 Task: Search one way flight ticket for 4 adults, 2 children, 2 infants in seat and 1 infant on lap in economy from Kahului, Maui: Kahului Airport to Riverton: Central Wyoming Regional Airport (was Riverton Regional) on 5-4-2023. Choice of flights is American. Number of bags: 10 checked bags. Price is upto 100000. Outbound departure time preference is 21:00.
Action: Mouse moved to (337, 312)
Screenshot: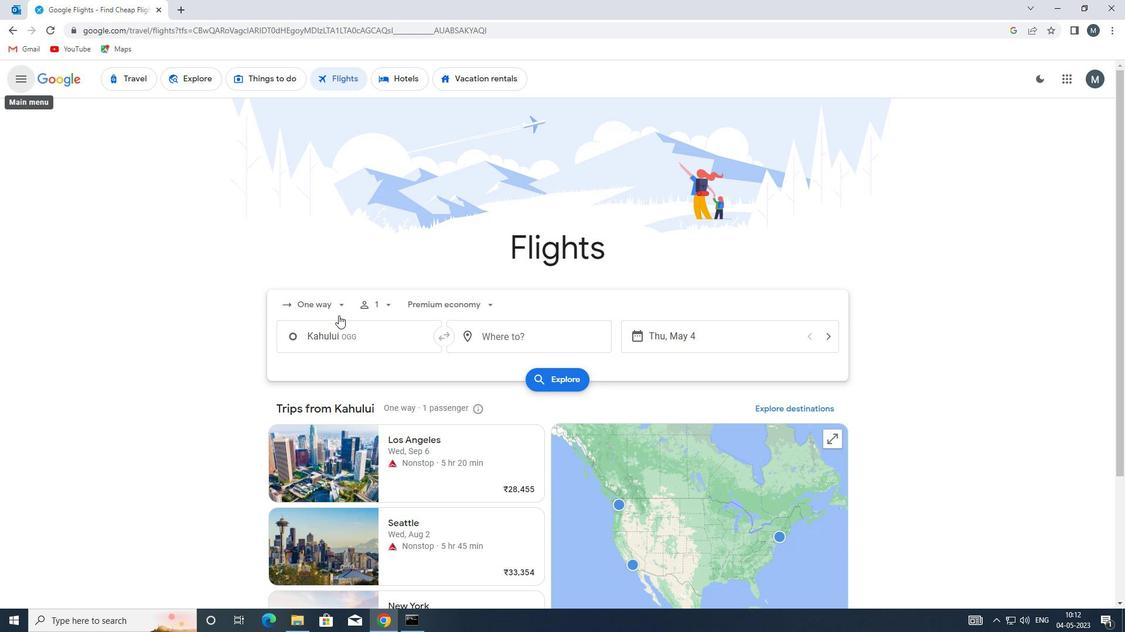 
Action: Mouse pressed left at (337, 312)
Screenshot: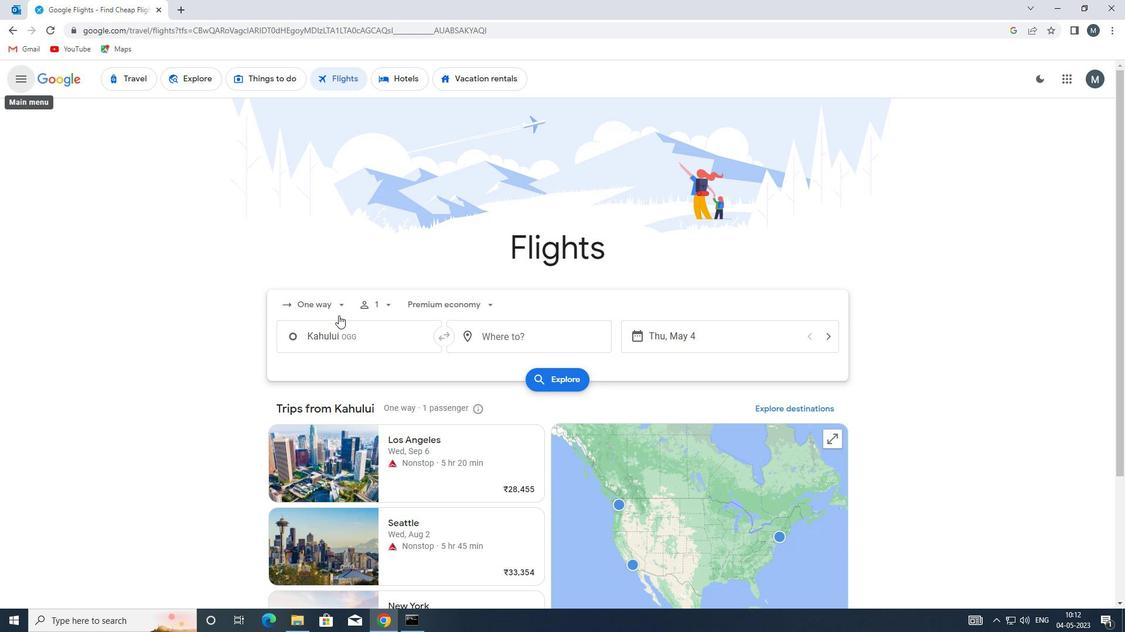 
Action: Mouse moved to (337, 361)
Screenshot: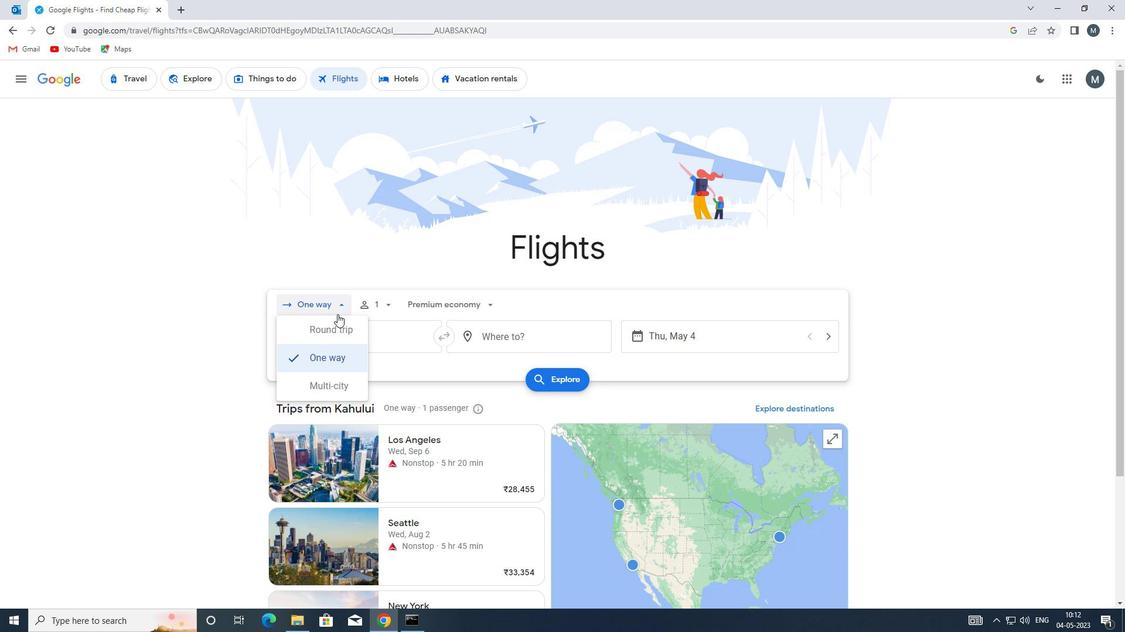
Action: Mouse pressed left at (337, 361)
Screenshot: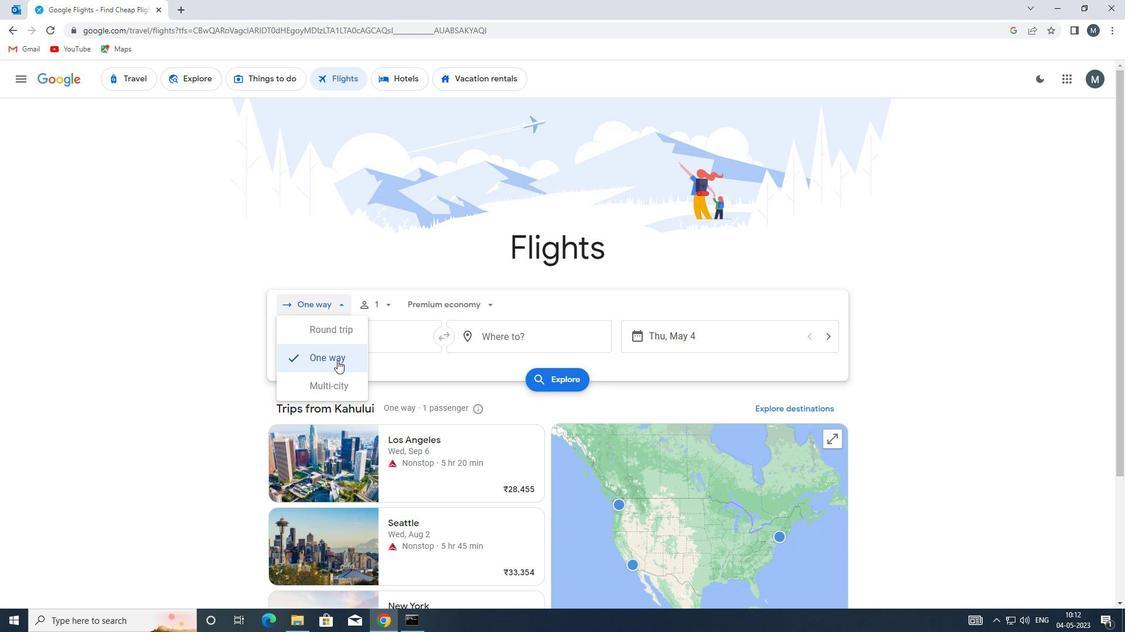 
Action: Mouse moved to (387, 304)
Screenshot: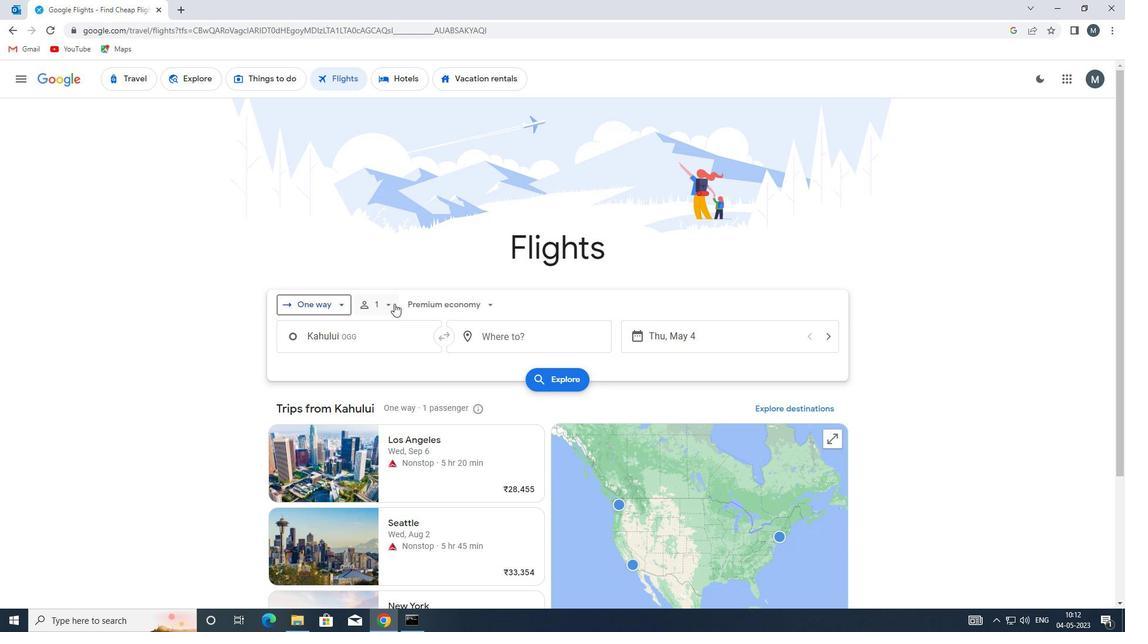 
Action: Mouse pressed left at (387, 304)
Screenshot: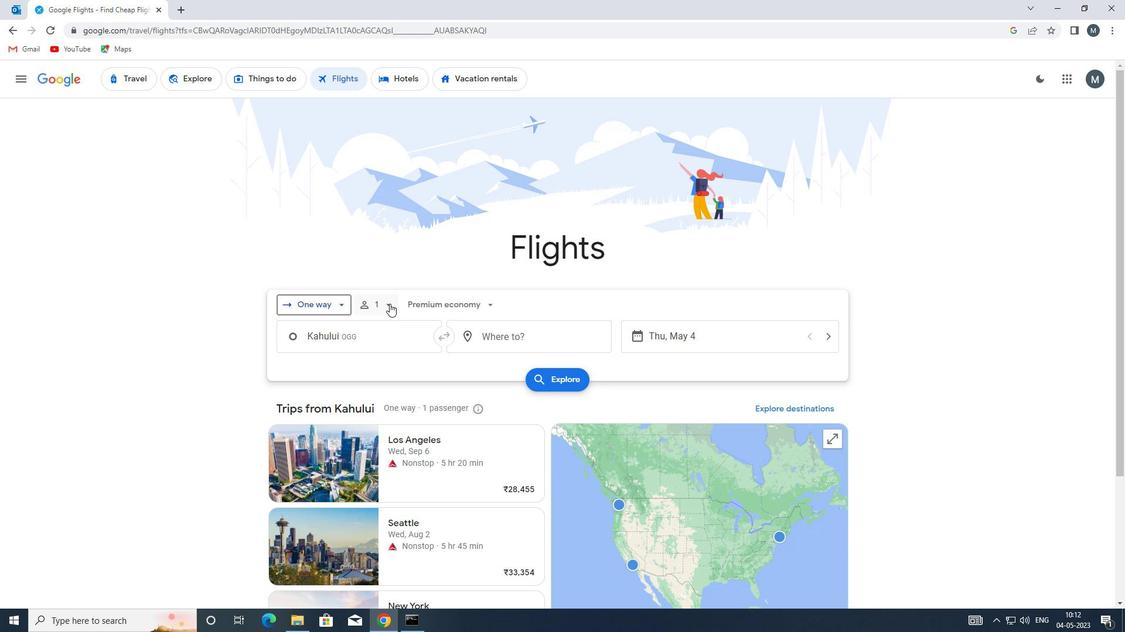 
Action: Mouse moved to (480, 335)
Screenshot: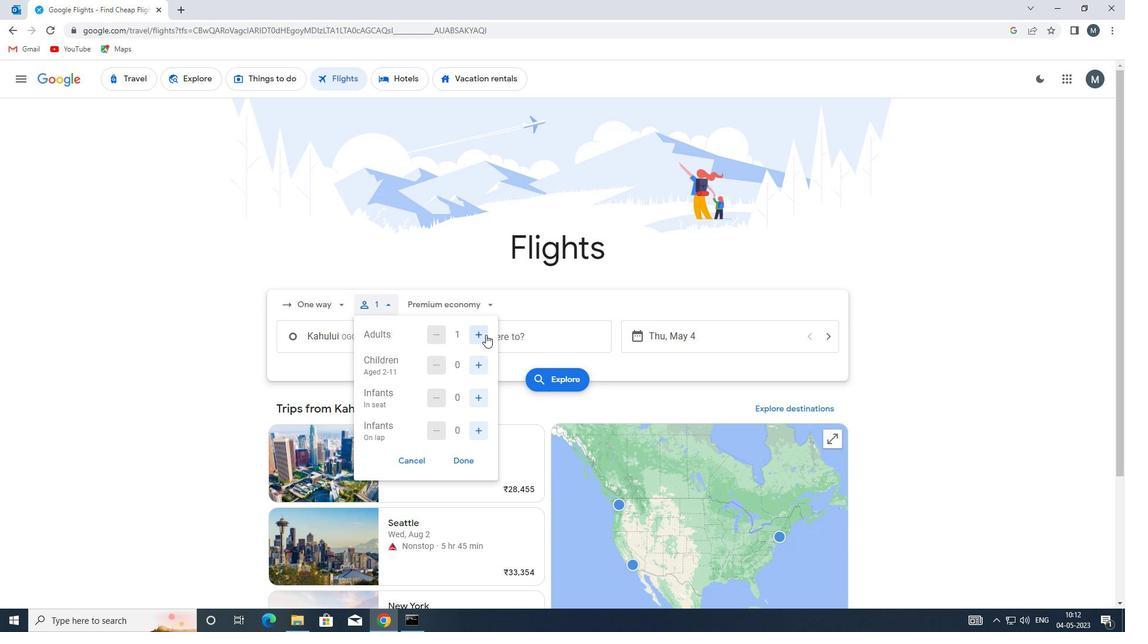 
Action: Mouse pressed left at (480, 335)
Screenshot: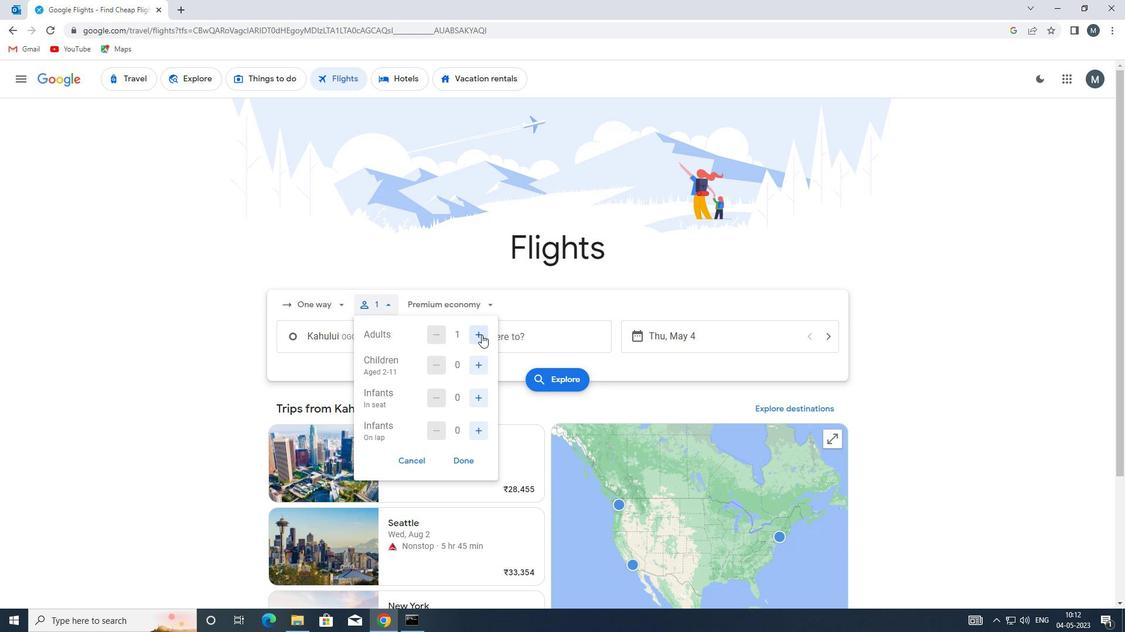 
Action: Mouse pressed left at (480, 335)
Screenshot: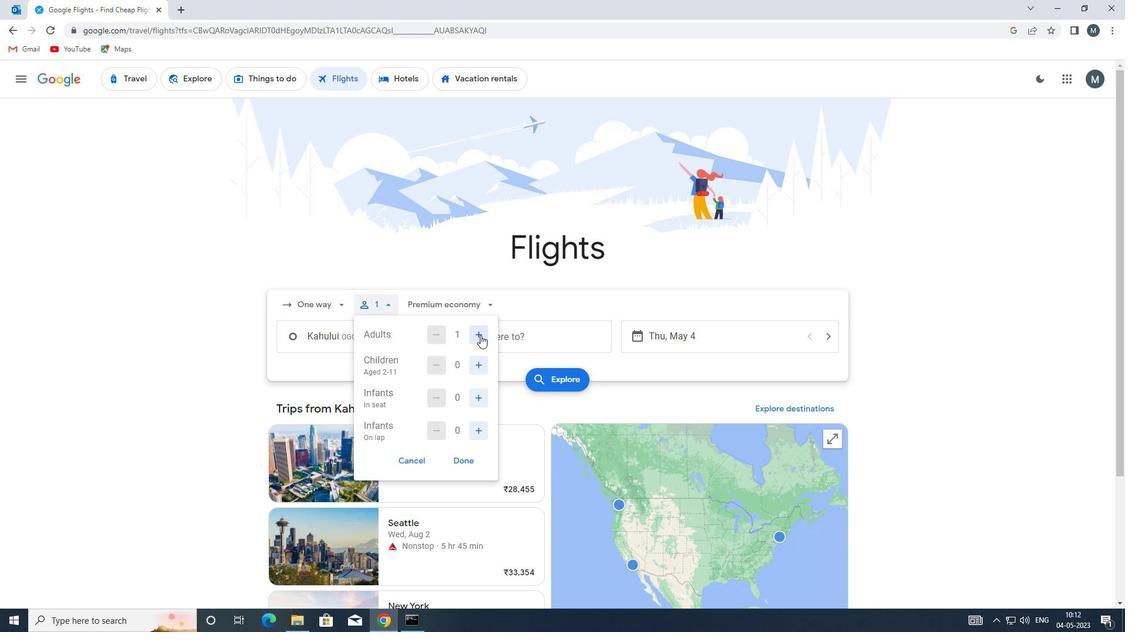 
Action: Mouse moved to (480, 335)
Screenshot: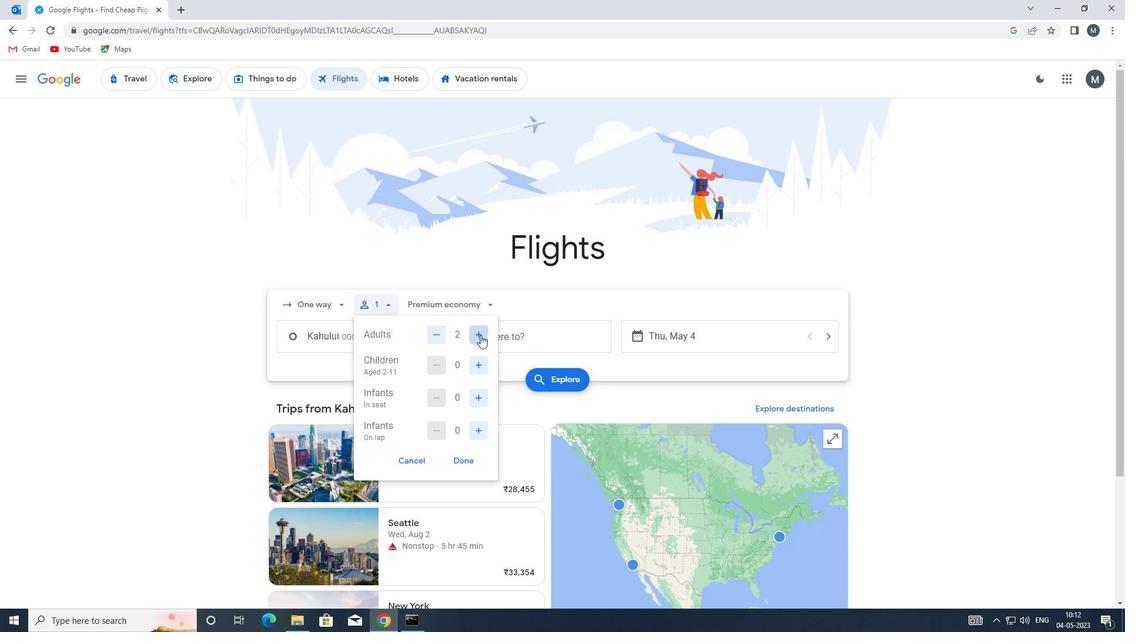 
Action: Mouse pressed left at (480, 335)
Screenshot: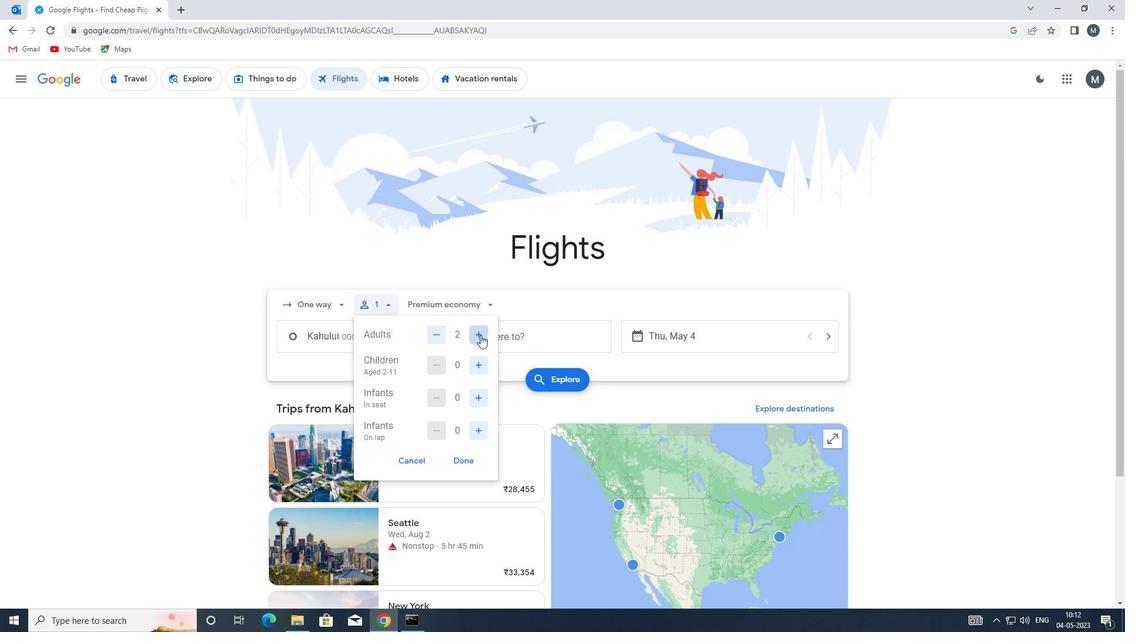 
Action: Mouse moved to (478, 367)
Screenshot: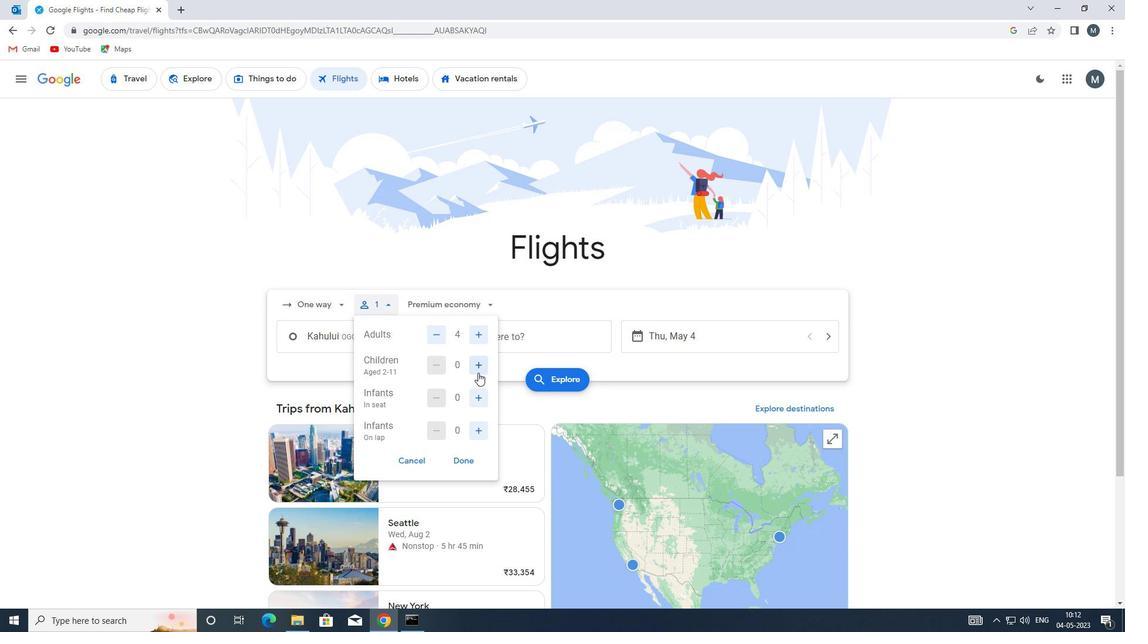 
Action: Mouse pressed left at (478, 367)
Screenshot: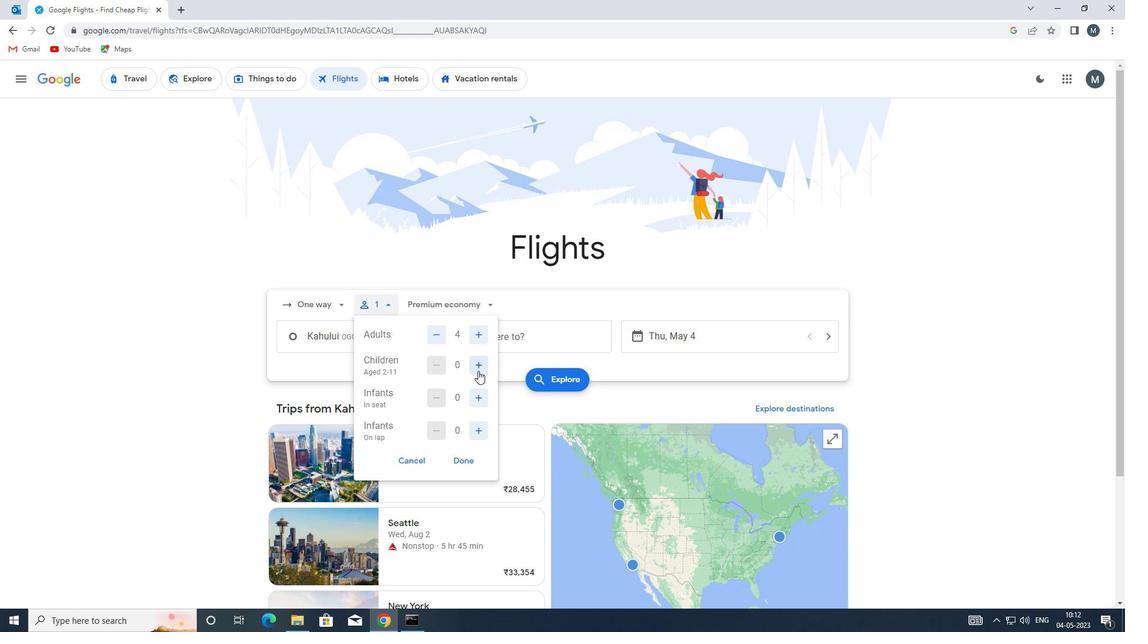 
Action: Mouse pressed left at (478, 367)
Screenshot: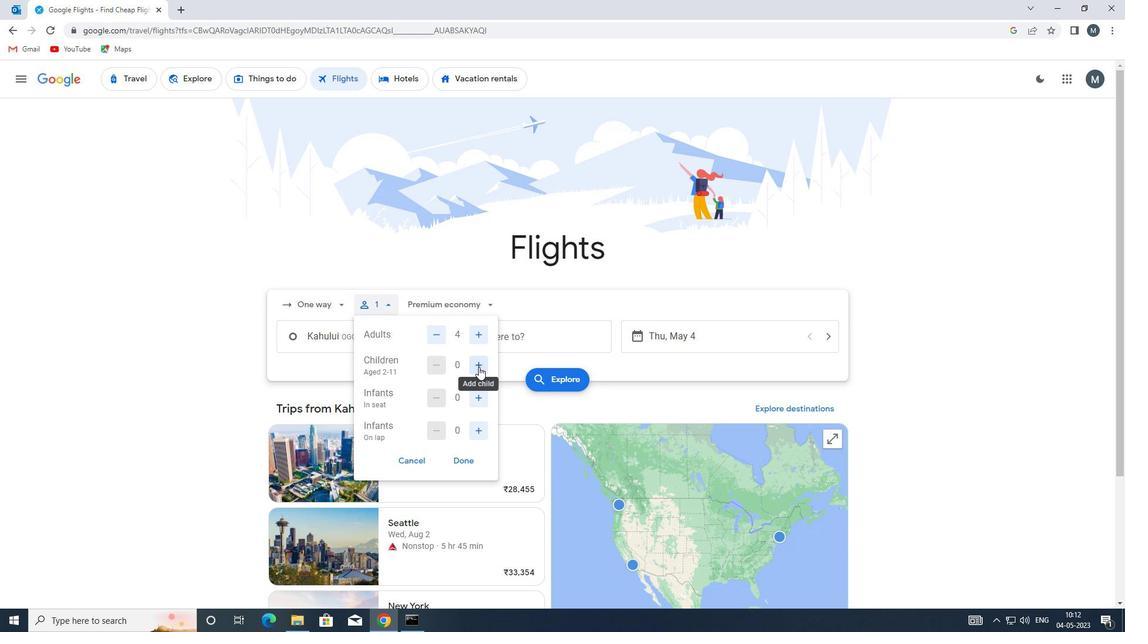 
Action: Mouse moved to (474, 399)
Screenshot: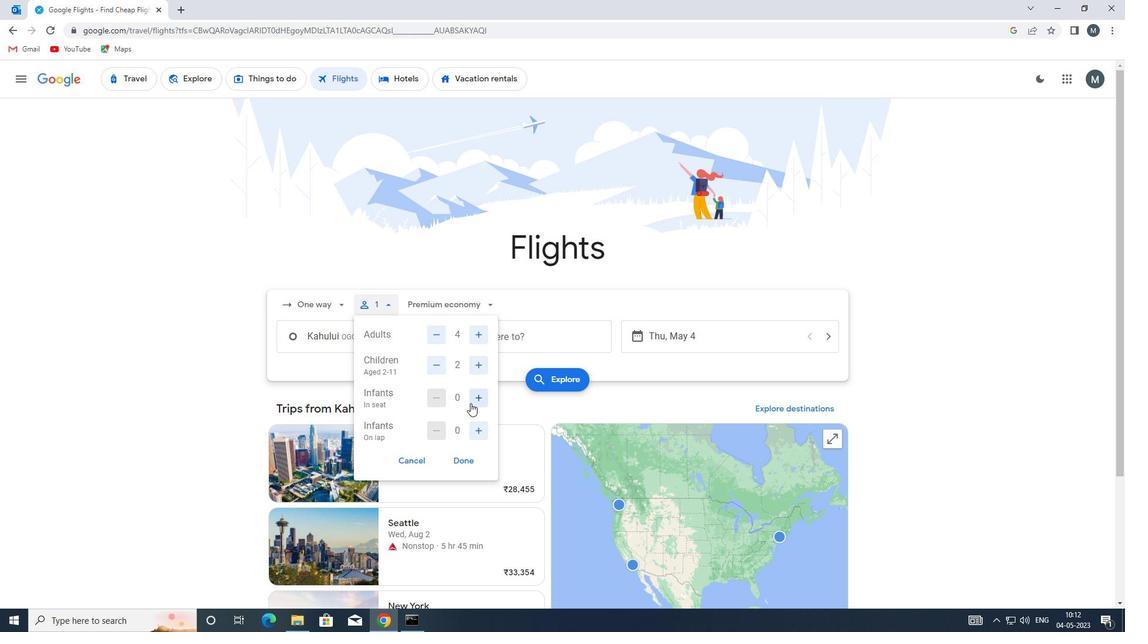 
Action: Mouse pressed left at (474, 399)
Screenshot: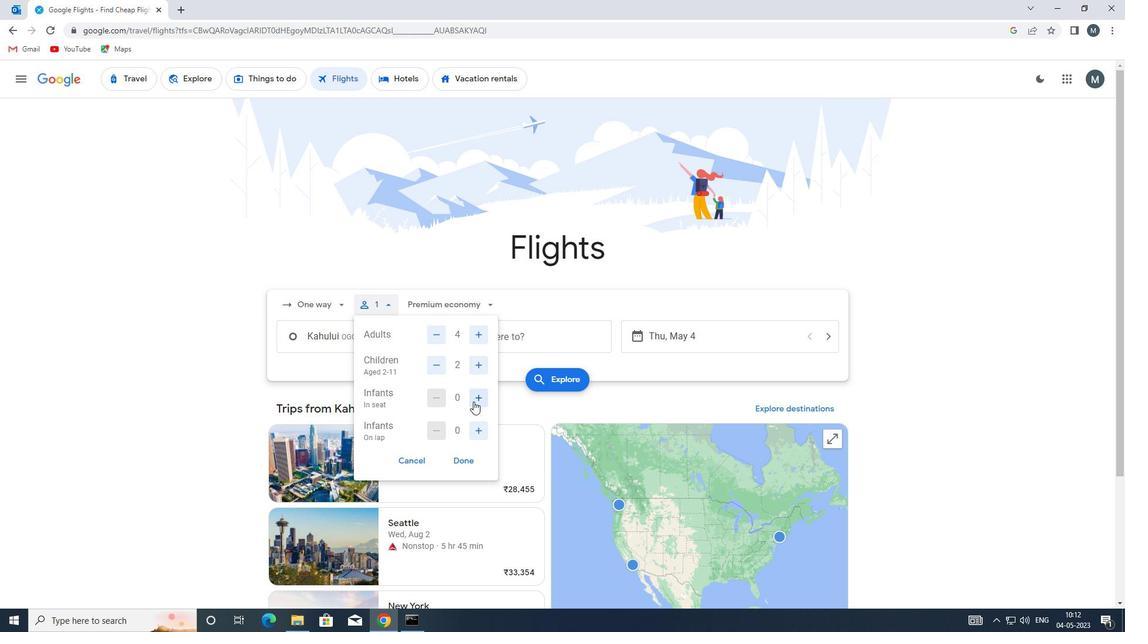 
Action: Mouse moved to (474, 399)
Screenshot: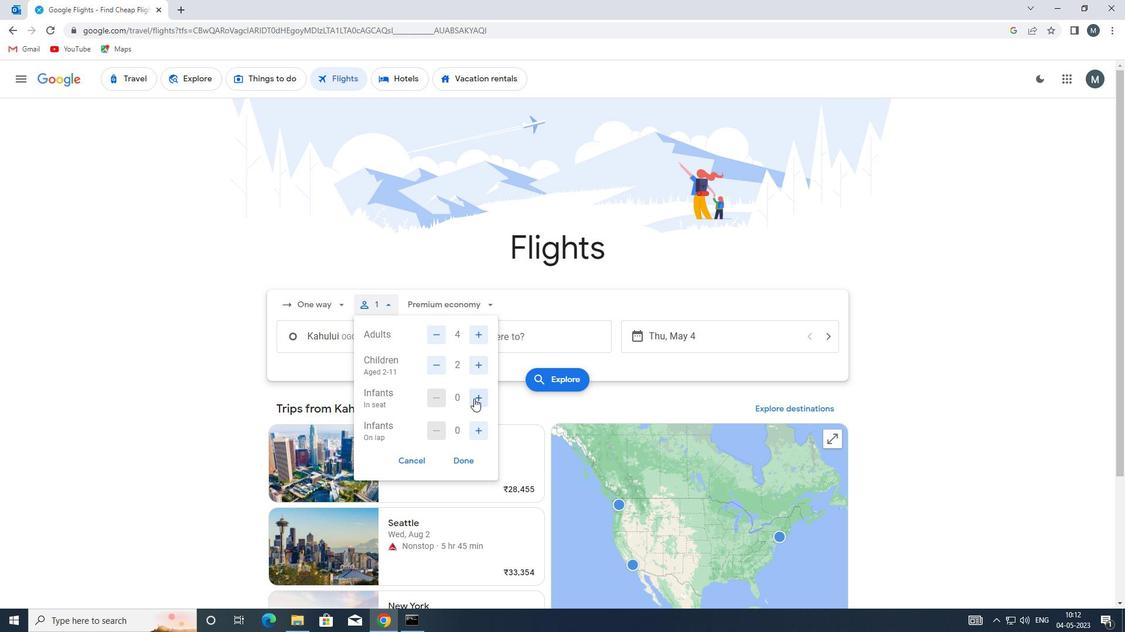 
Action: Mouse pressed left at (474, 399)
Screenshot: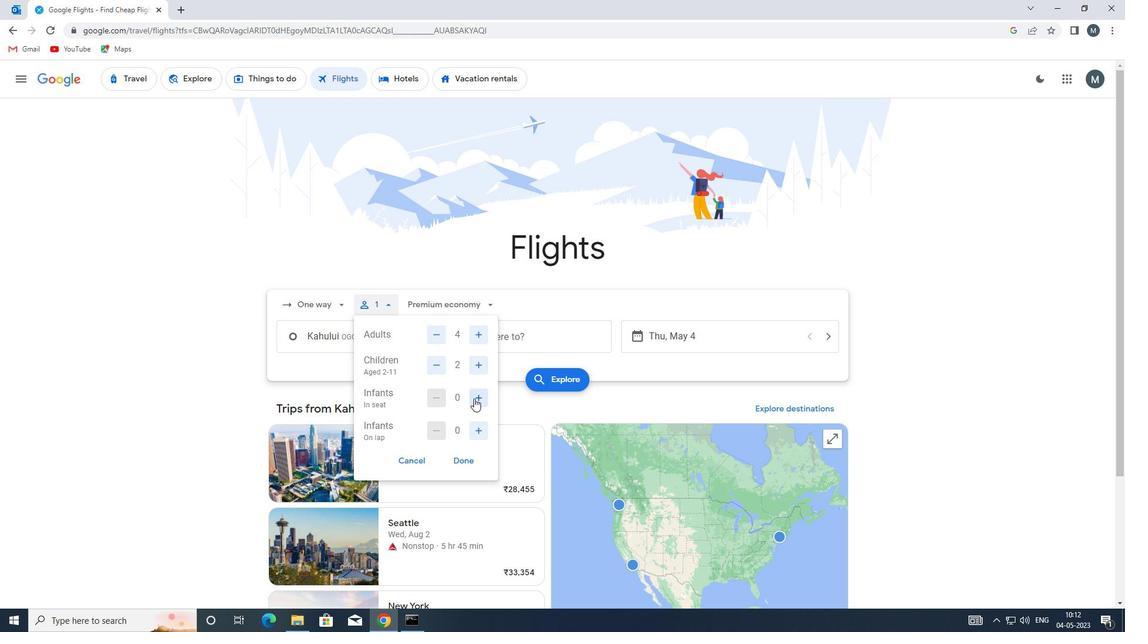 
Action: Mouse moved to (479, 434)
Screenshot: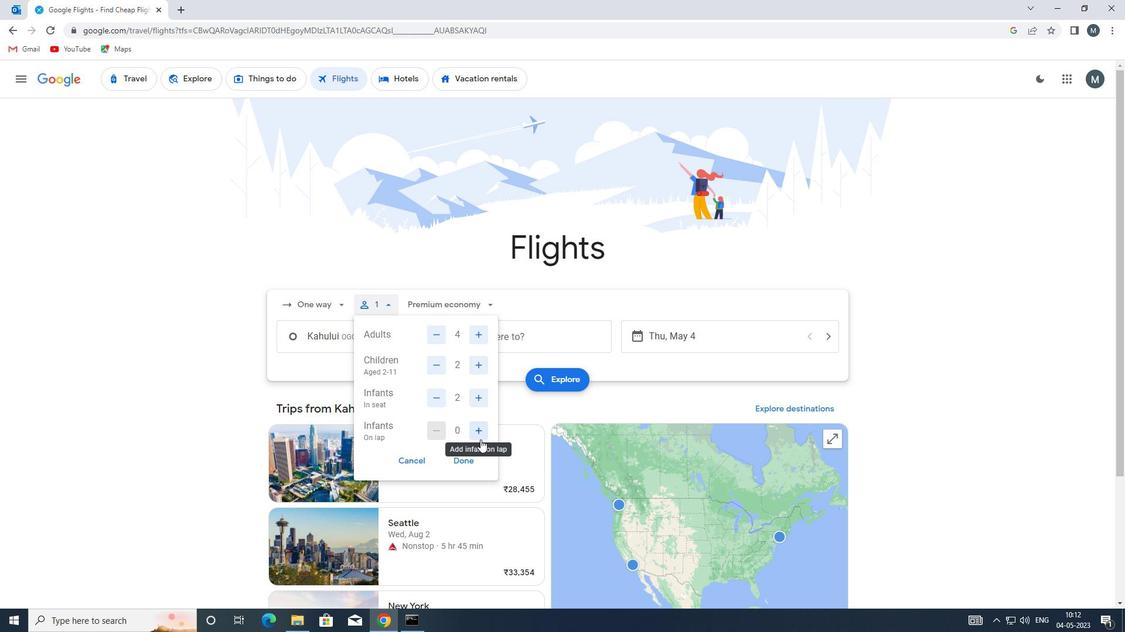 
Action: Mouse pressed left at (479, 434)
Screenshot: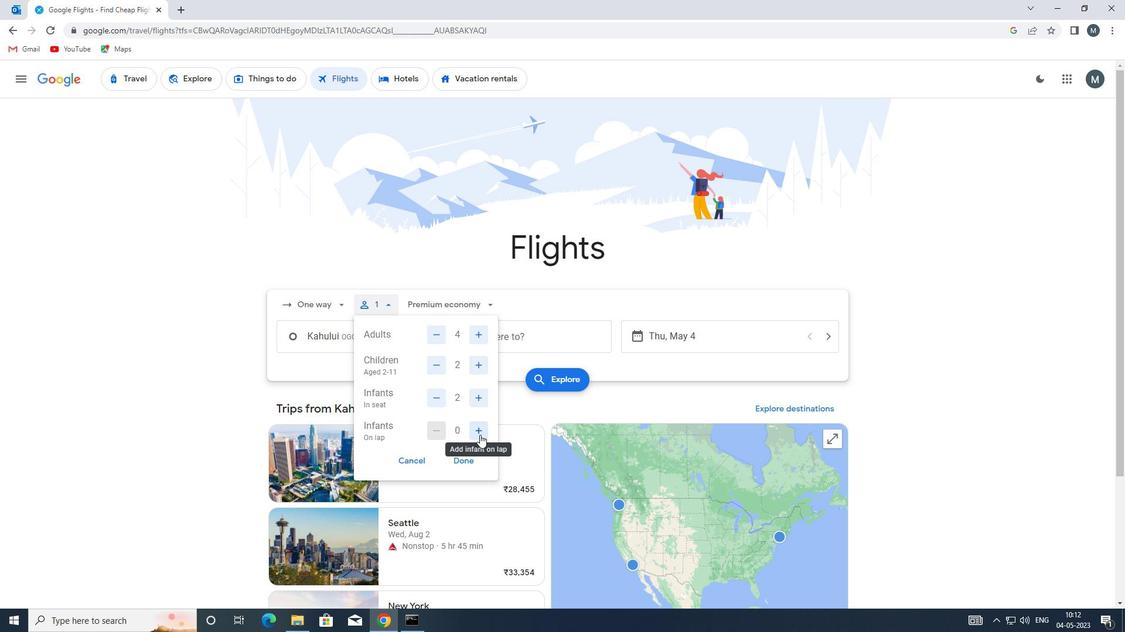 
Action: Mouse moved to (468, 464)
Screenshot: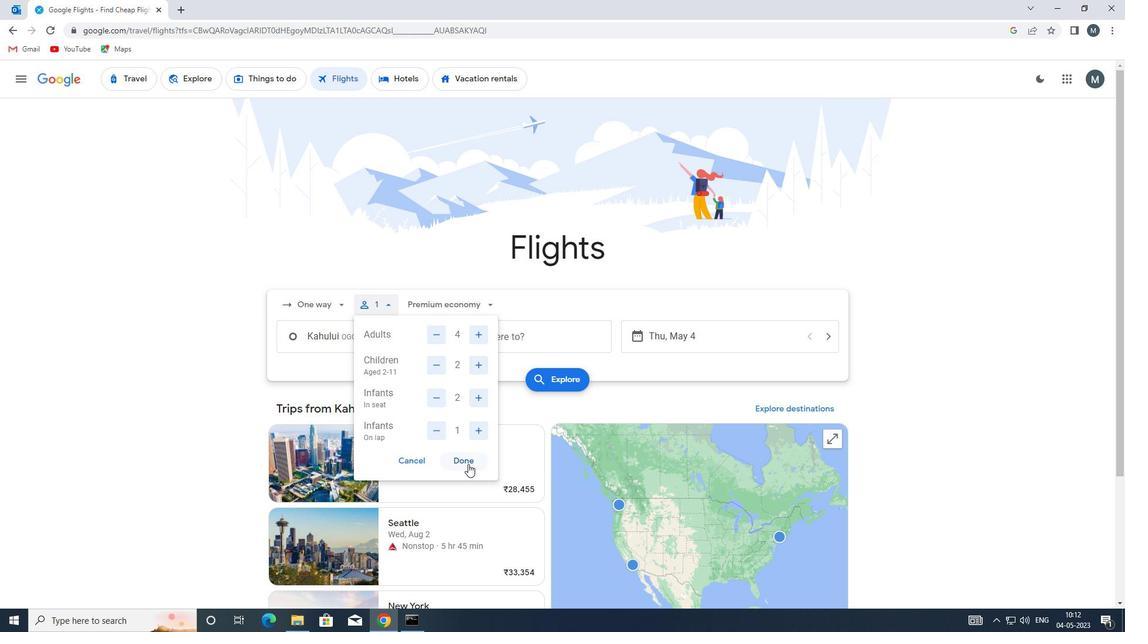 
Action: Mouse pressed left at (468, 464)
Screenshot: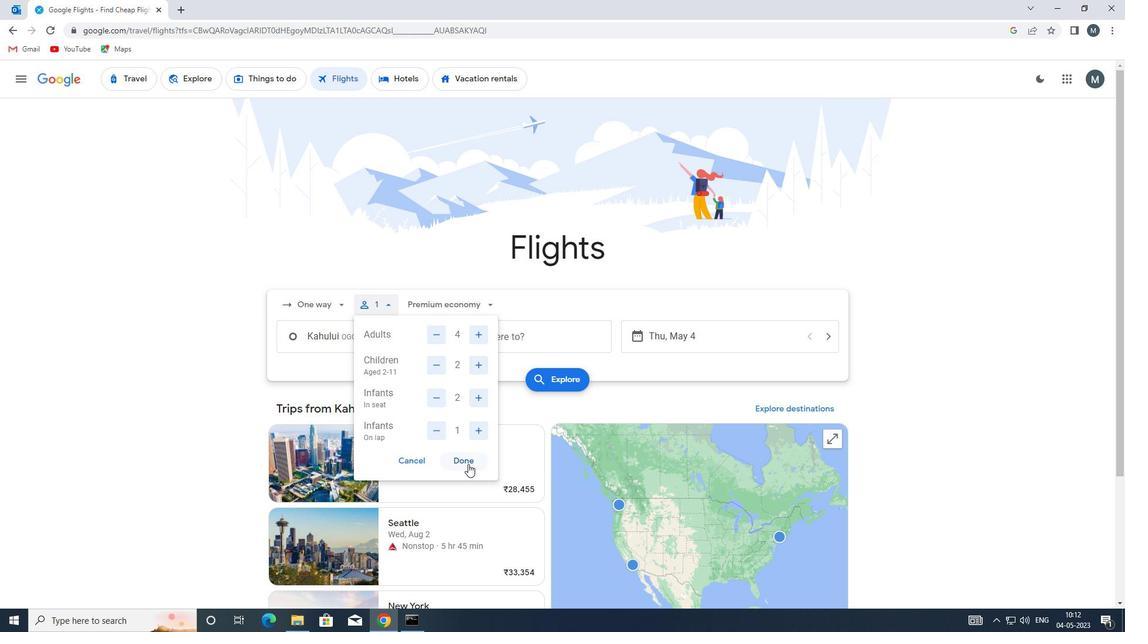 
Action: Mouse moved to (458, 308)
Screenshot: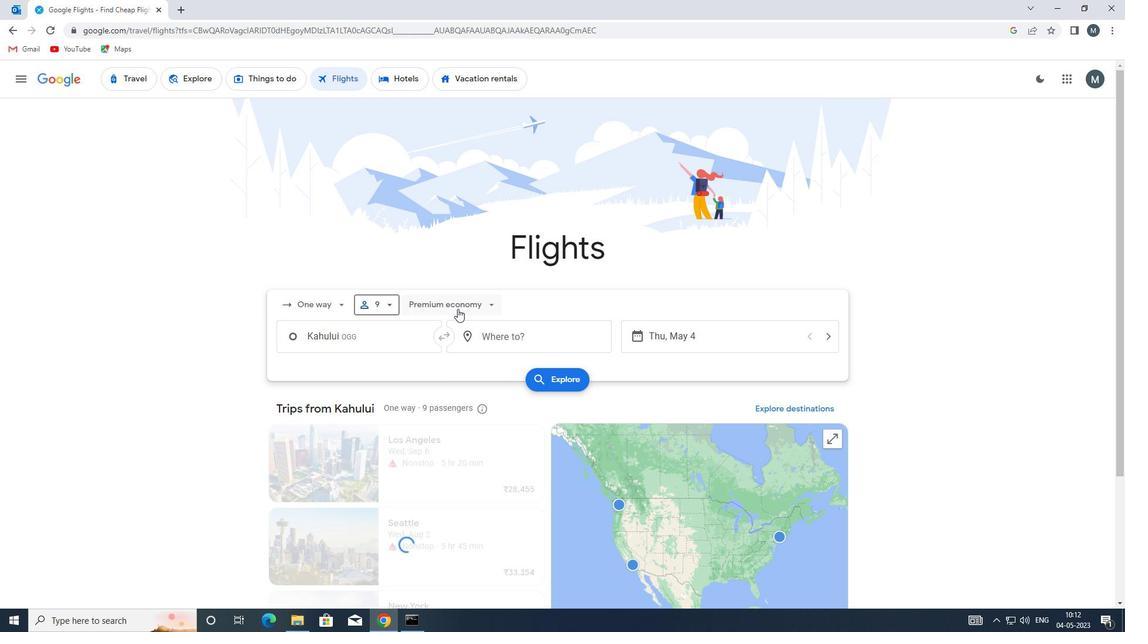 
Action: Mouse pressed left at (458, 308)
Screenshot: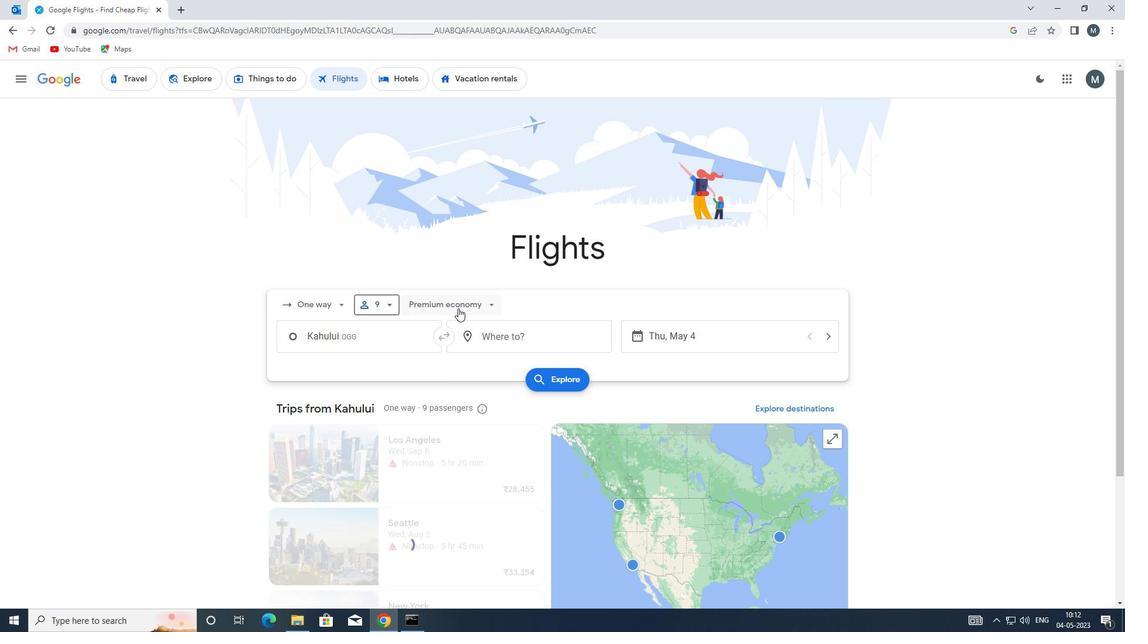 
Action: Mouse moved to (460, 329)
Screenshot: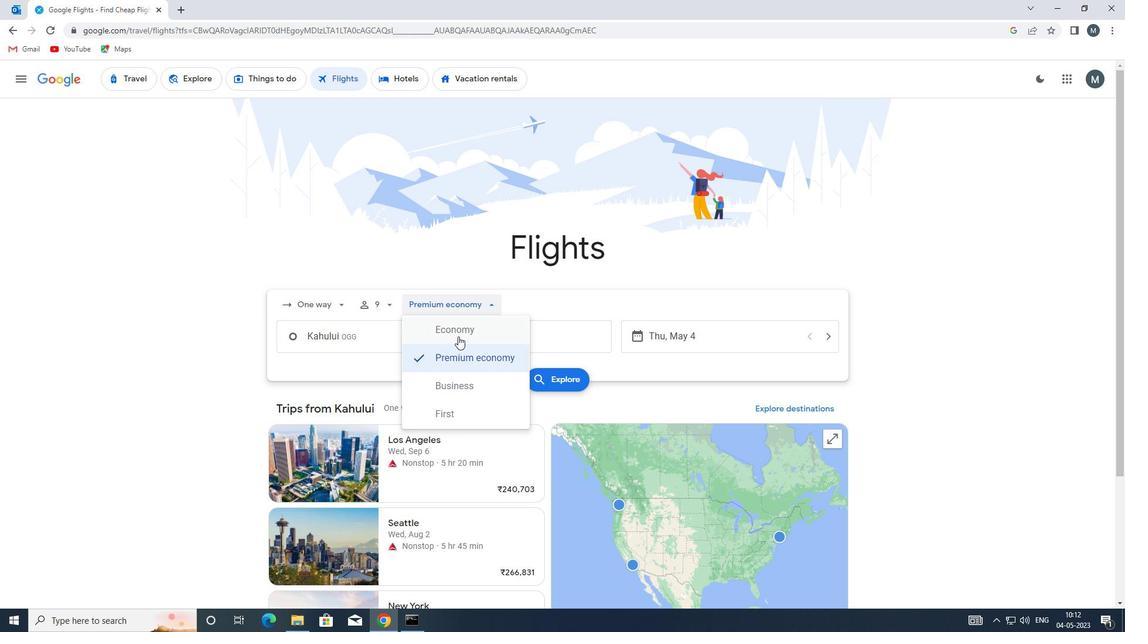
Action: Mouse pressed left at (460, 329)
Screenshot: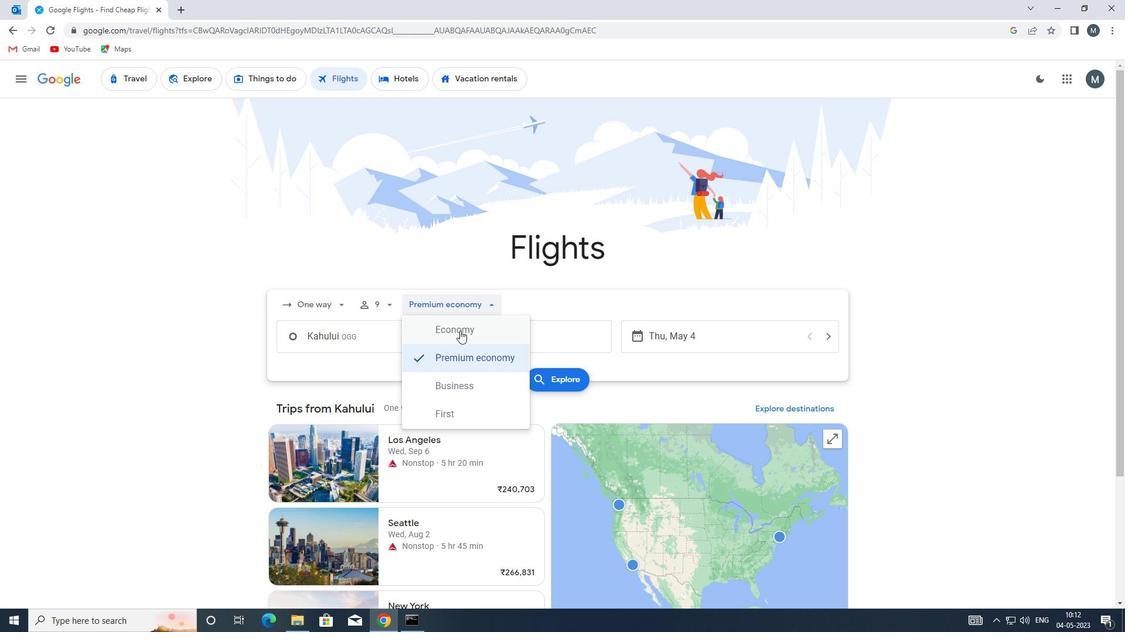 
Action: Mouse moved to (414, 346)
Screenshot: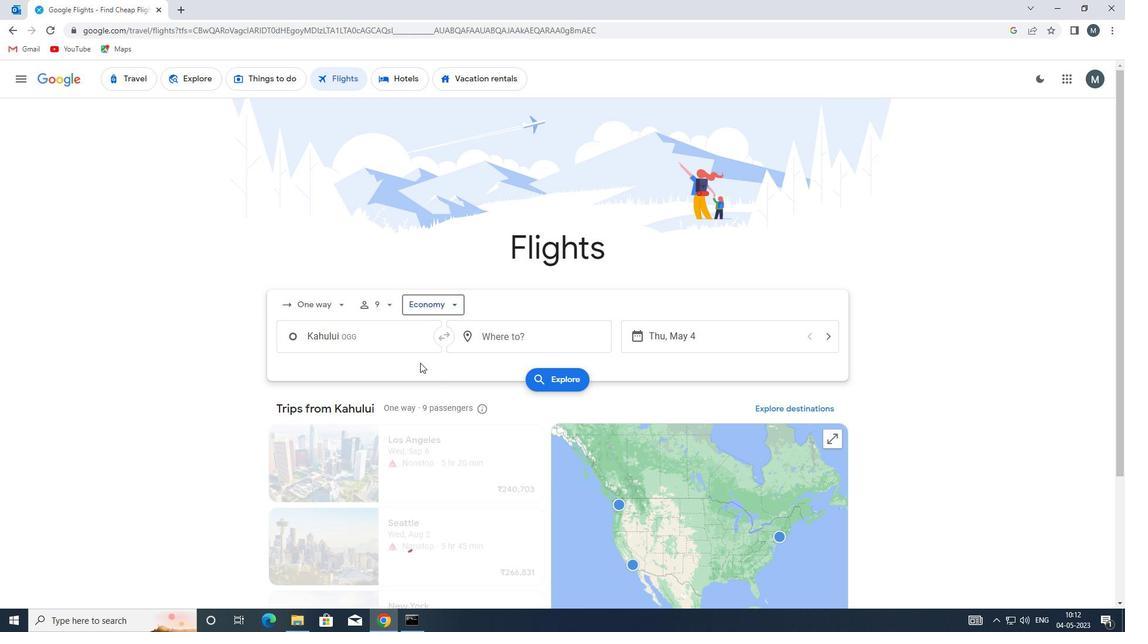 
Action: Mouse pressed left at (414, 346)
Screenshot: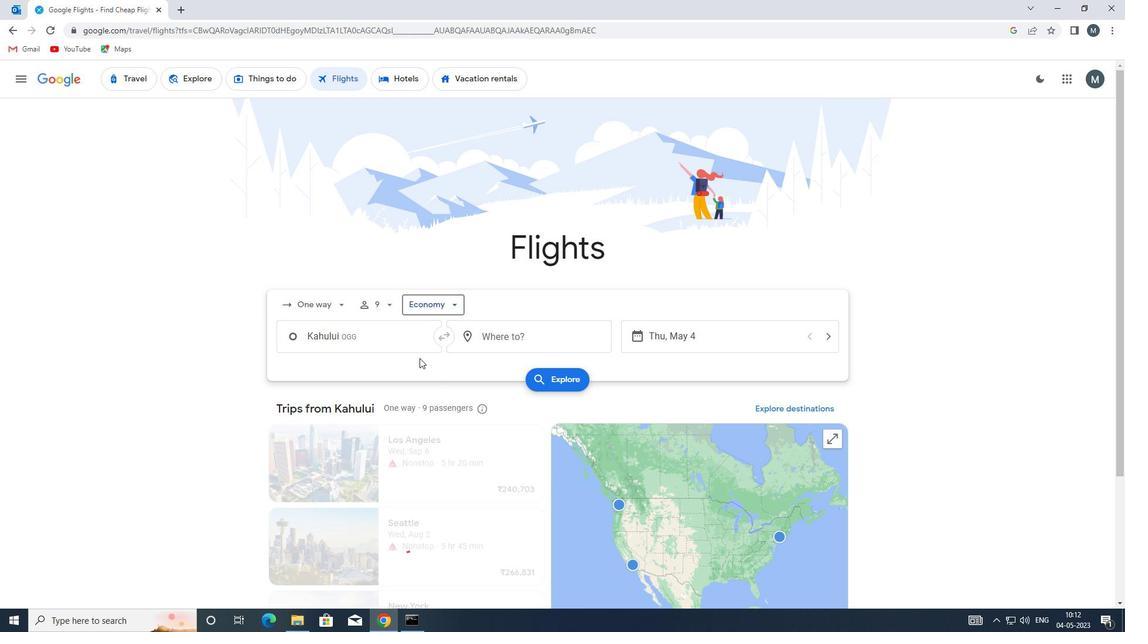 
Action: Mouse moved to (424, 399)
Screenshot: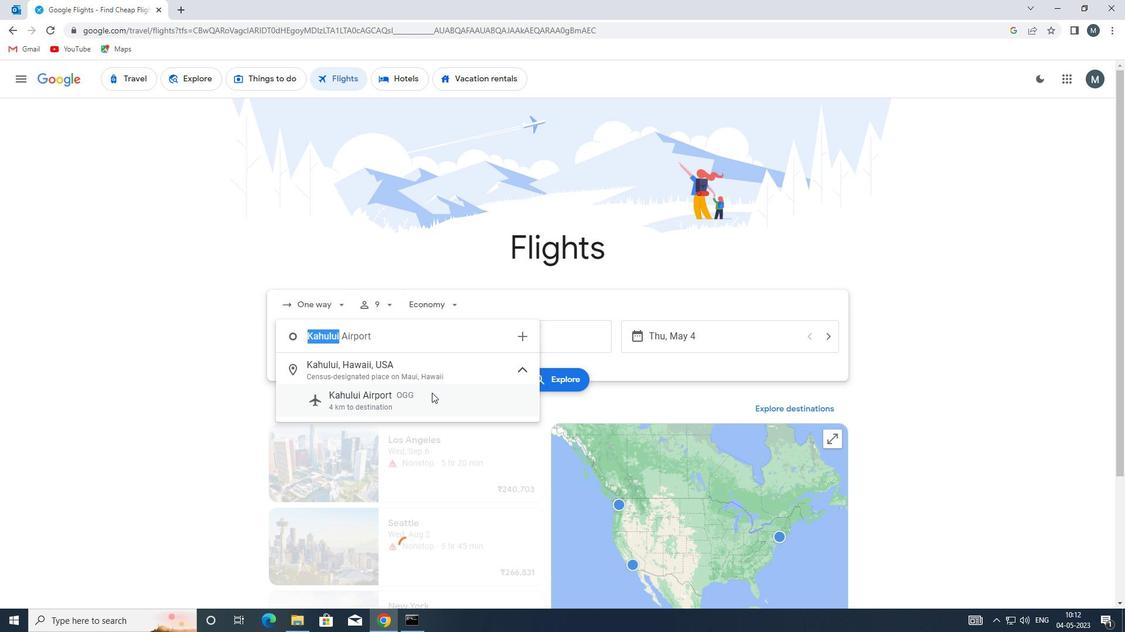 
Action: Mouse pressed left at (424, 399)
Screenshot: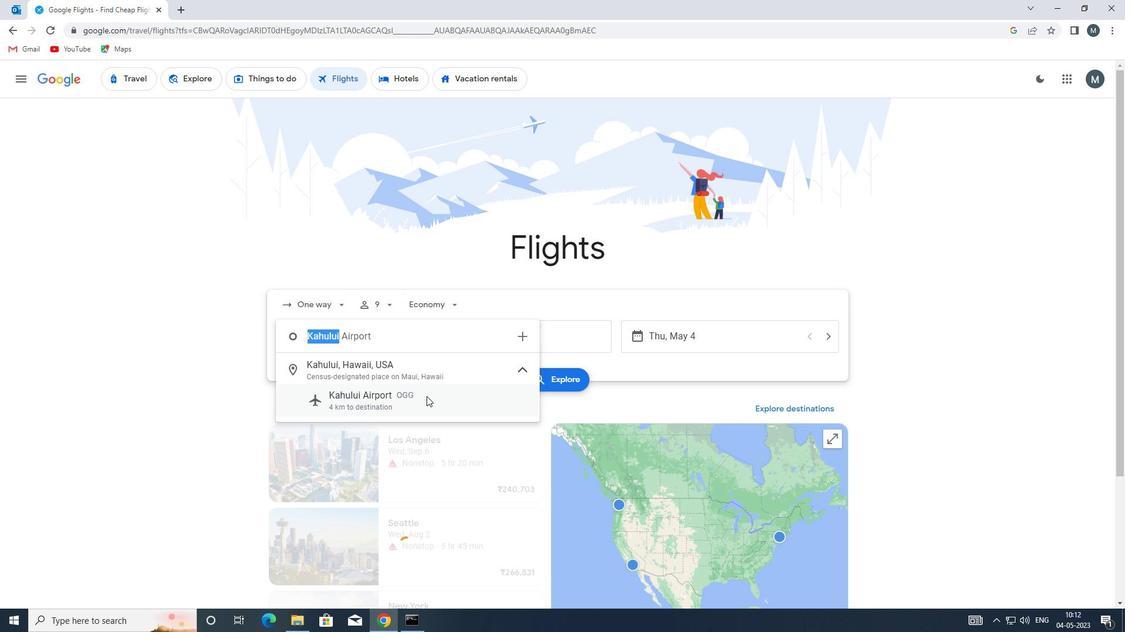 
Action: Mouse moved to (511, 342)
Screenshot: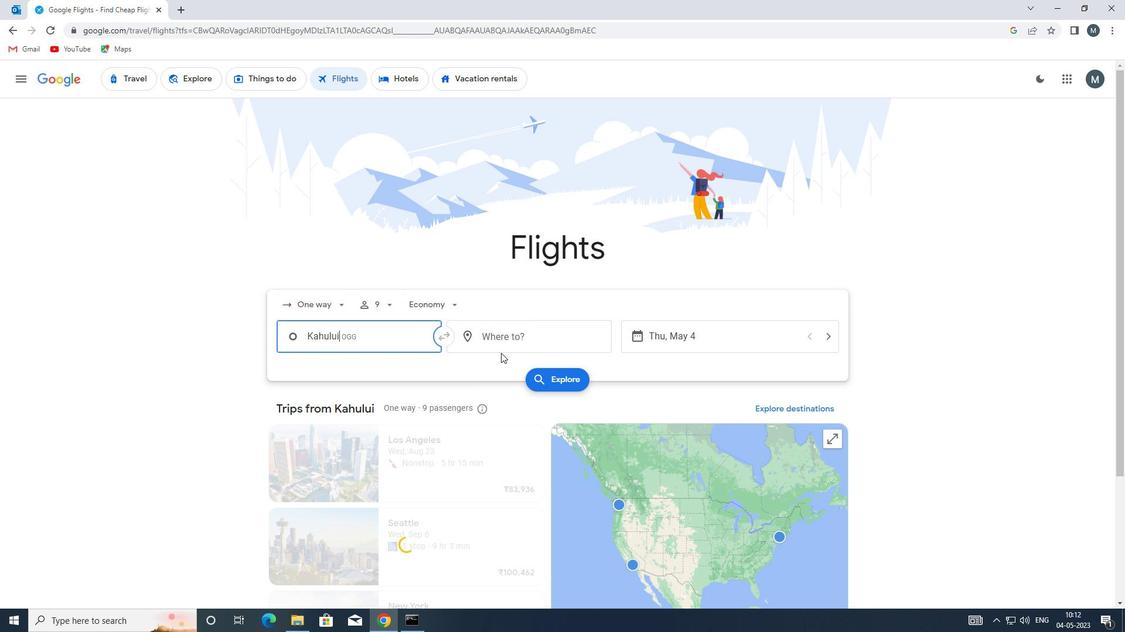 
Action: Mouse pressed left at (511, 342)
Screenshot: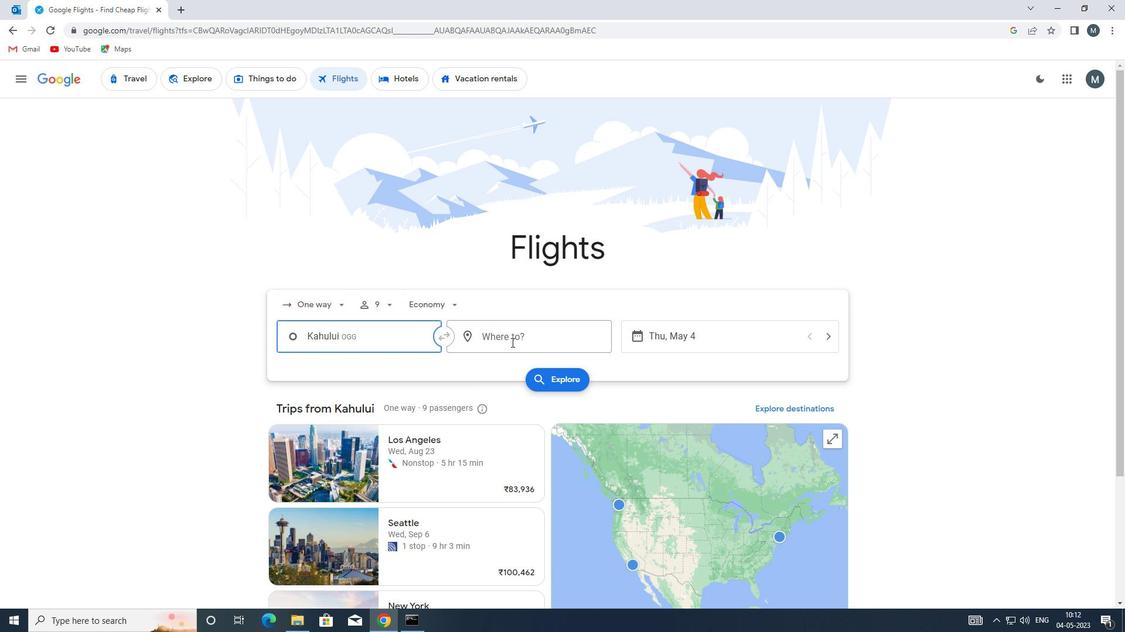 
Action: Mouse moved to (511, 345)
Screenshot: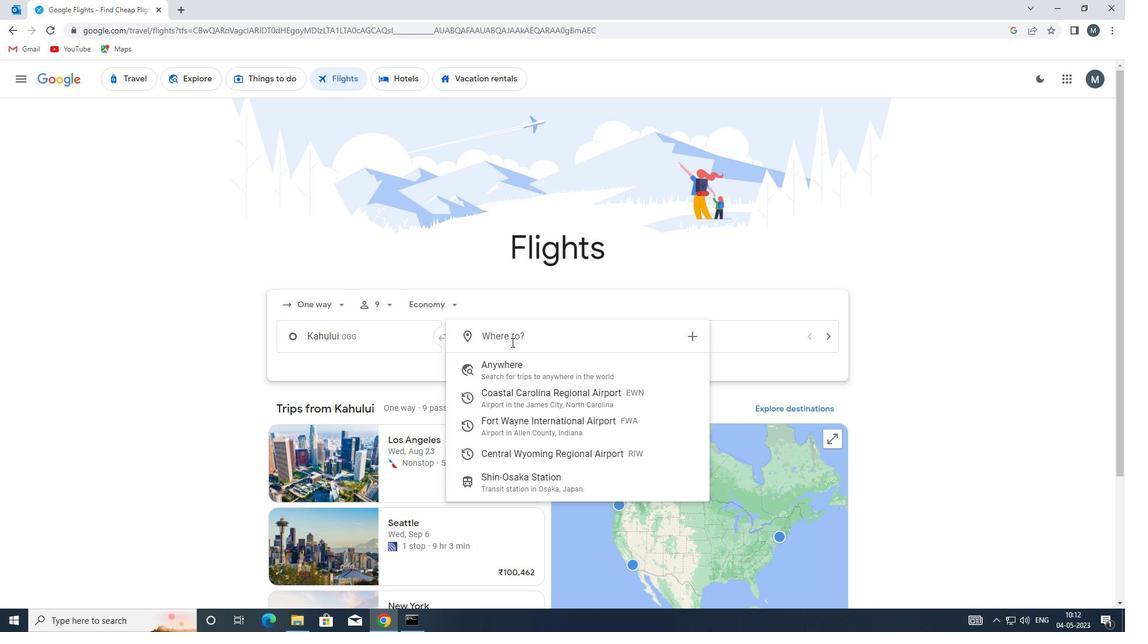 
Action: Key pressed riw
Screenshot: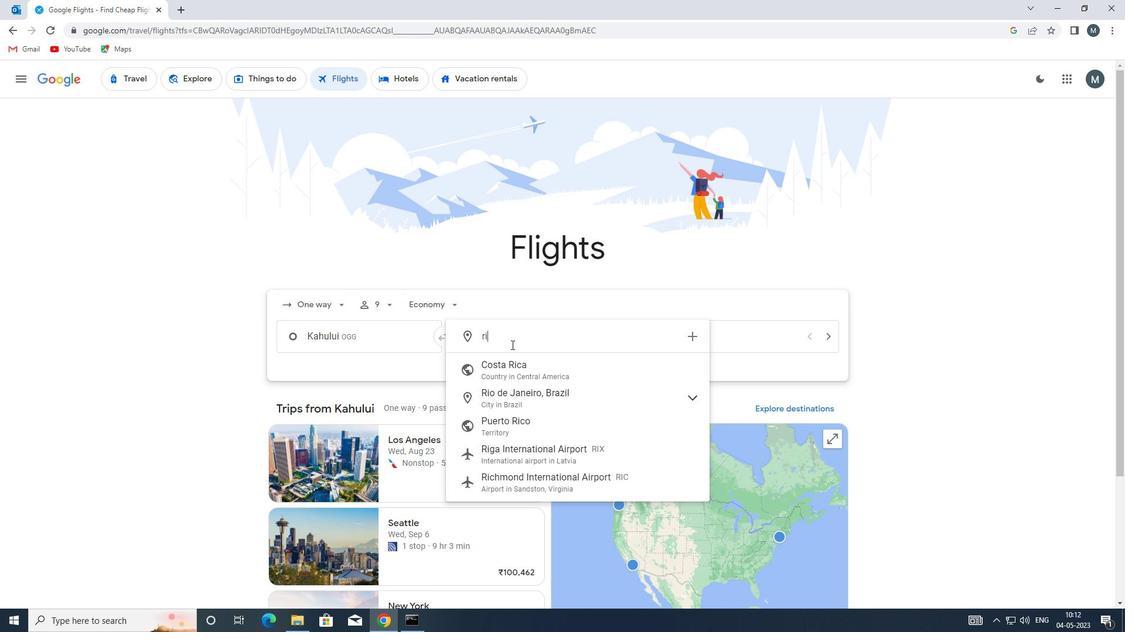 
Action: Mouse moved to (520, 366)
Screenshot: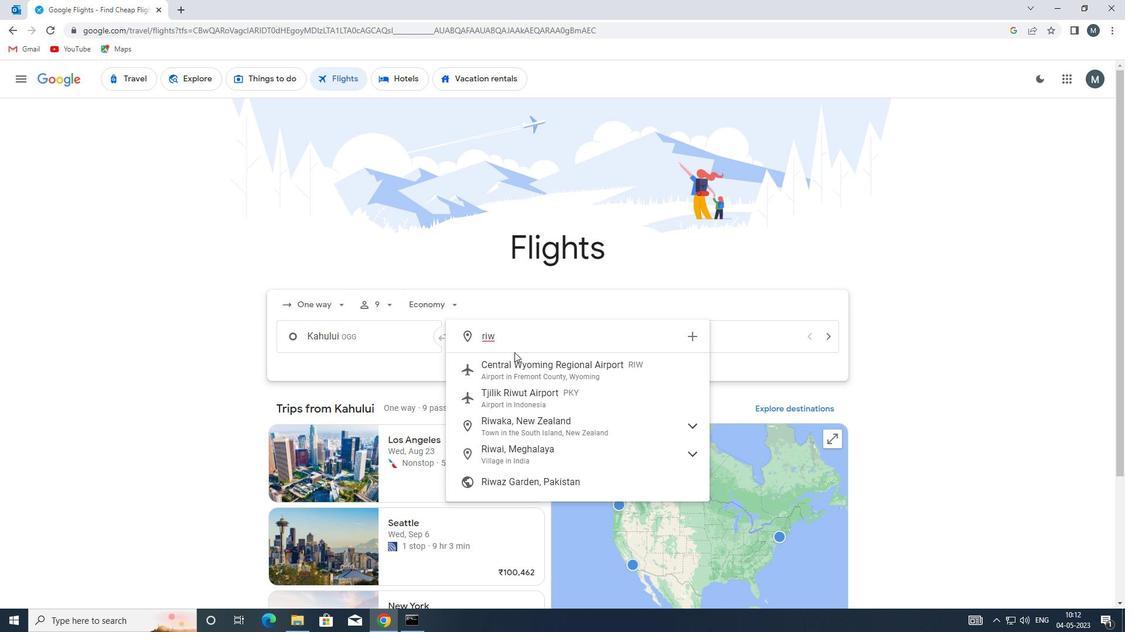 
Action: Mouse pressed left at (520, 366)
Screenshot: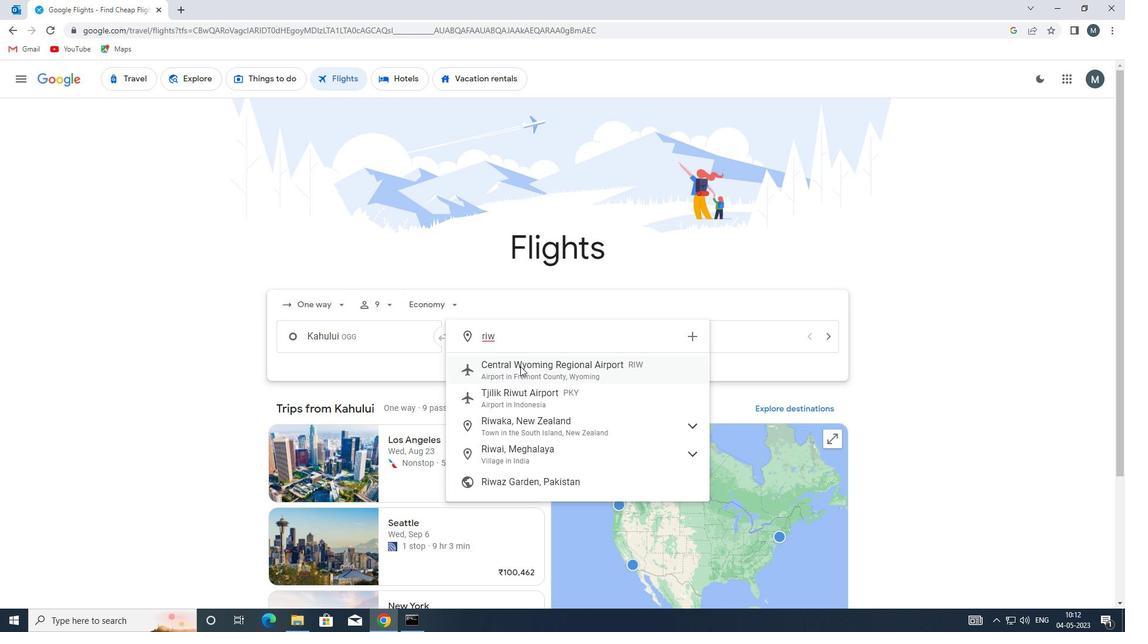 
Action: Mouse moved to (647, 331)
Screenshot: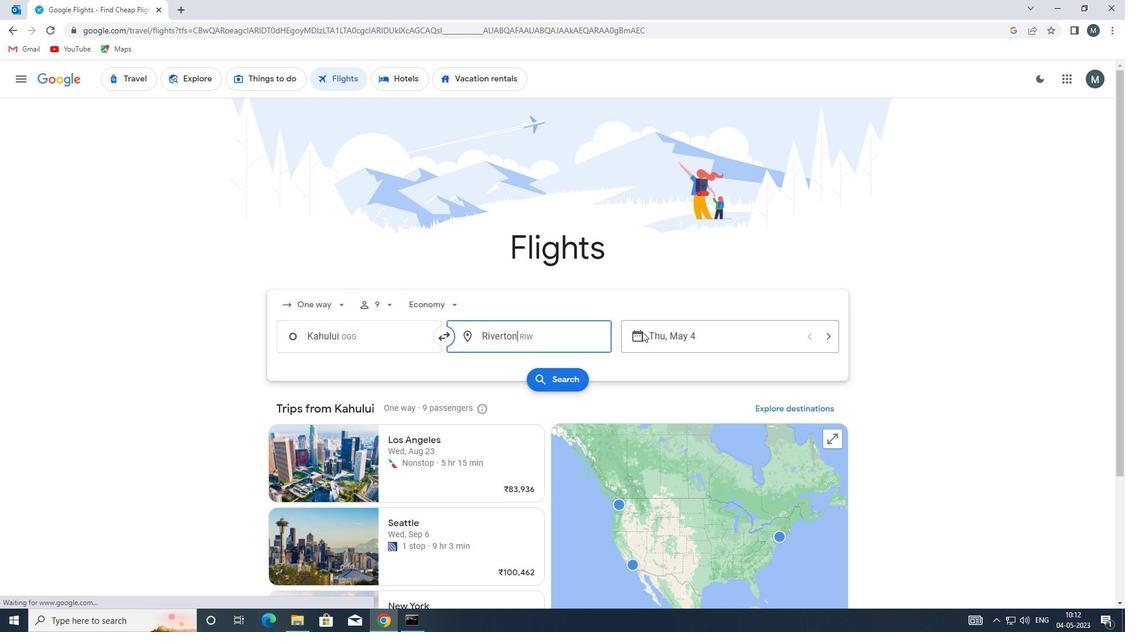 
Action: Mouse pressed left at (647, 331)
Screenshot: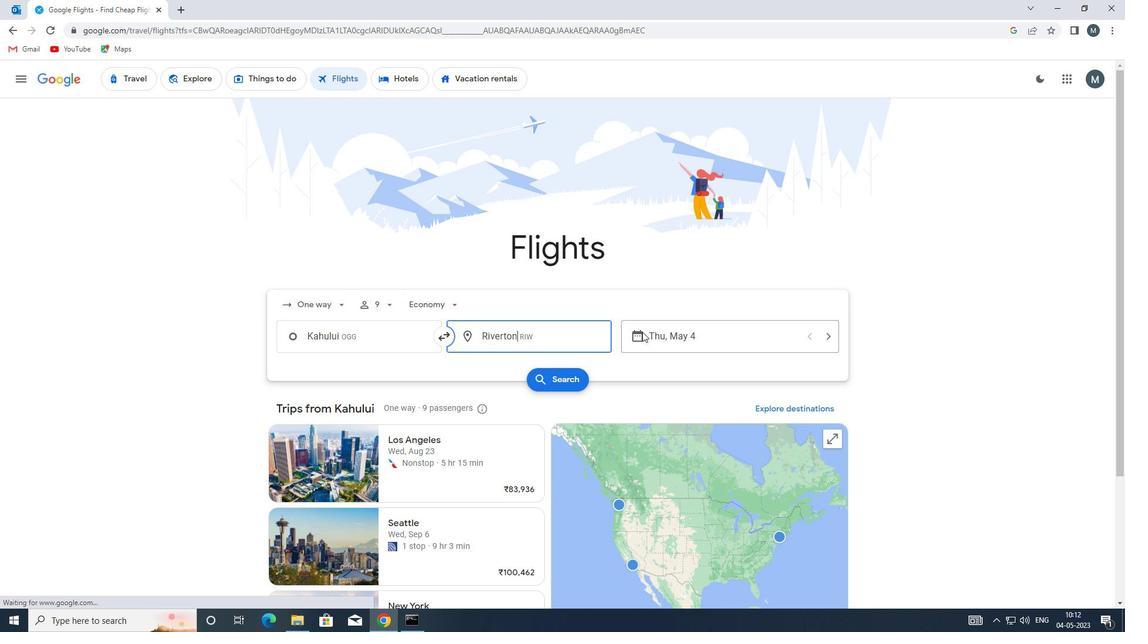 
Action: Mouse moved to (540, 397)
Screenshot: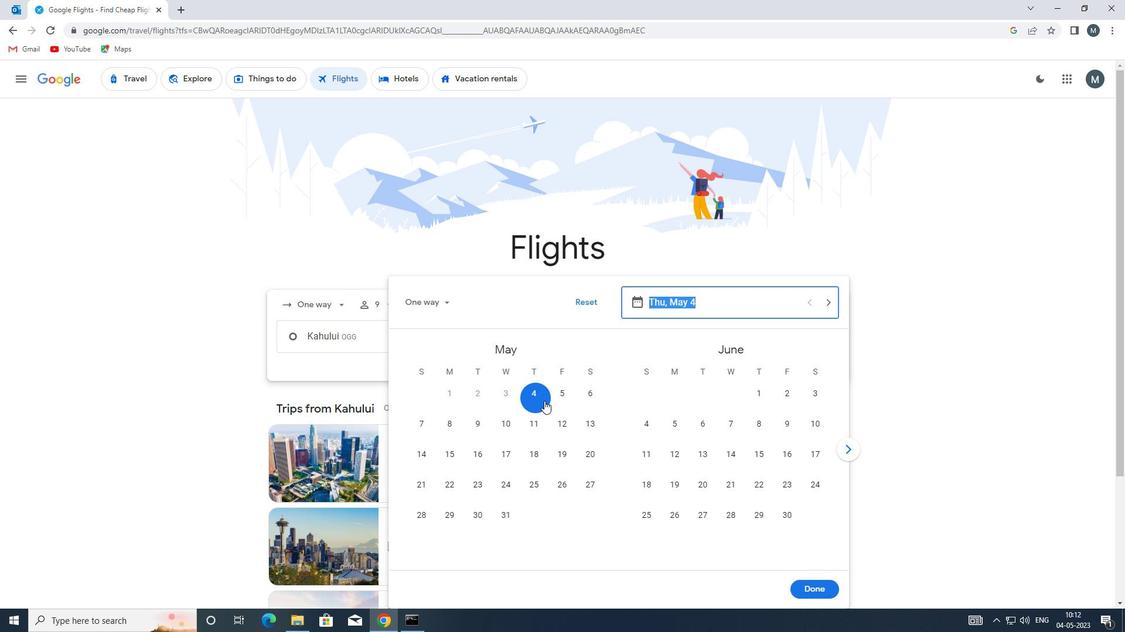 
Action: Mouse pressed left at (540, 397)
Screenshot: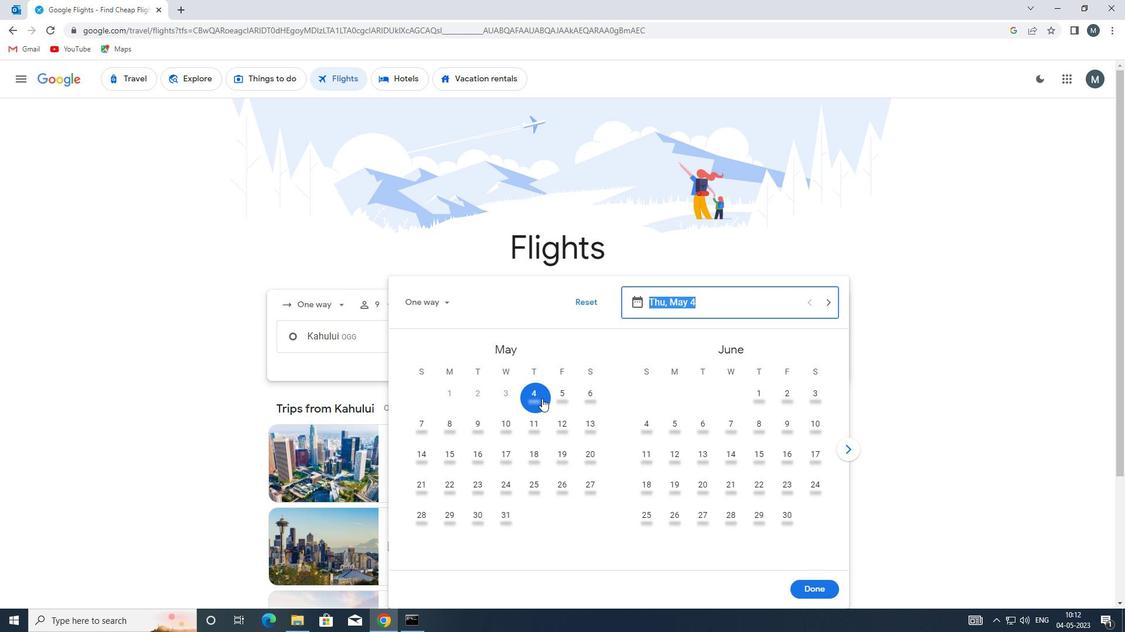 
Action: Mouse moved to (811, 591)
Screenshot: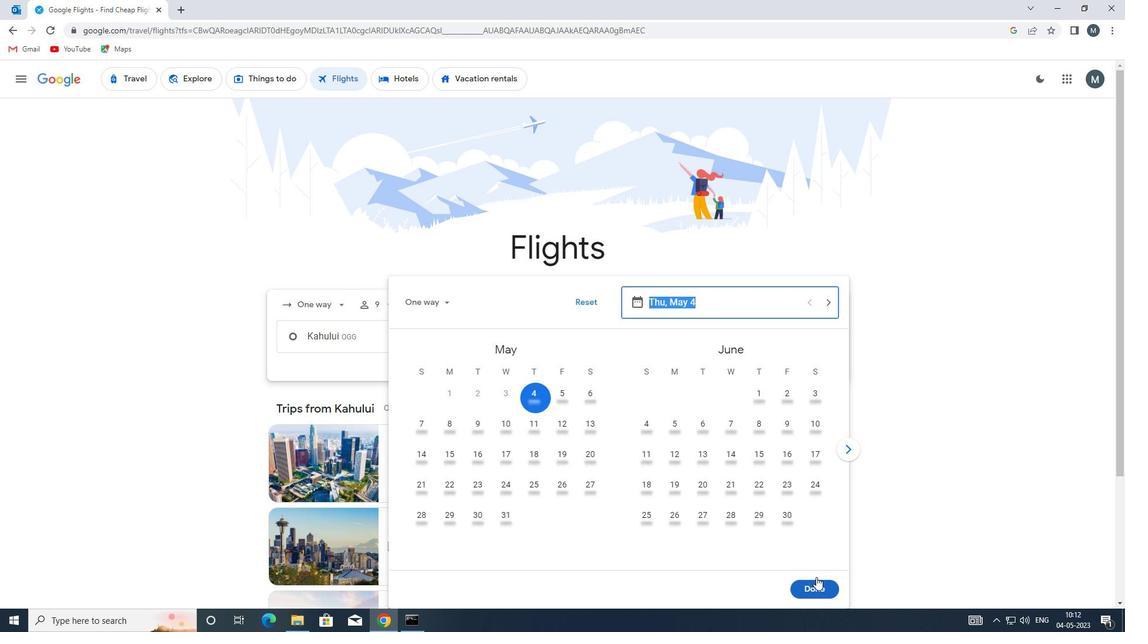 
Action: Mouse pressed left at (811, 591)
Screenshot: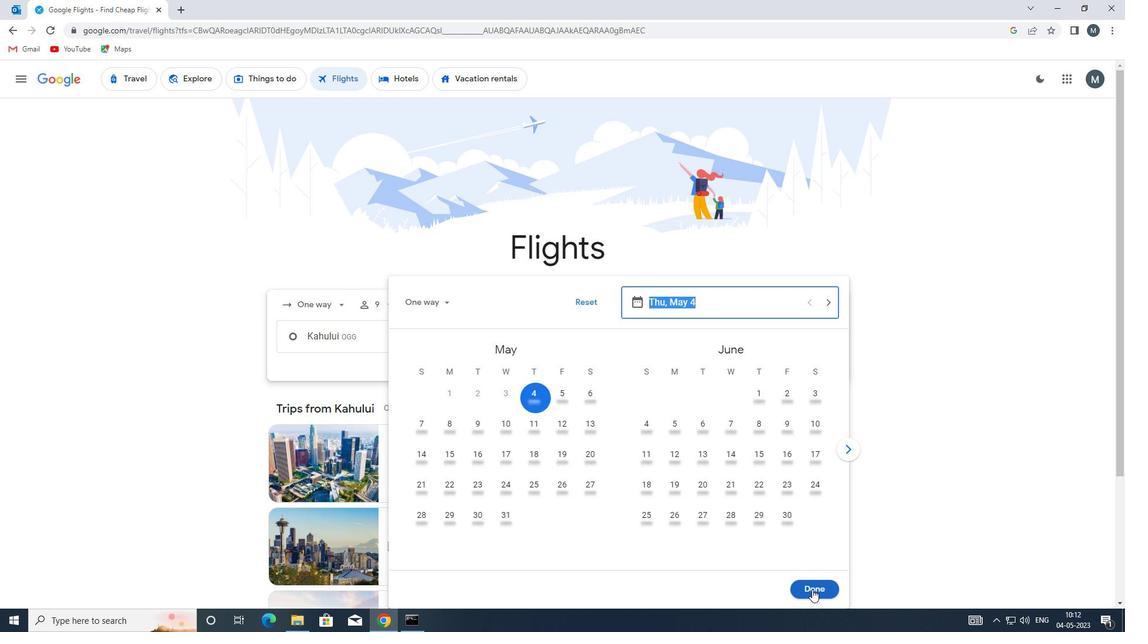
Action: Mouse moved to (563, 370)
Screenshot: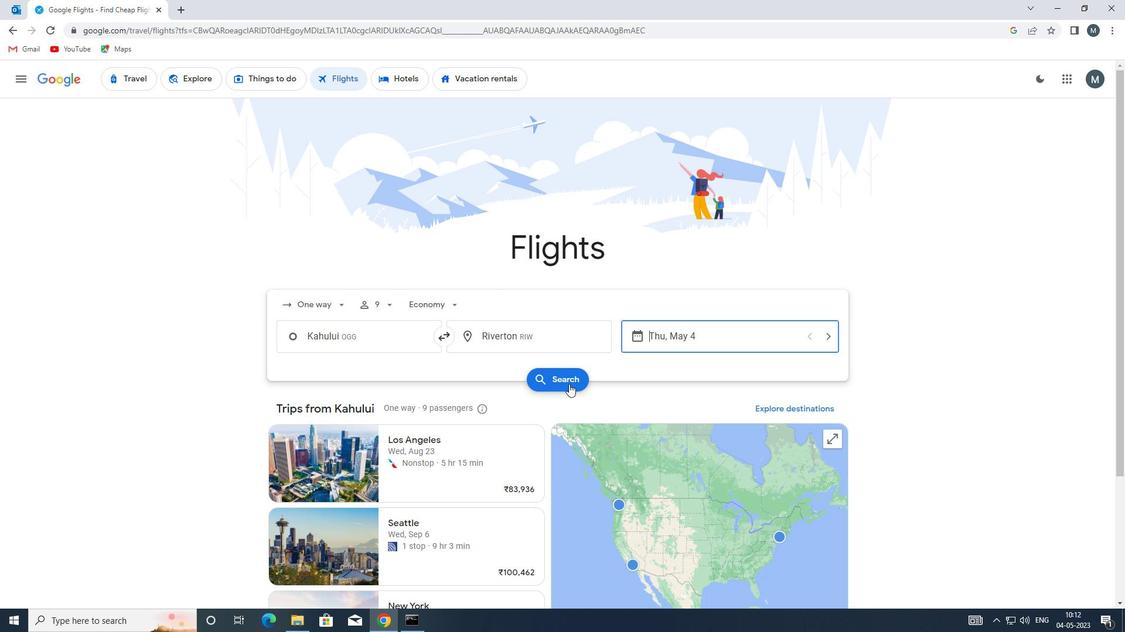 
Action: Mouse pressed left at (563, 370)
Screenshot: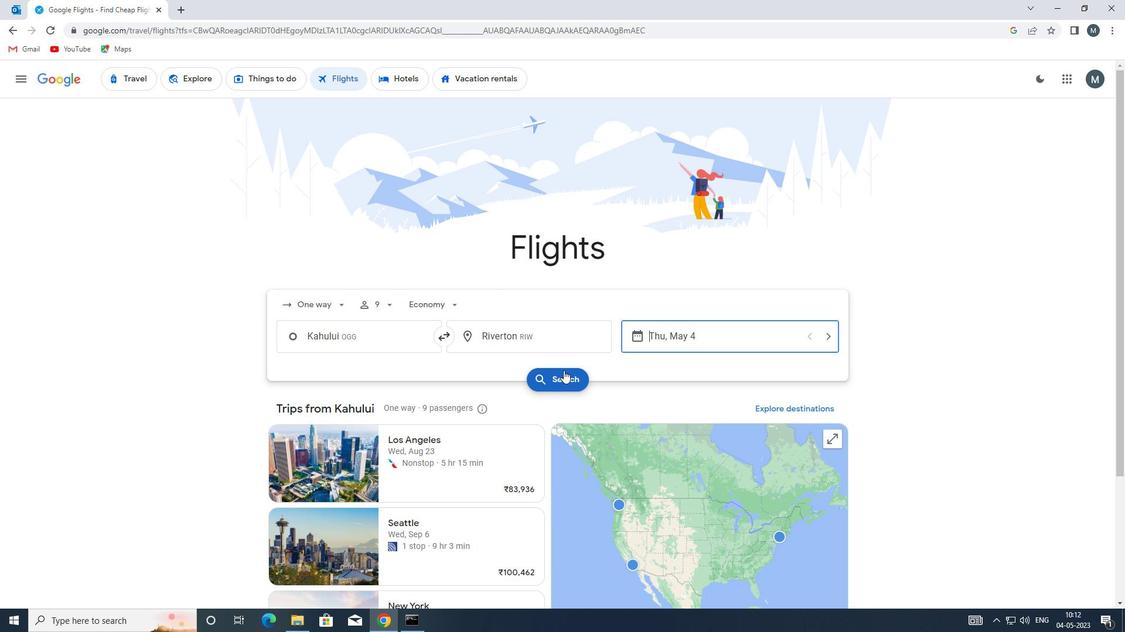 
Action: Mouse moved to (296, 183)
Screenshot: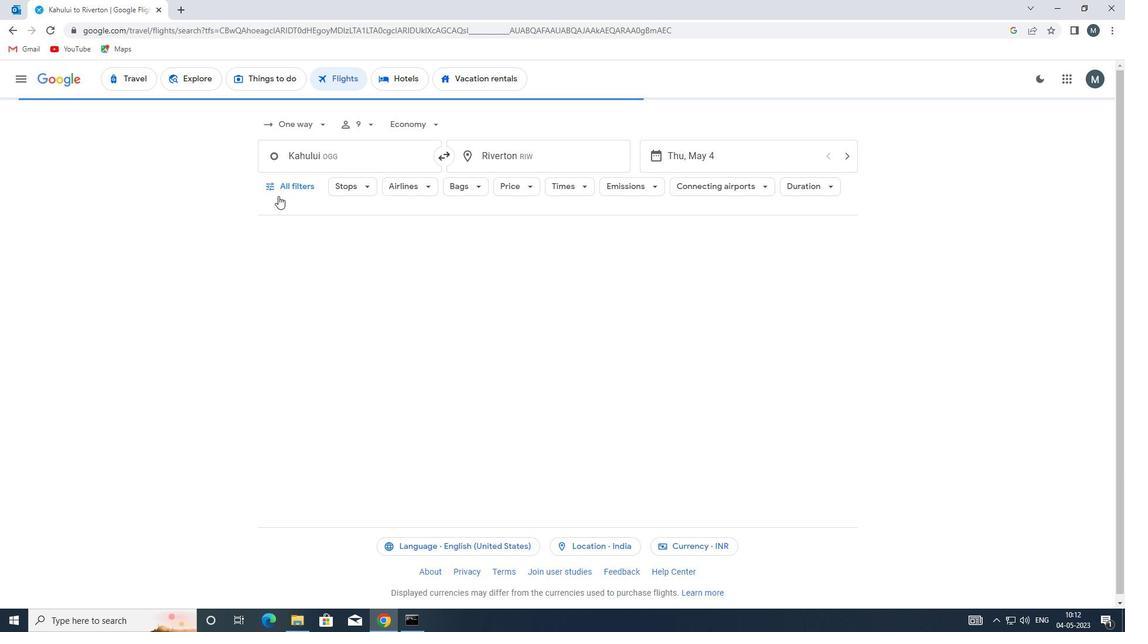 
Action: Mouse pressed left at (296, 183)
Screenshot: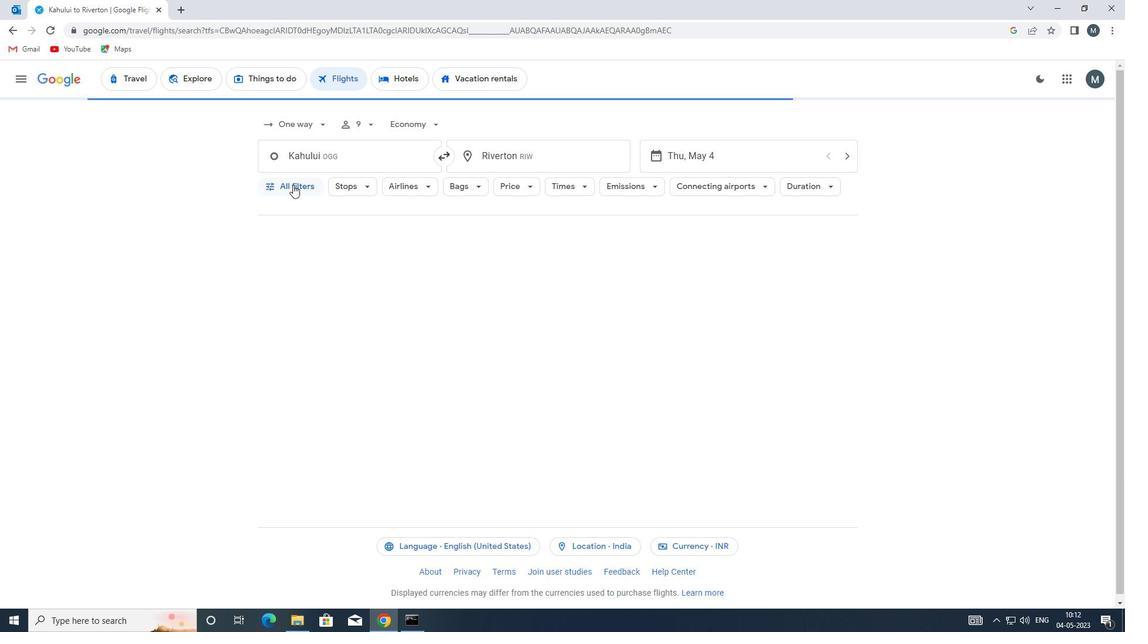
Action: Mouse moved to (306, 311)
Screenshot: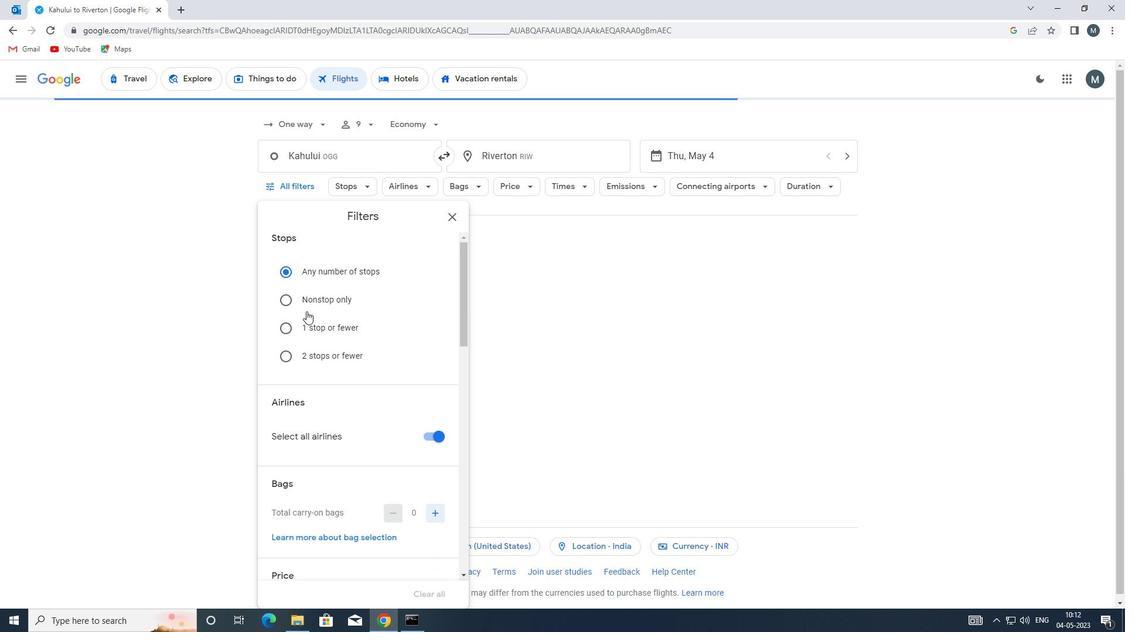 
Action: Mouse scrolled (306, 310) with delta (0, 0)
Screenshot: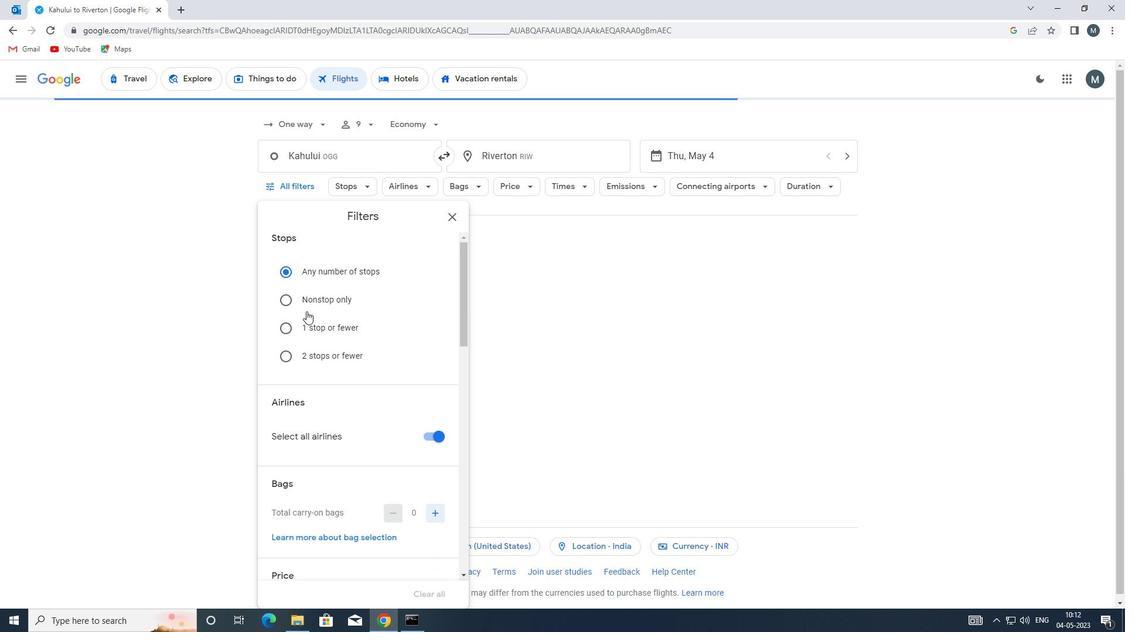 
Action: Mouse moved to (306, 315)
Screenshot: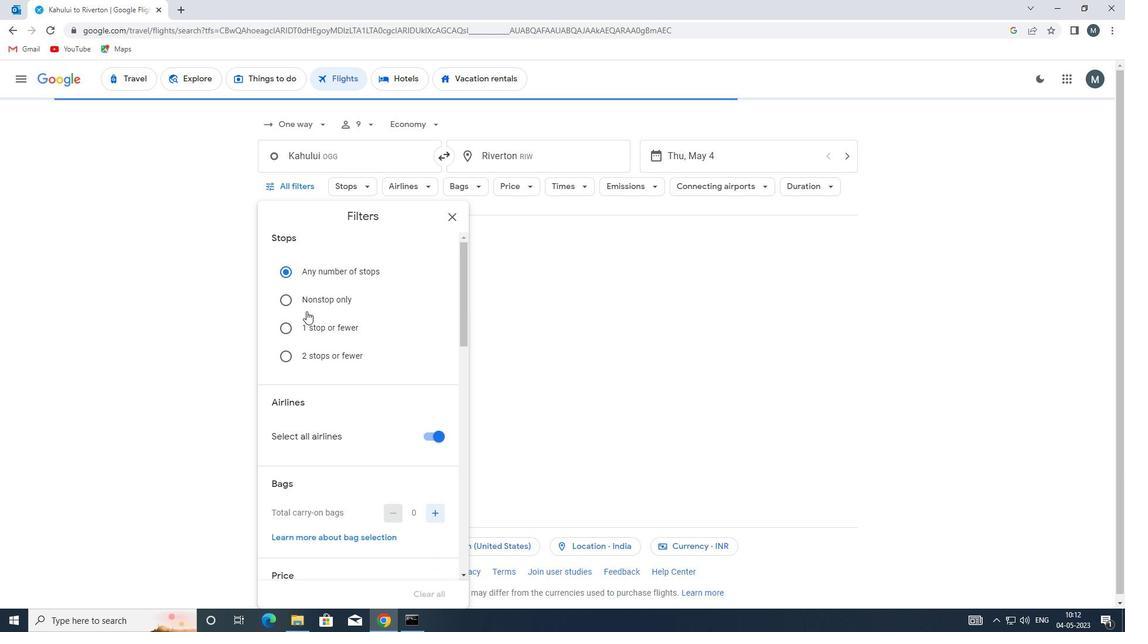 
Action: Mouse scrolled (306, 315) with delta (0, 0)
Screenshot: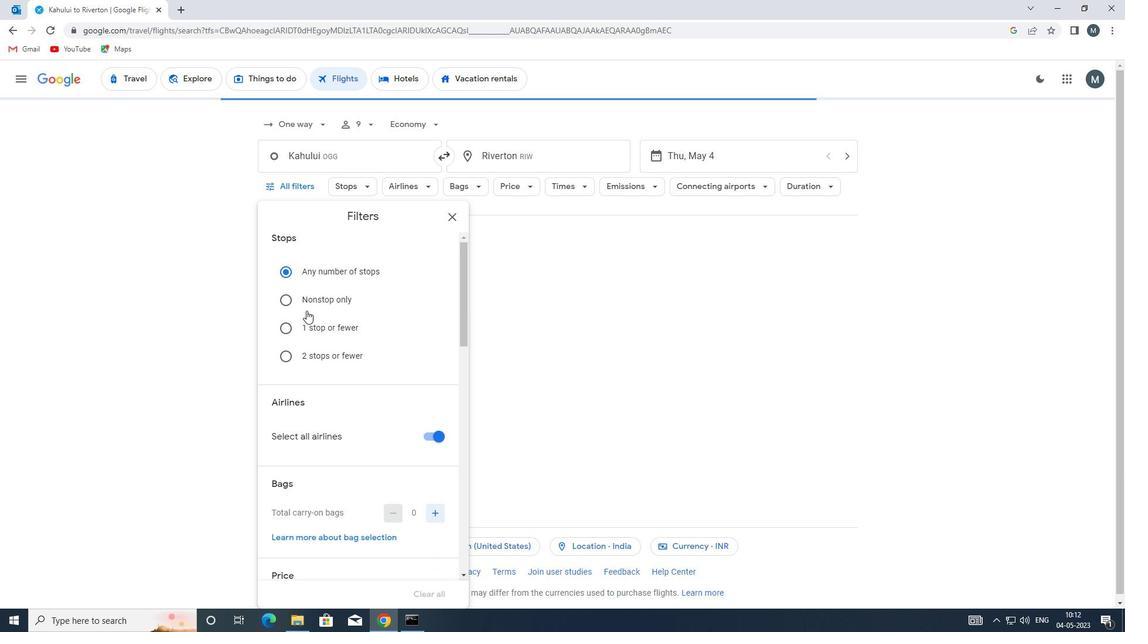 
Action: Mouse moved to (436, 318)
Screenshot: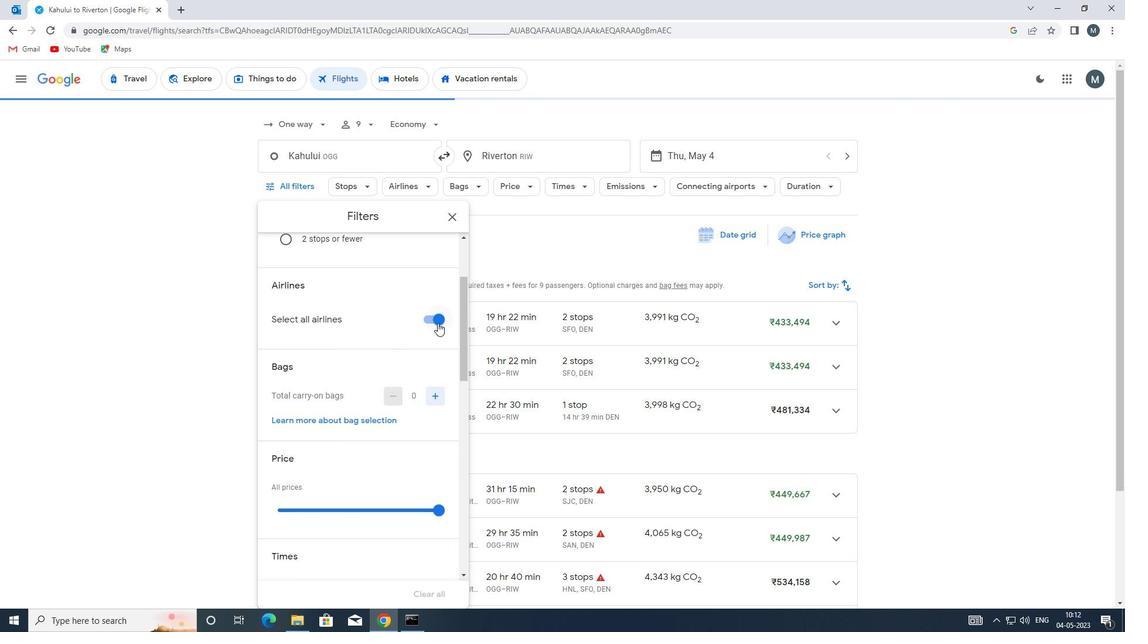 
Action: Mouse pressed left at (436, 318)
Screenshot: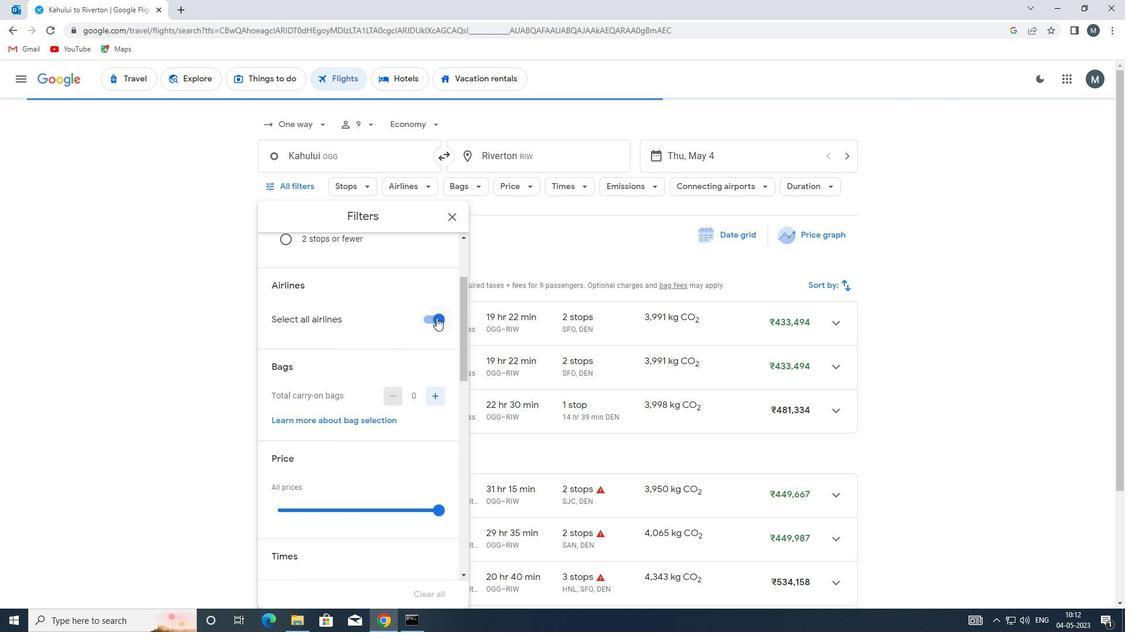 
Action: Mouse moved to (338, 333)
Screenshot: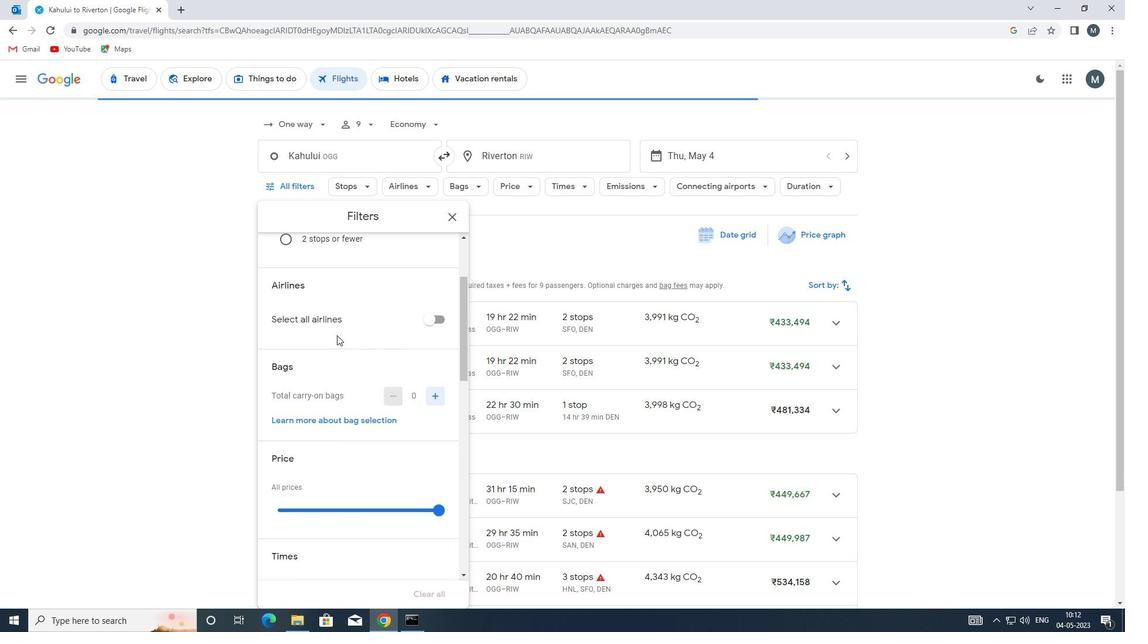 
Action: Mouse scrolled (338, 332) with delta (0, 0)
Screenshot: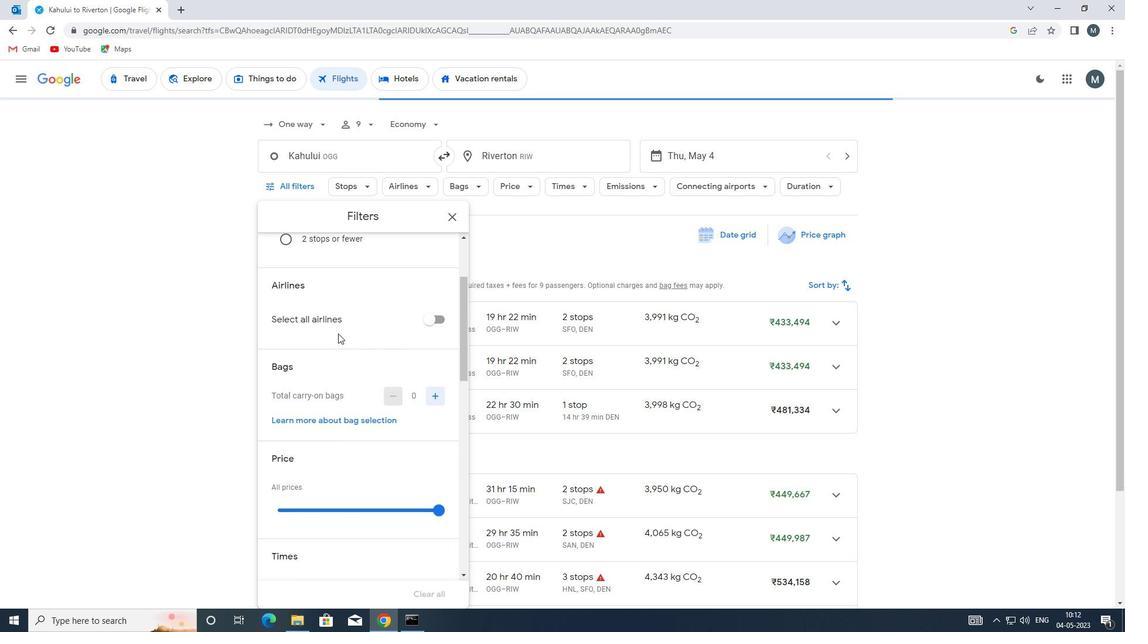 
Action: Mouse scrolled (338, 334) with delta (0, 0)
Screenshot: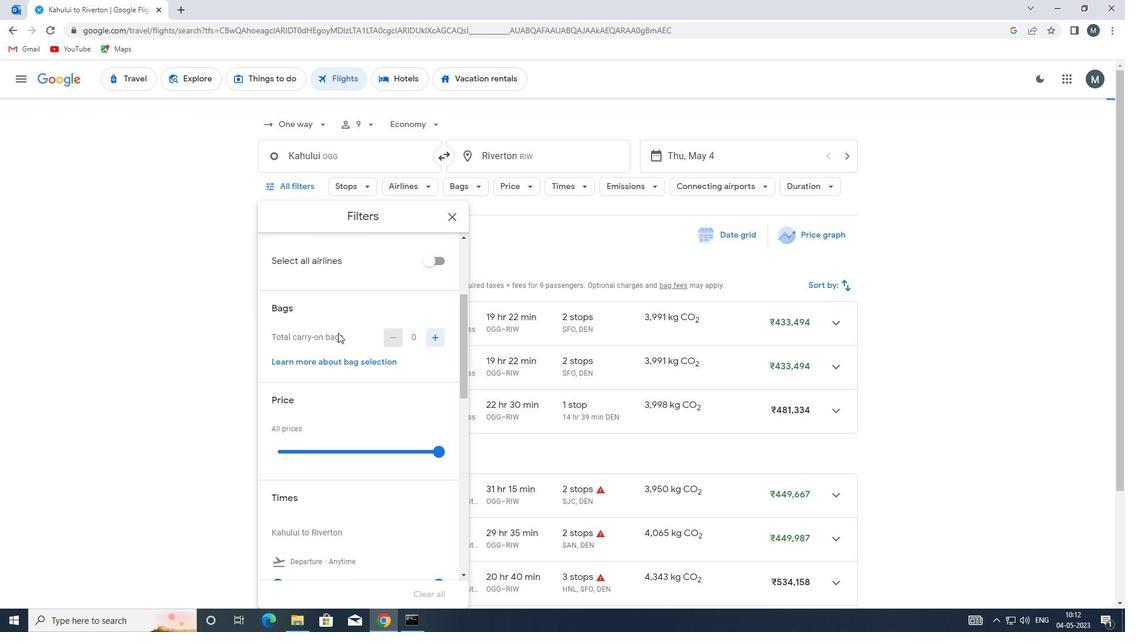 
Action: Mouse scrolled (338, 334) with delta (0, 0)
Screenshot: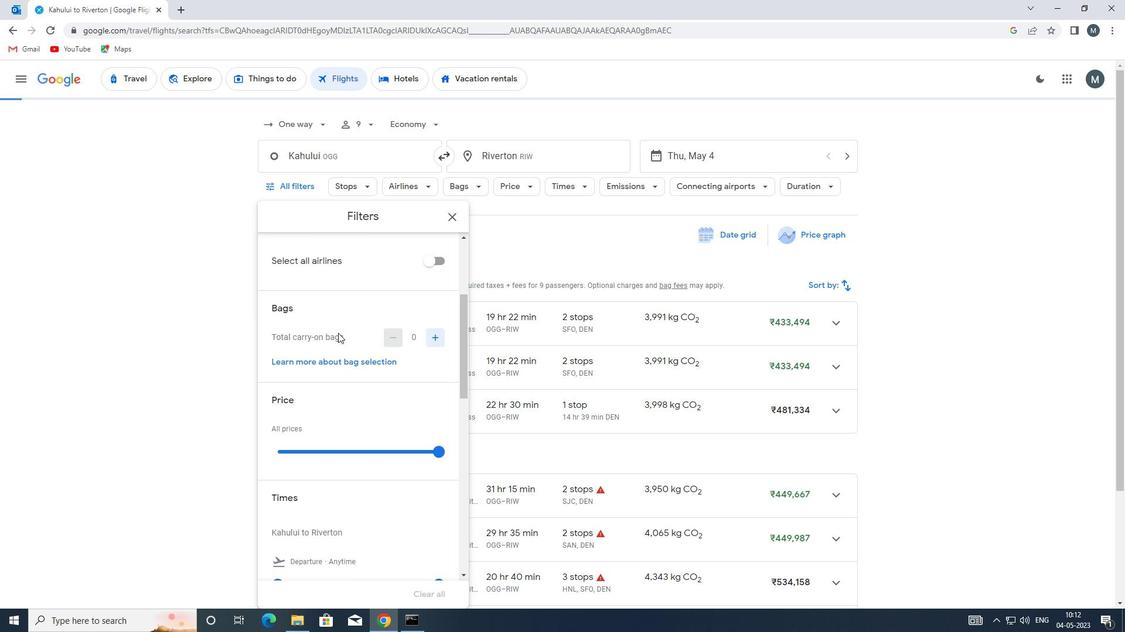 
Action: Mouse moved to (353, 332)
Screenshot: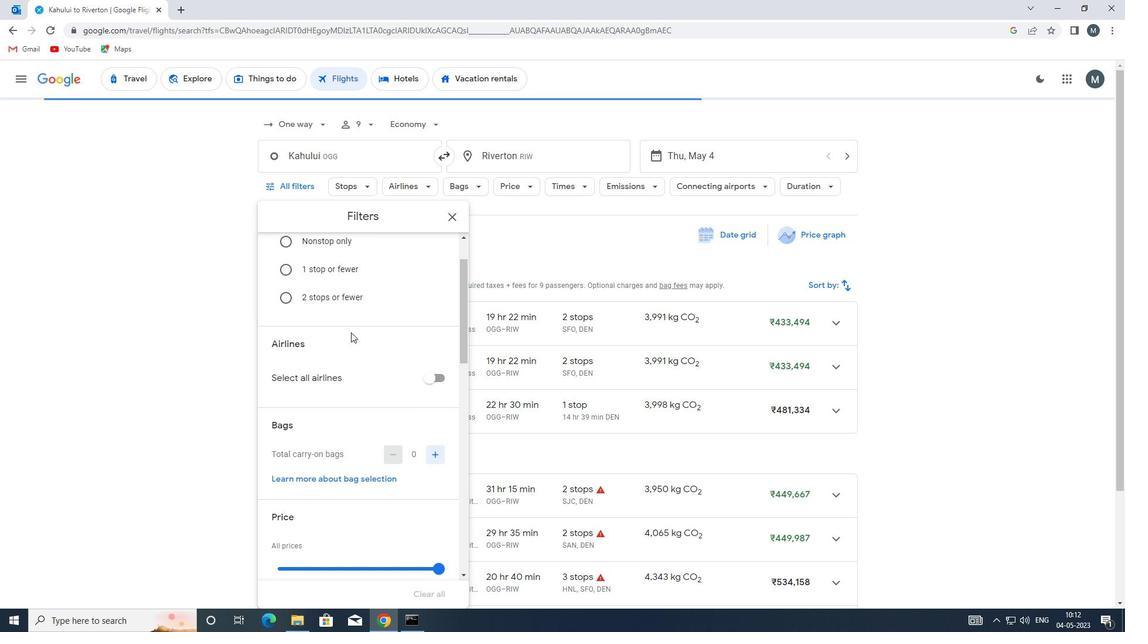 
Action: Mouse scrolled (353, 331) with delta (0, 0)
Screenshot: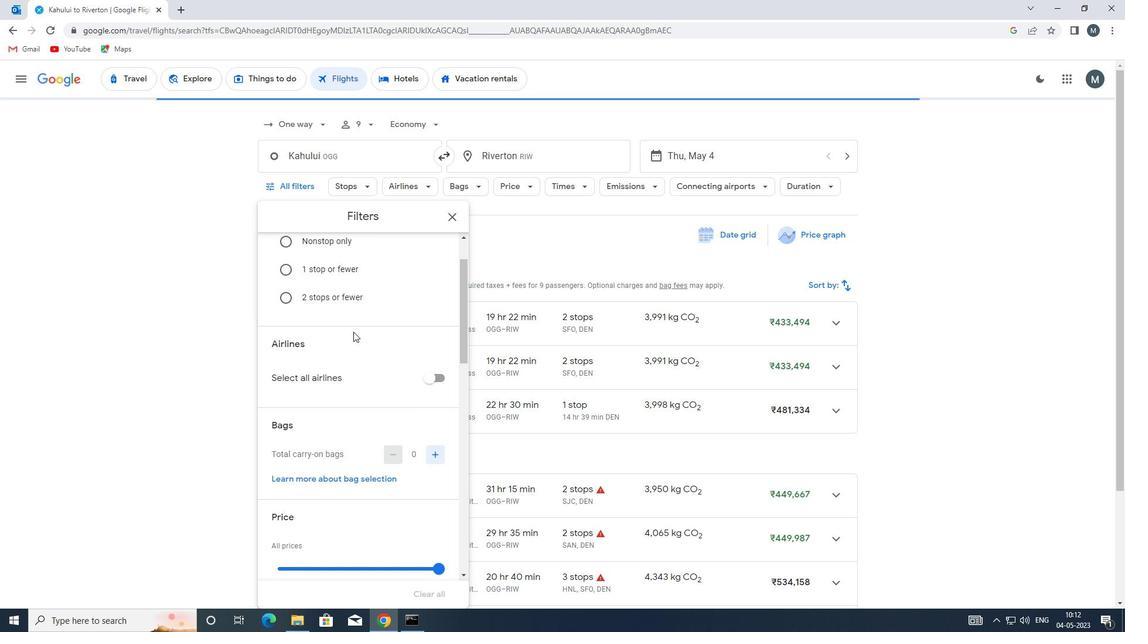 
Action: Mouse moved to (380, 354)
Screenshot: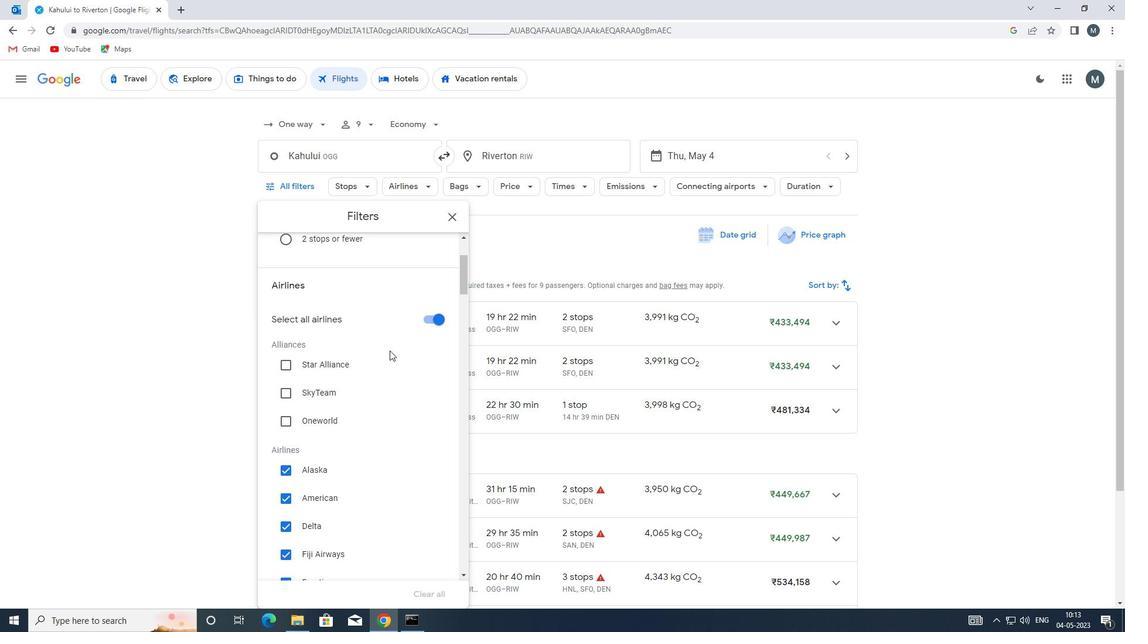 
Action: Mouse scrolled (380, 353) with delta (0, 0)
Screenshot: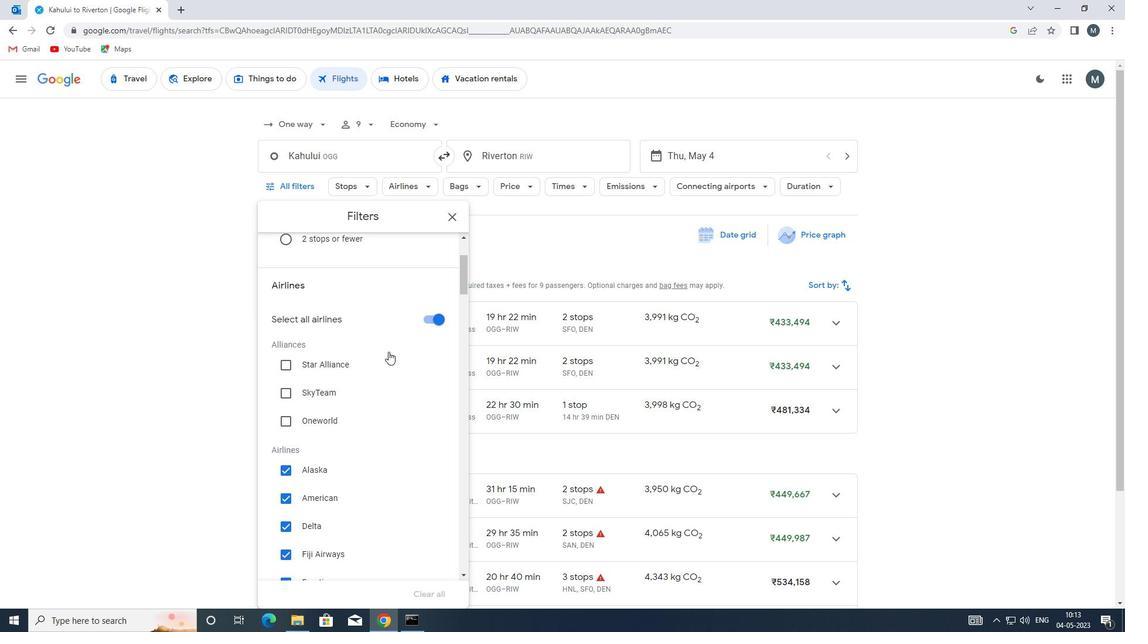 
Action: Mouse moved to (365, 354)
Screenshot: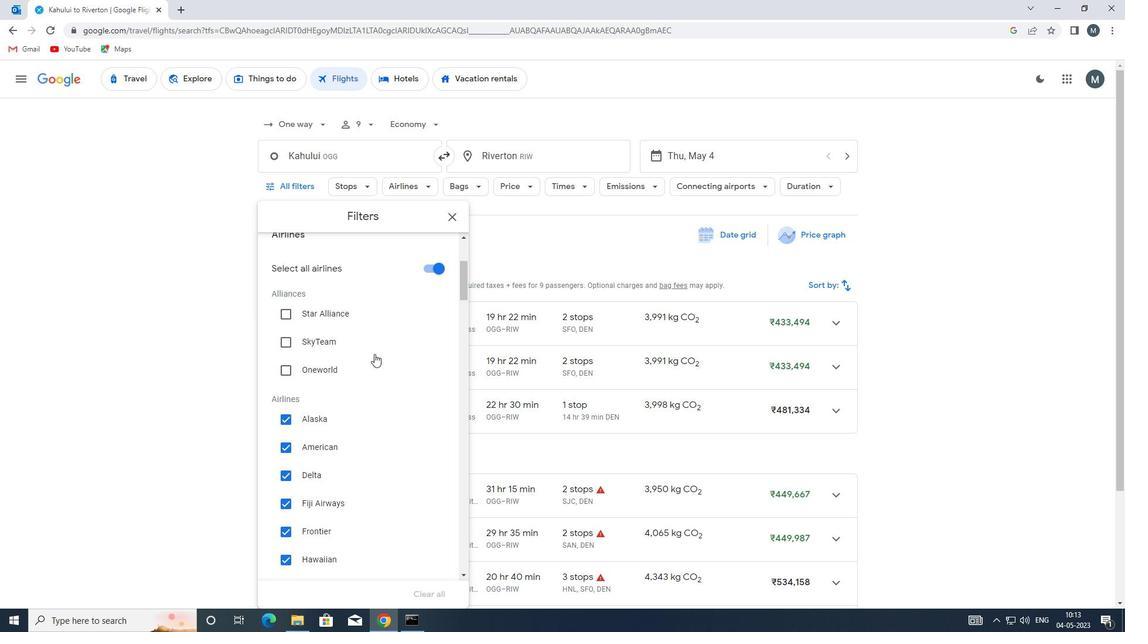 
Action: Mouse scrolled (365, 353) with delta (0, 0)
Screenshot: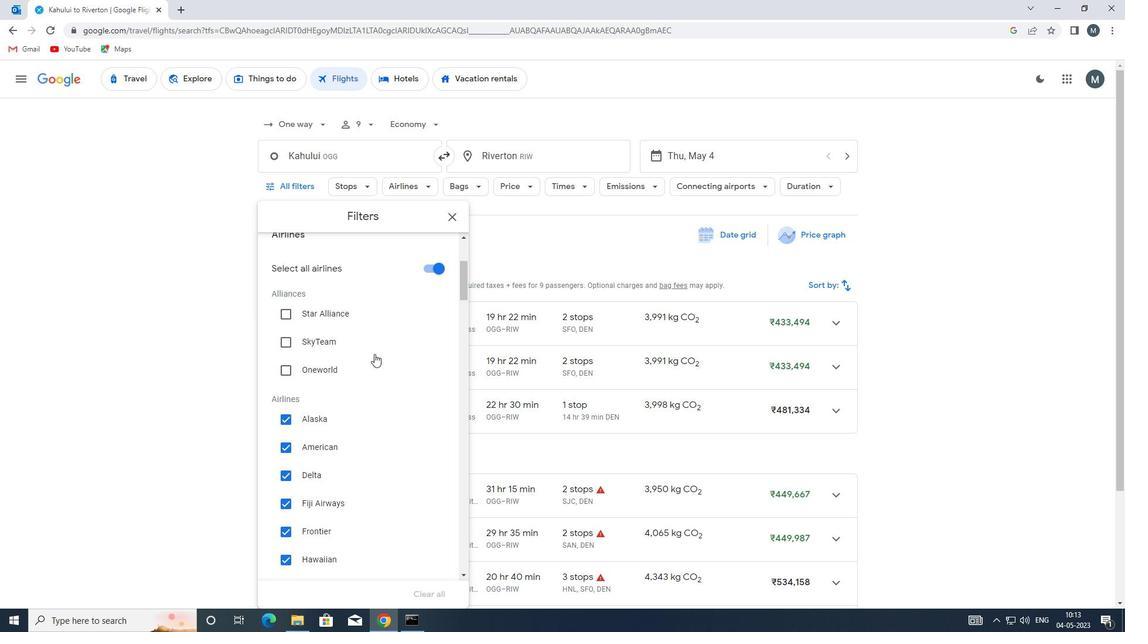 
Action: Mouse moved to (361, 355)
Screenshot: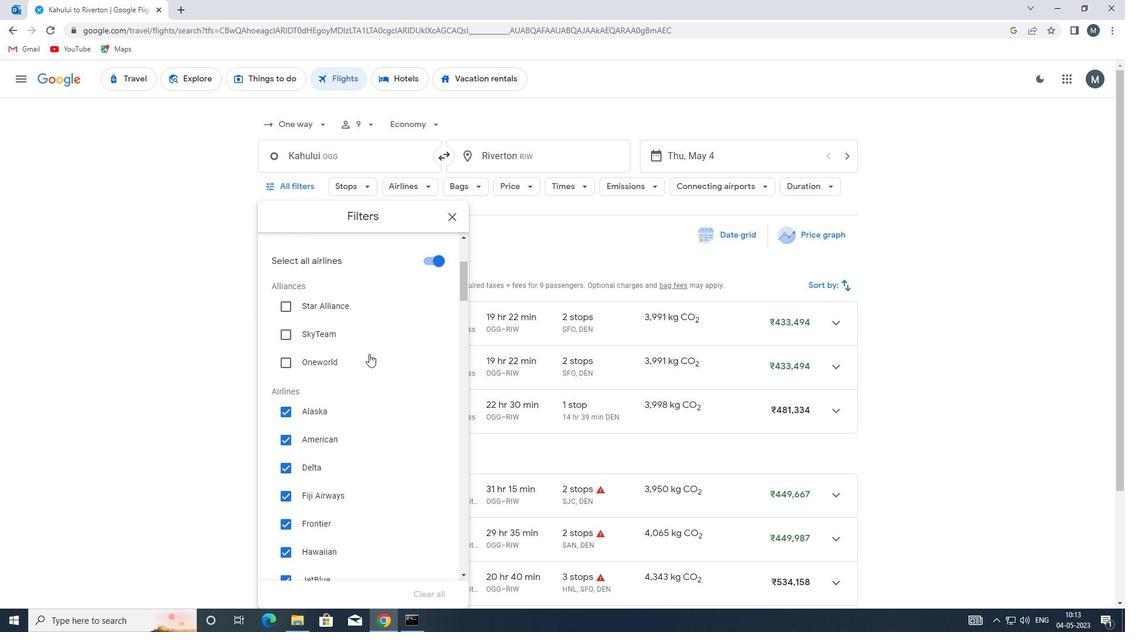 
Action: Mouse scrolled (361, 354) with delta (0, 0)
Screenshot: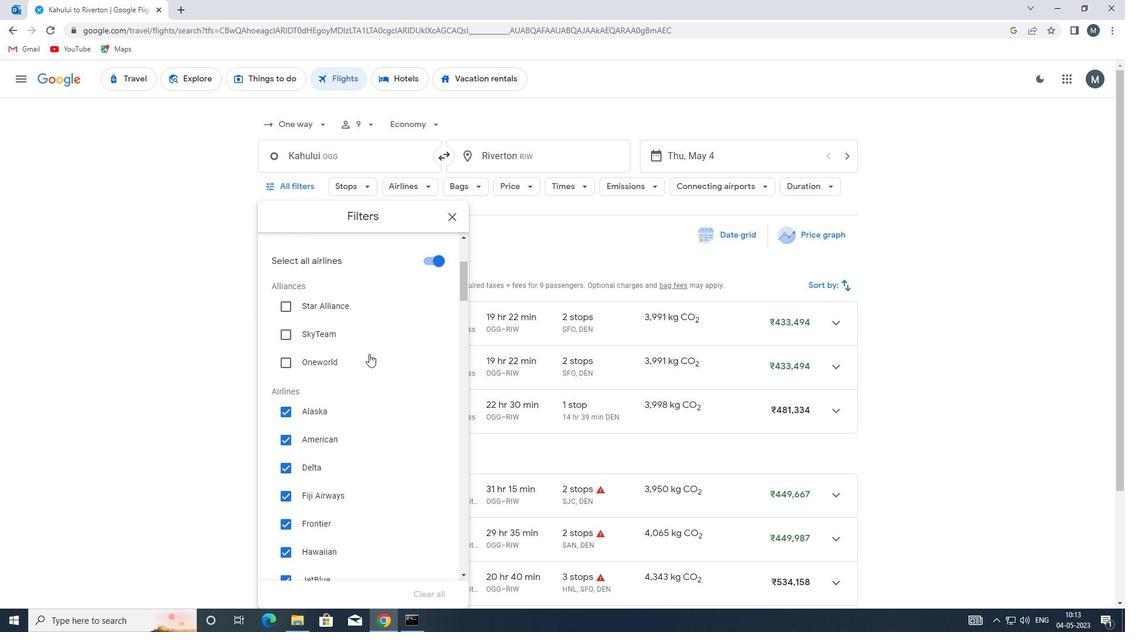 
Action: Mouse moved to (349, 350)
Screenshot: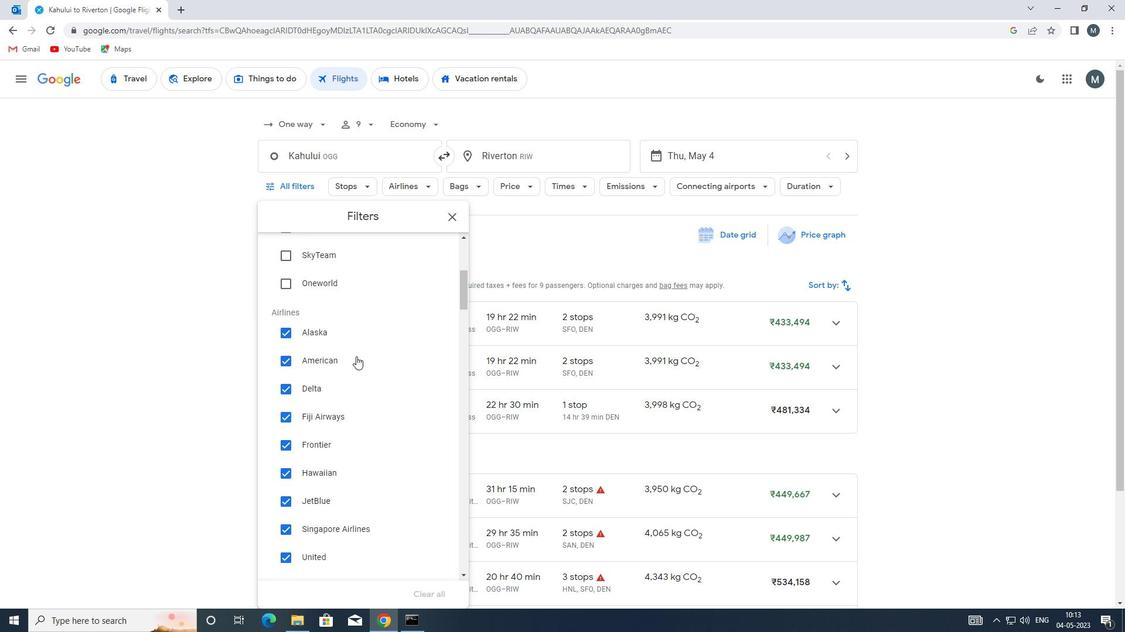 
Action: Mouse scrolled (349, 351) with delta (0, 0)
Screenshot: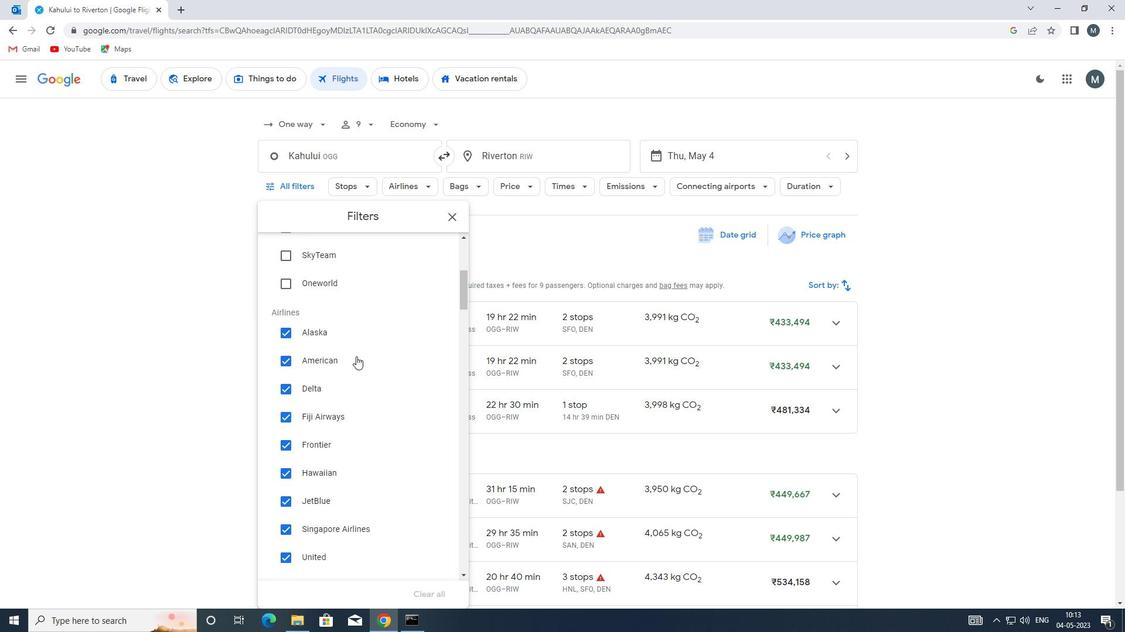 
Action: Mouse moved to (349, 349)
Screenshot: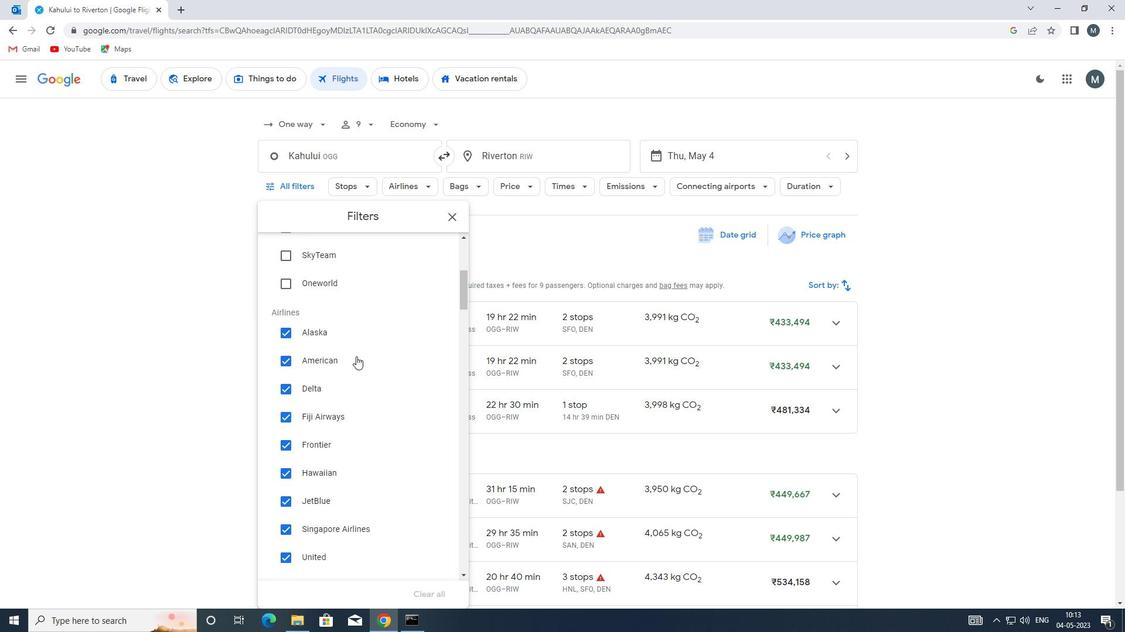 
Action: Mouse scrolled (349, 350) with delta (0, 0)
Screenshot: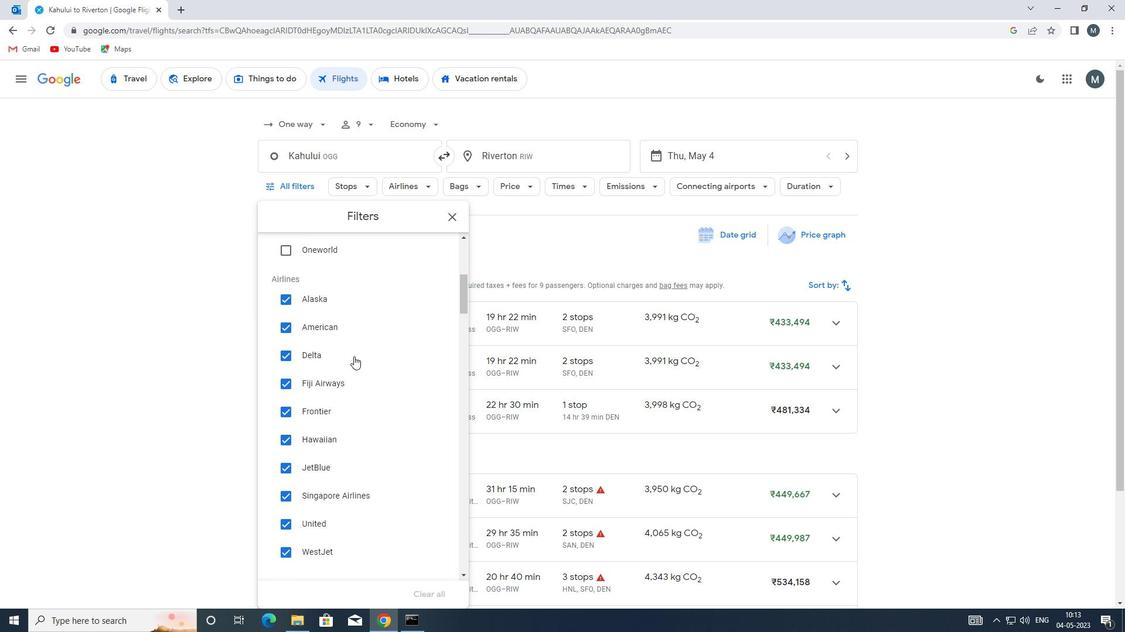 
Action: Mouse scrolled (349, 350) with delta (0, 0)
Screenshot: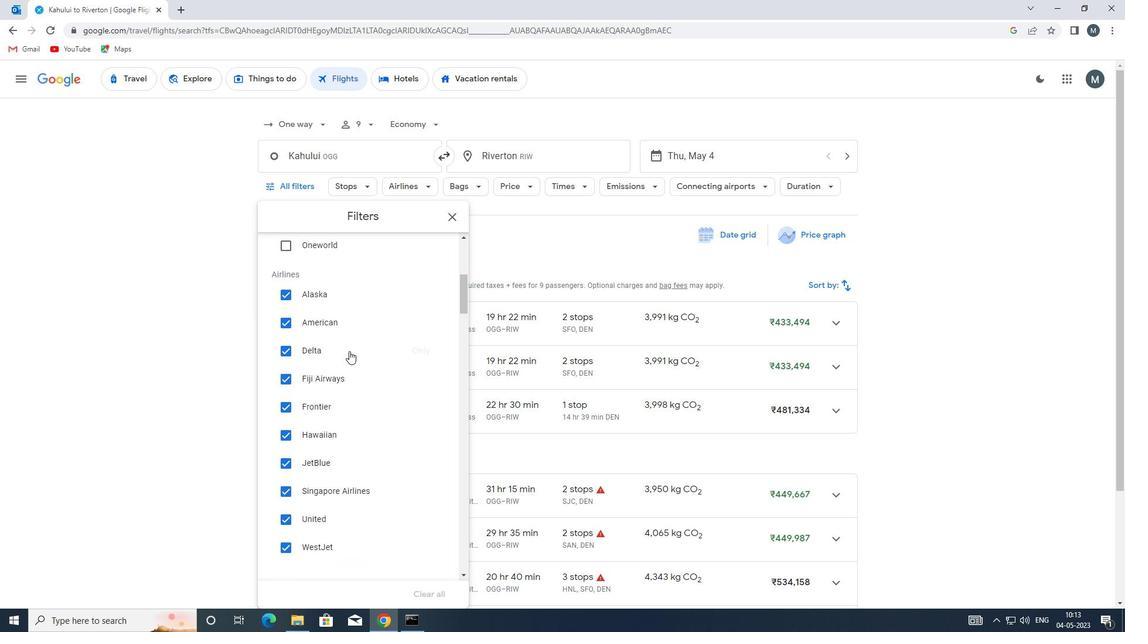 
Action: Mouse moved to (425, 319)
Screenshot: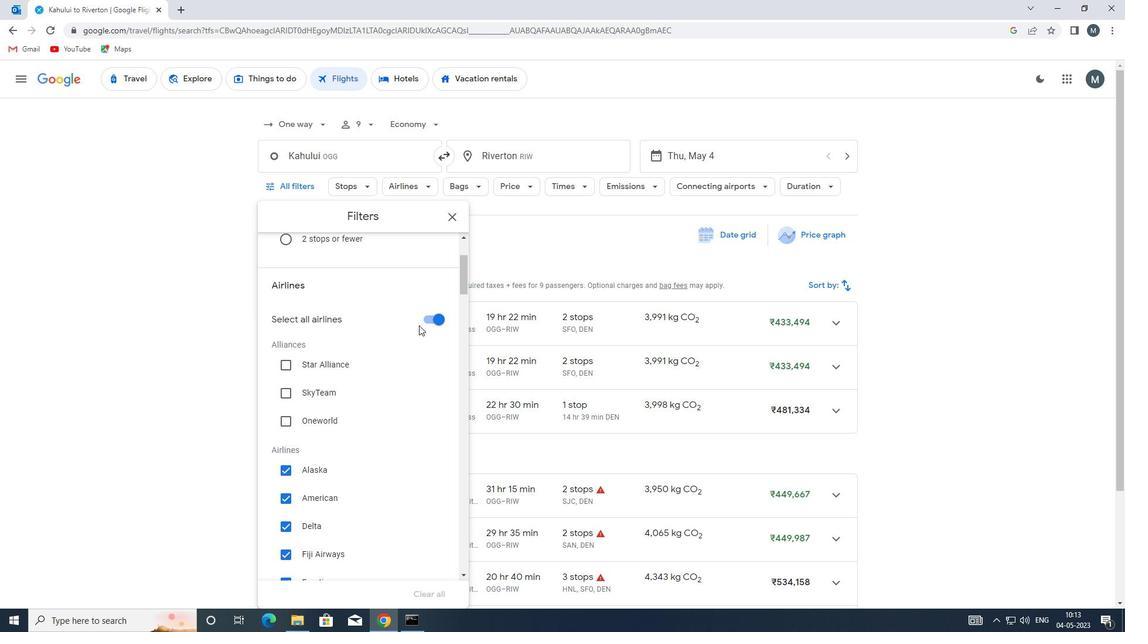 
Action: Mouse pressed left at (425, 319)
Screenshot: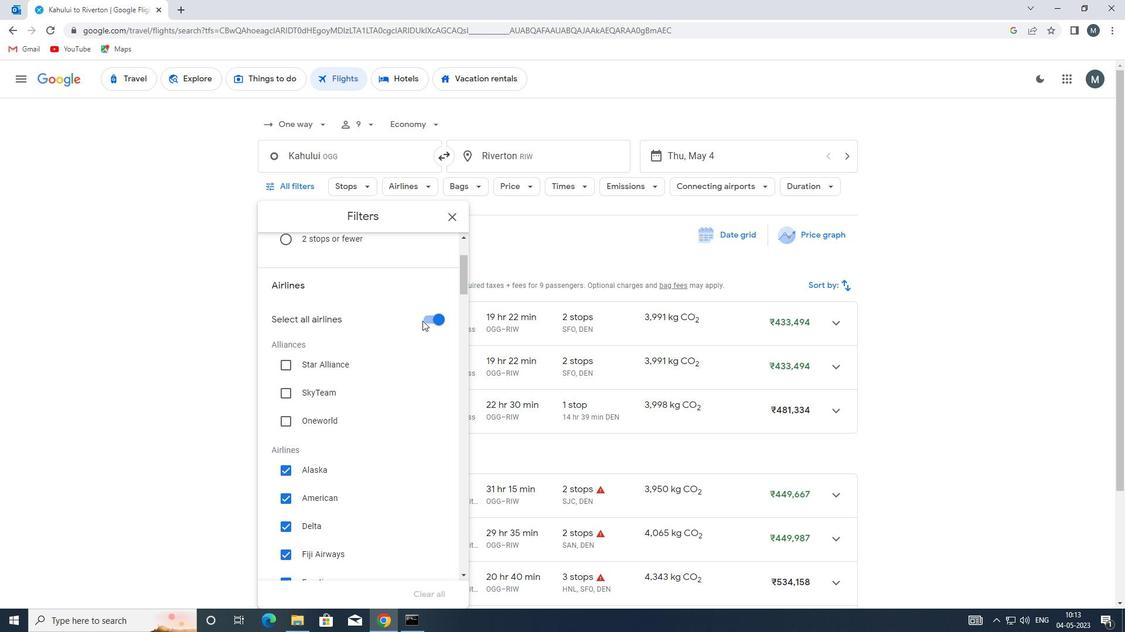 
Action: Mouse moved to (342, 364)
Screenshot: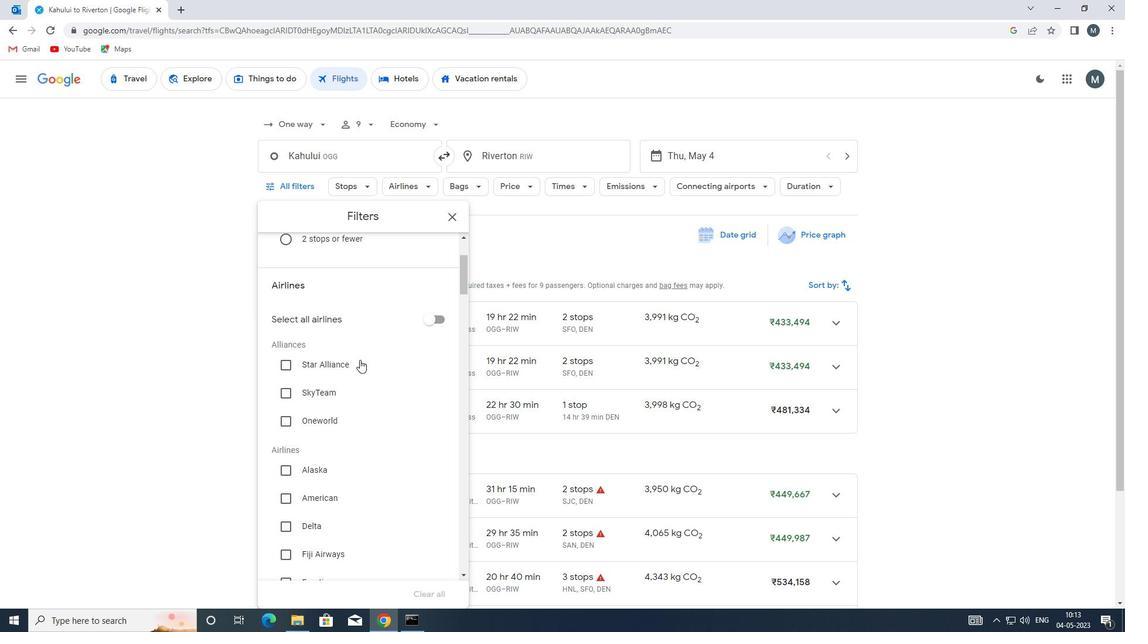 
Action: Mouse scrolled (342, 363) with delta (0, 0)
Screenshot: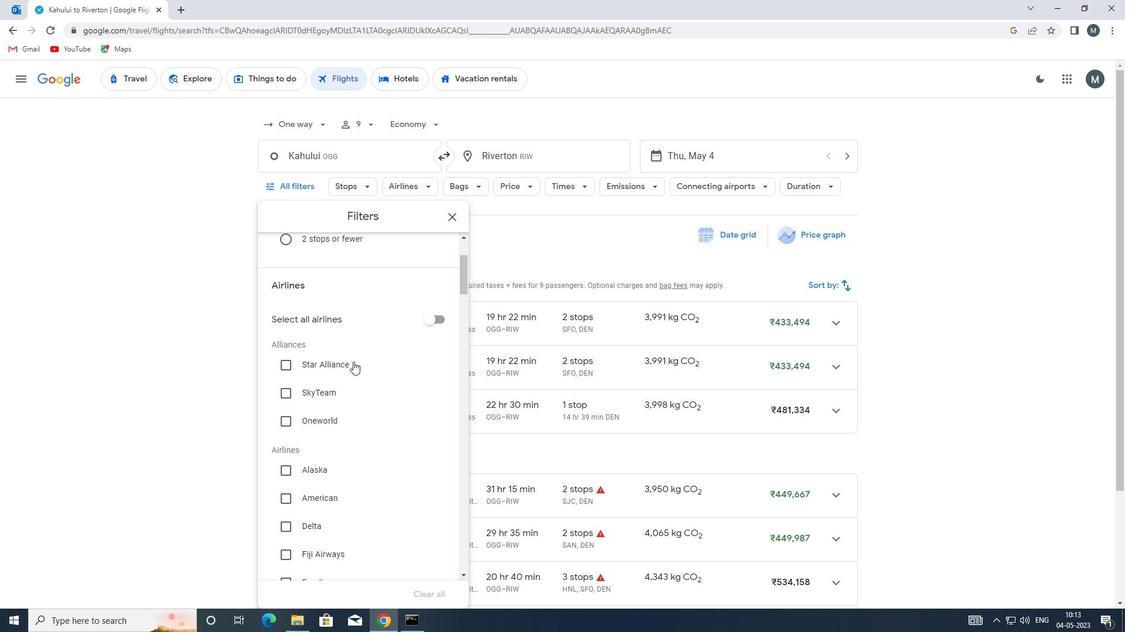
Action: Mouse moved to (338, 366)
Screenshot: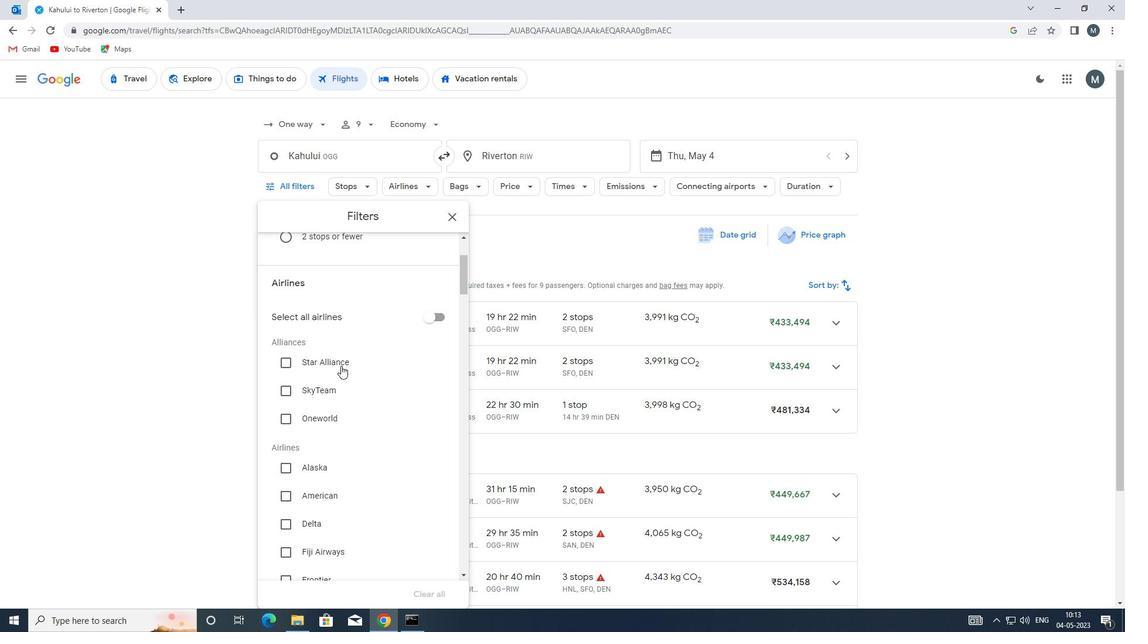 
Action: Mouse scrolled (338, 366) with delta (0, 0)
Screenshot: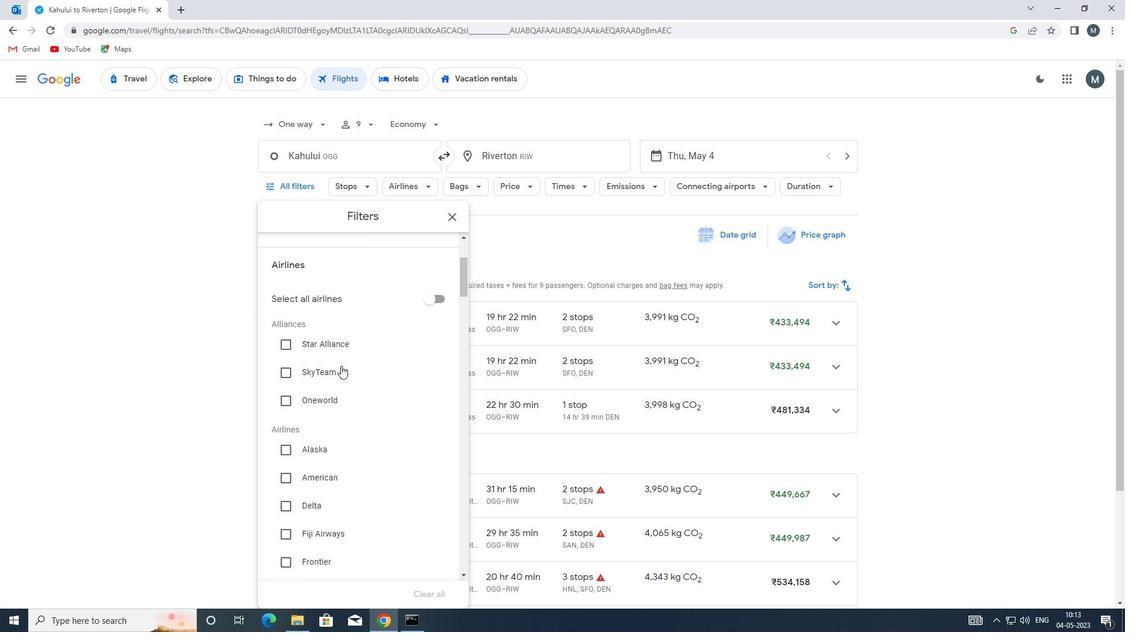 
Action: Mouse moved to (287, 382)
Screenshot: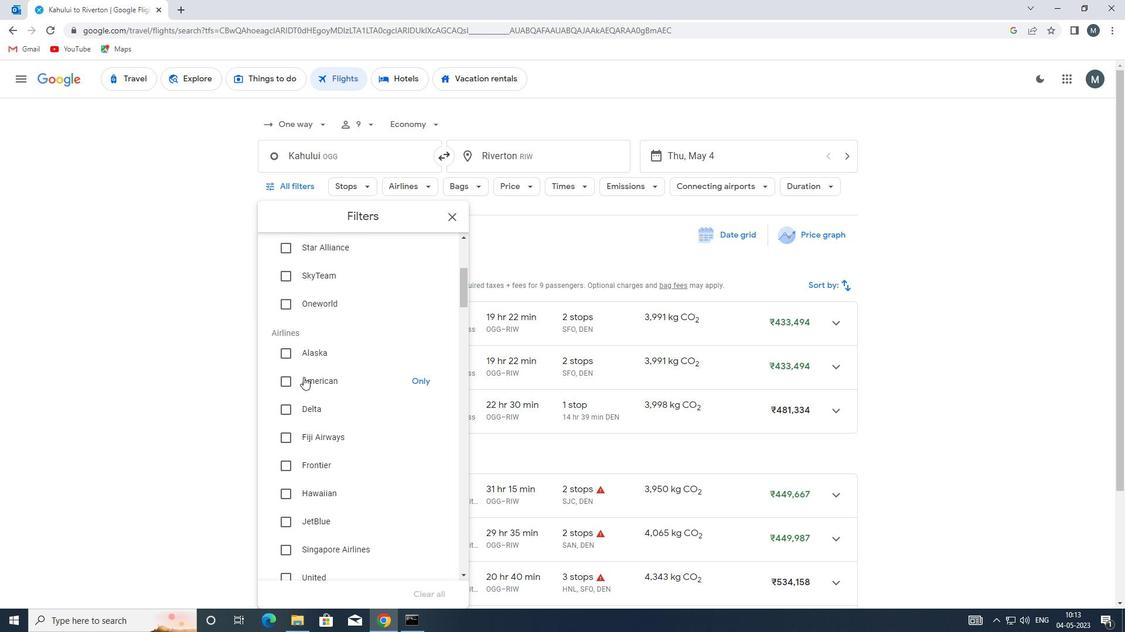 
Action: Mouse pressed left at (287, 382)
Screenshot: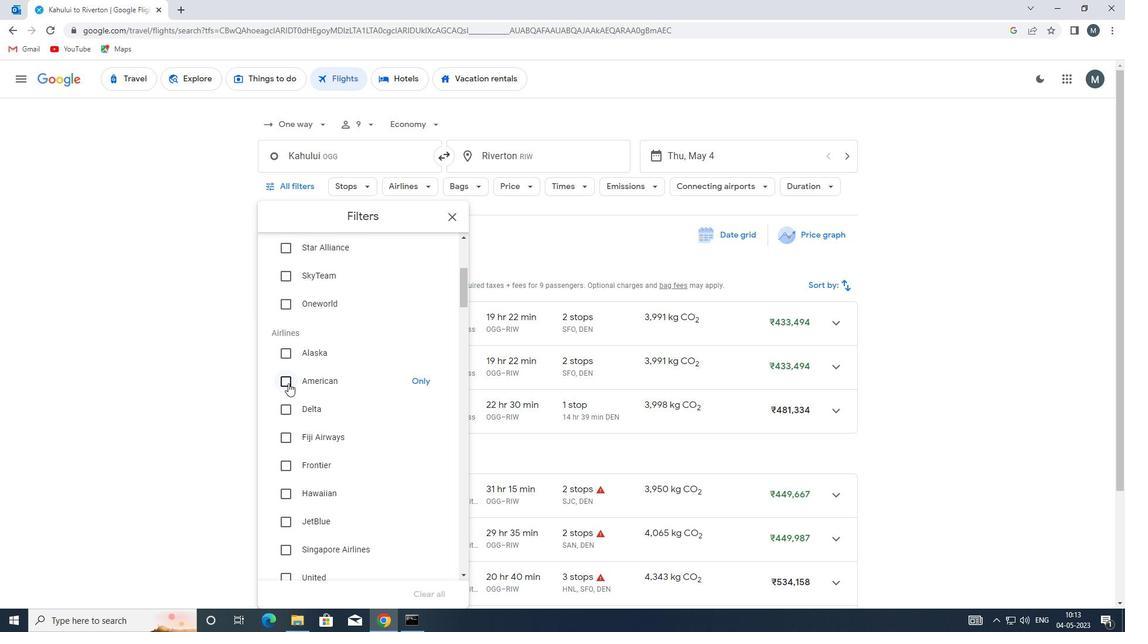 
Action: Mouse moved to (345, 365)
Screenshot: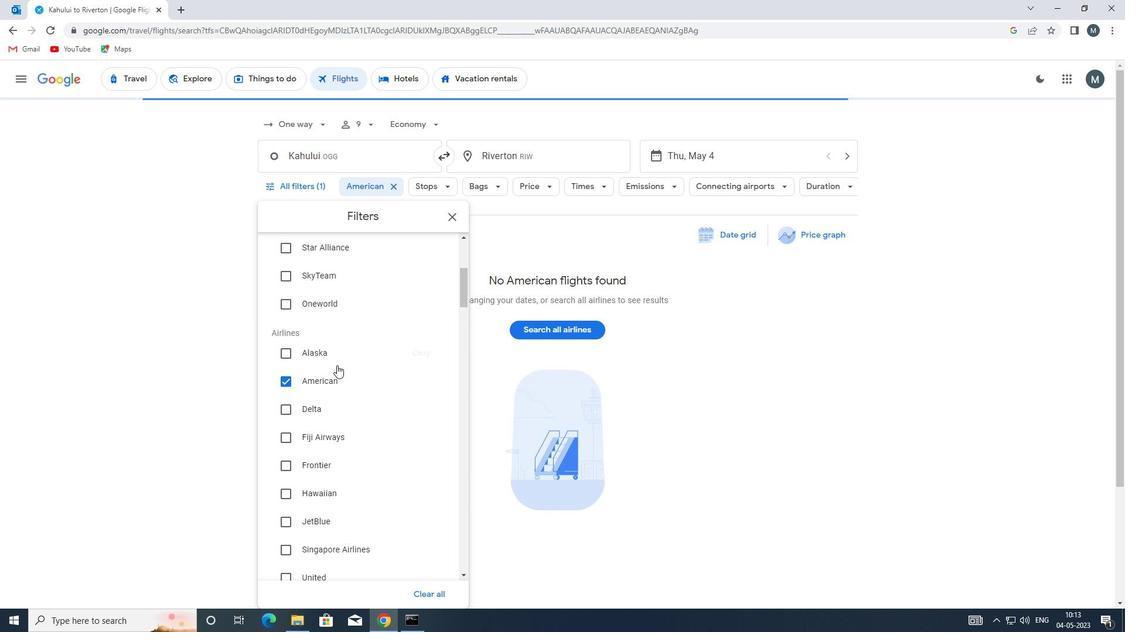 
Action: Mouse scrolled (345, 365) with delta (0, 0)
Screenshot: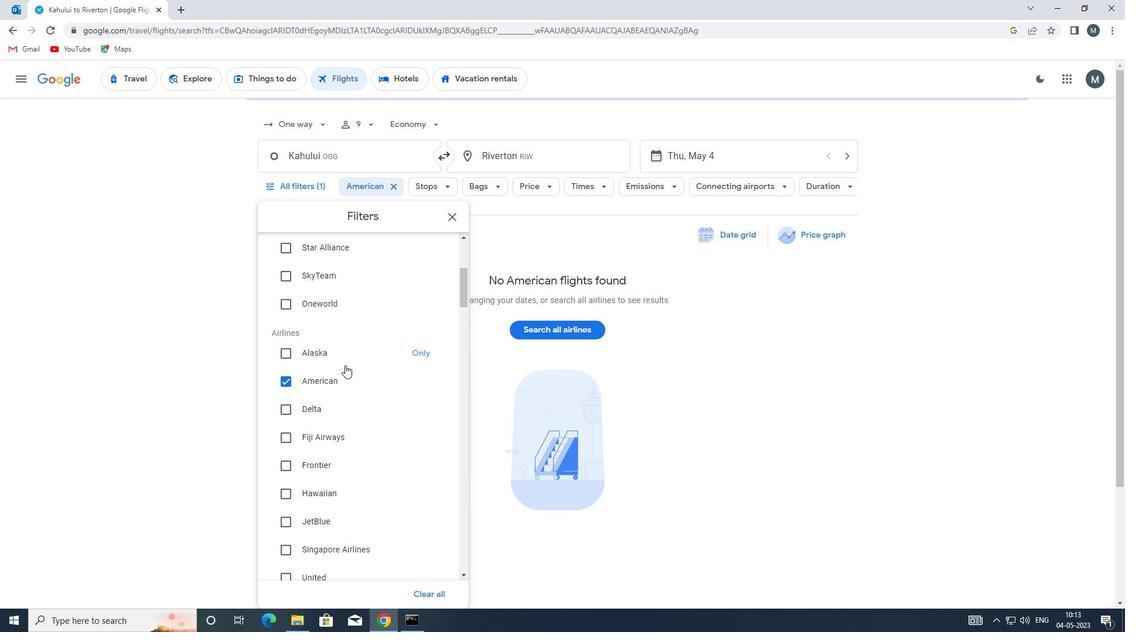 
Action: Mouse scrolled (345, 365) with delta (0, 0)
Screenshot: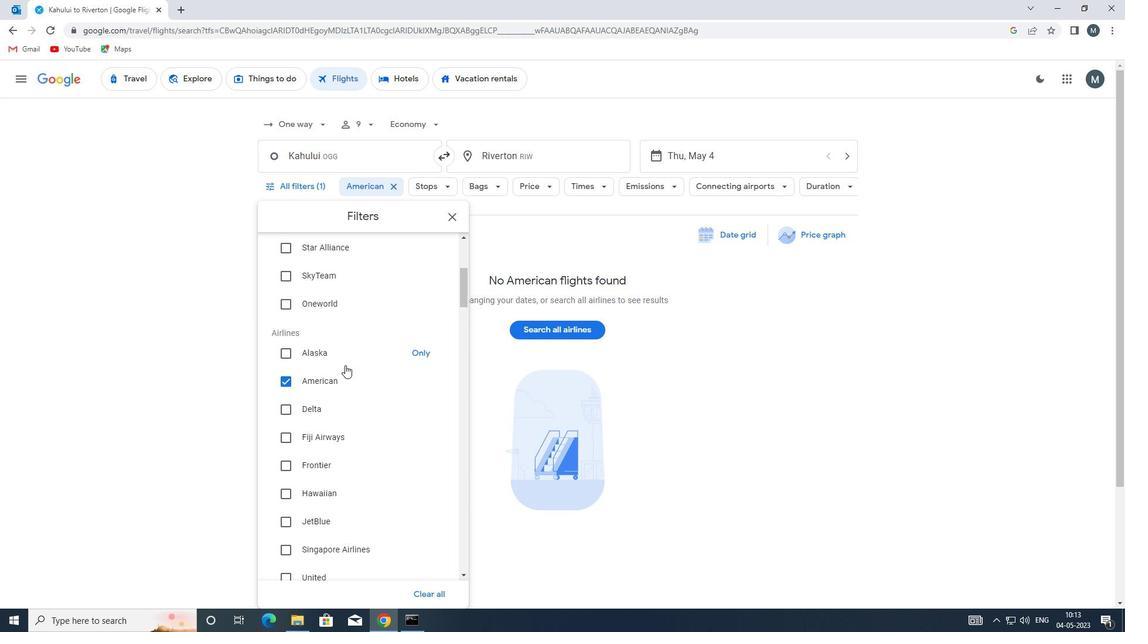 
Action: Mouse scrolled (345, 365) with delta (0, 0)
Screenshot: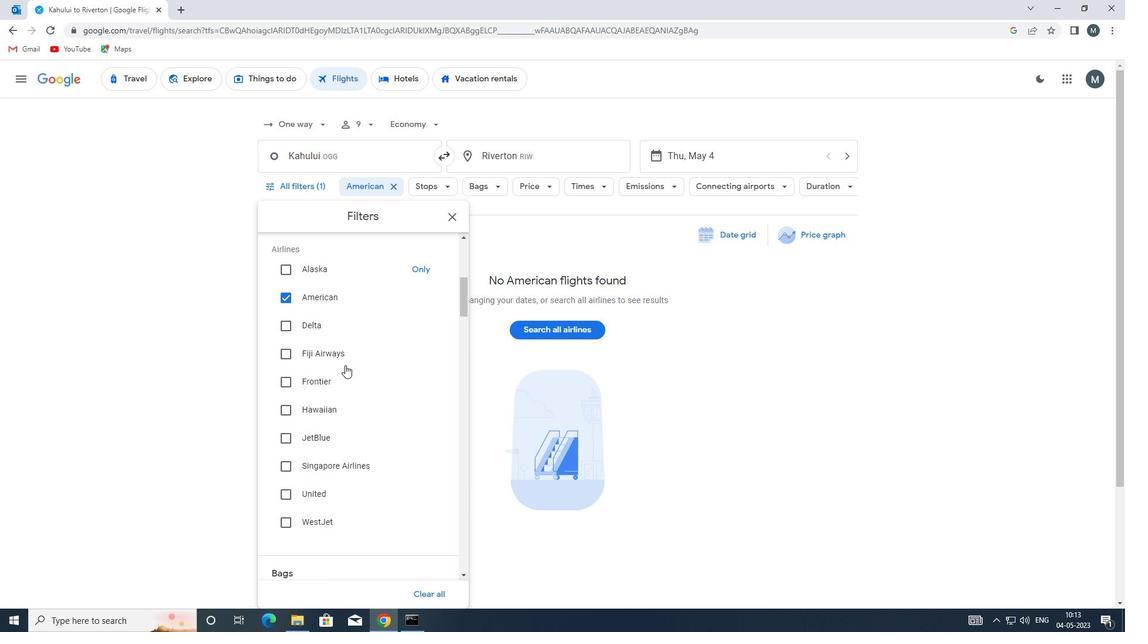 
Action: Mouse scrolled (345, 365) with delta (0, 0)
Screenshot: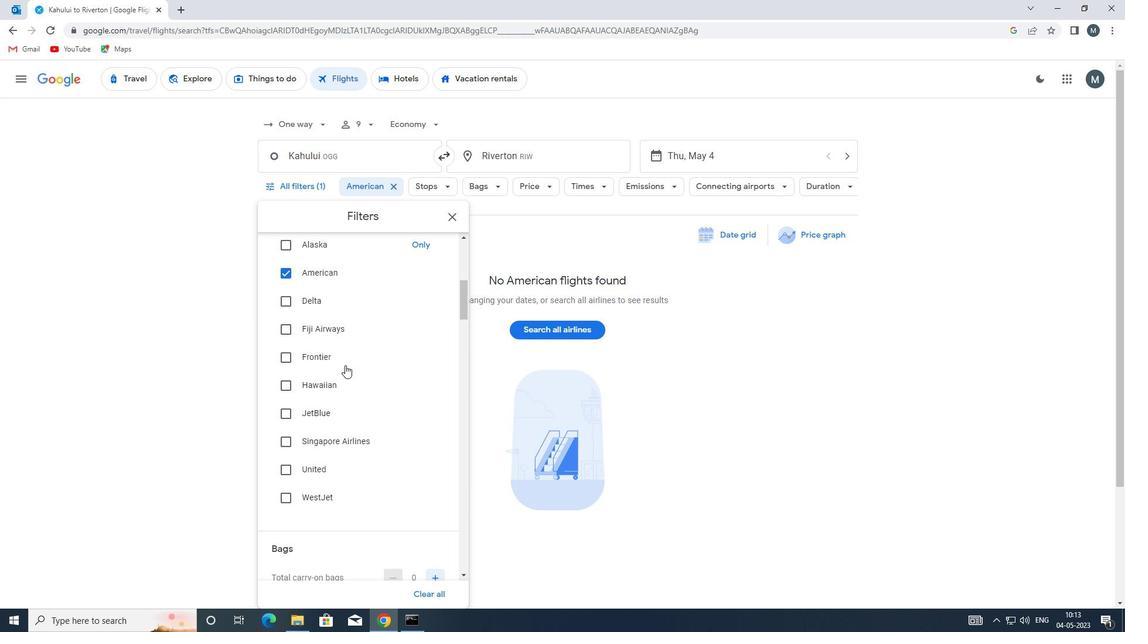 
Action: Mouse moved to (383, 402)
Screenshot: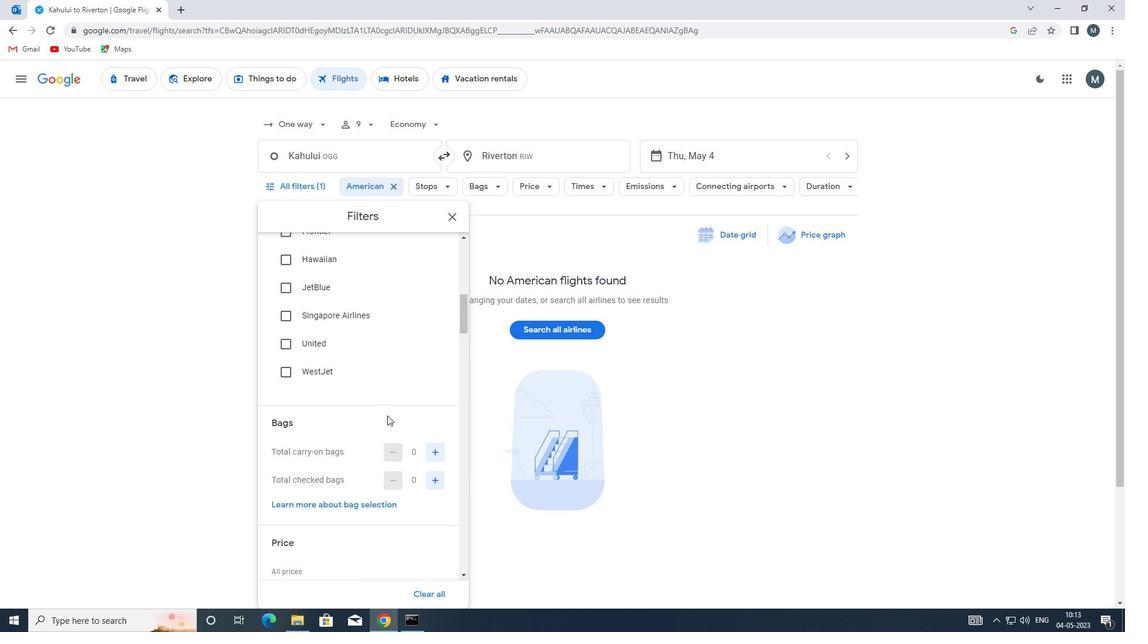 
Action: Mouse scrolled (383, 402) with delta (0, 0)
Screenshot: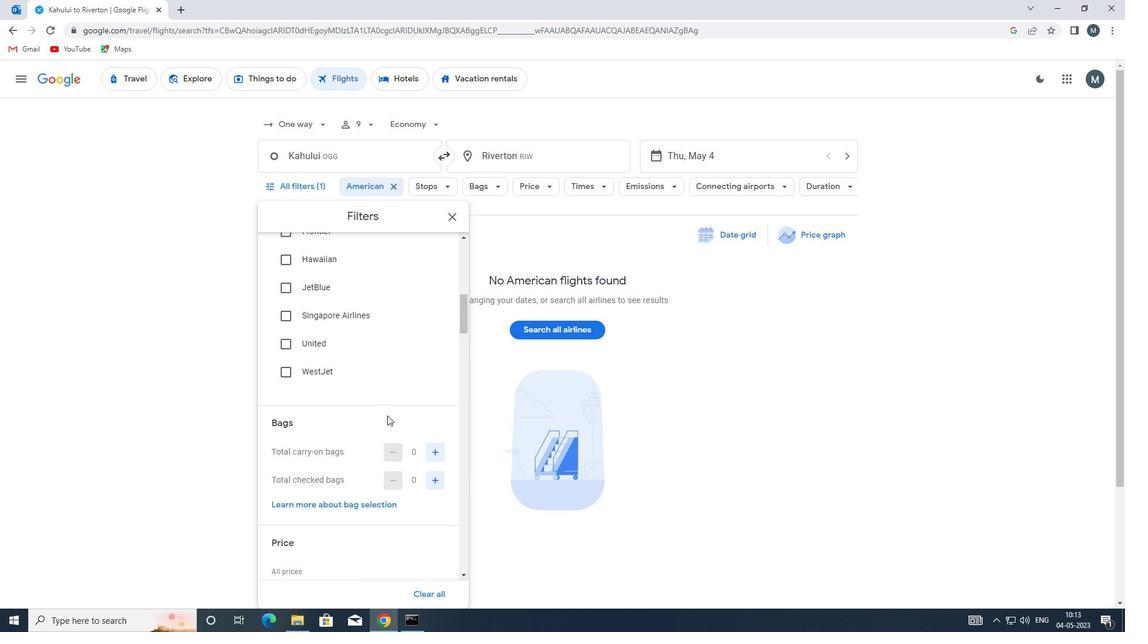 
Action: Mouse scrolled (383, 402) with delta (0, 0)
Screenshot: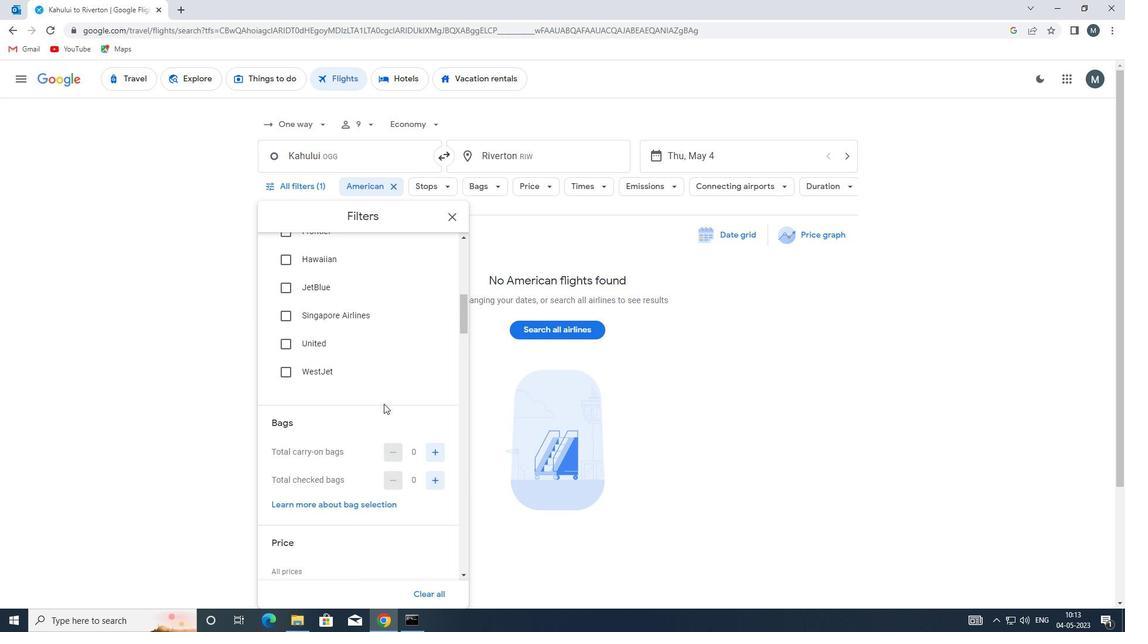 
Action: Mouse moved to (433, 363)
Screenshot: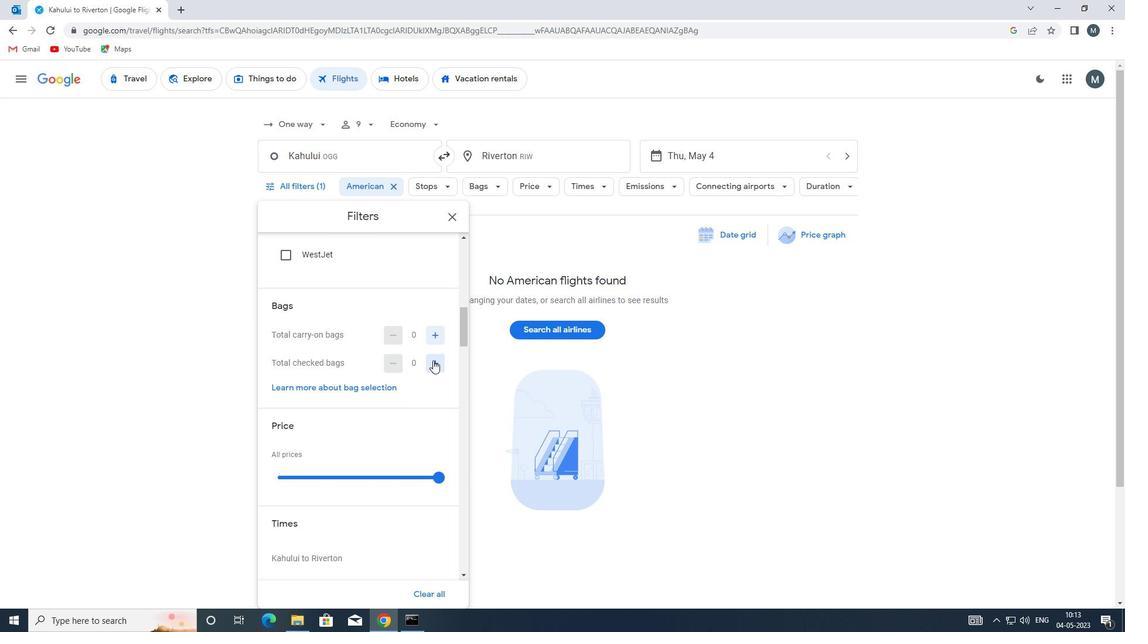 
Action: Mouse pressed left at (433, 363)
Screenshot: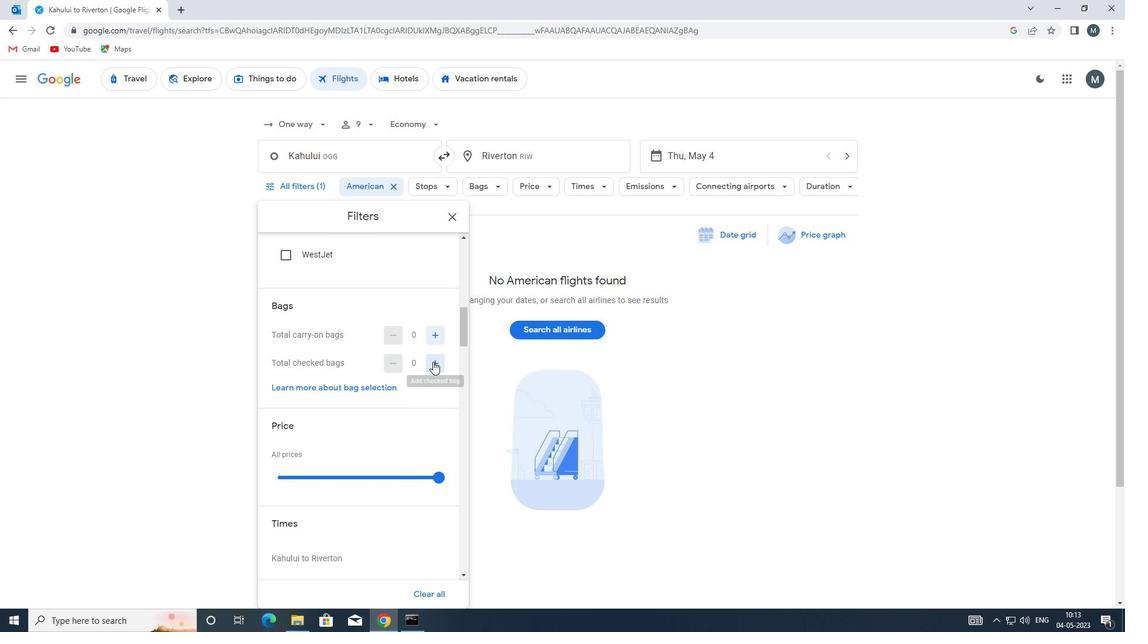 
Action: Mouse pressed left at (433, 363)
Screenshot: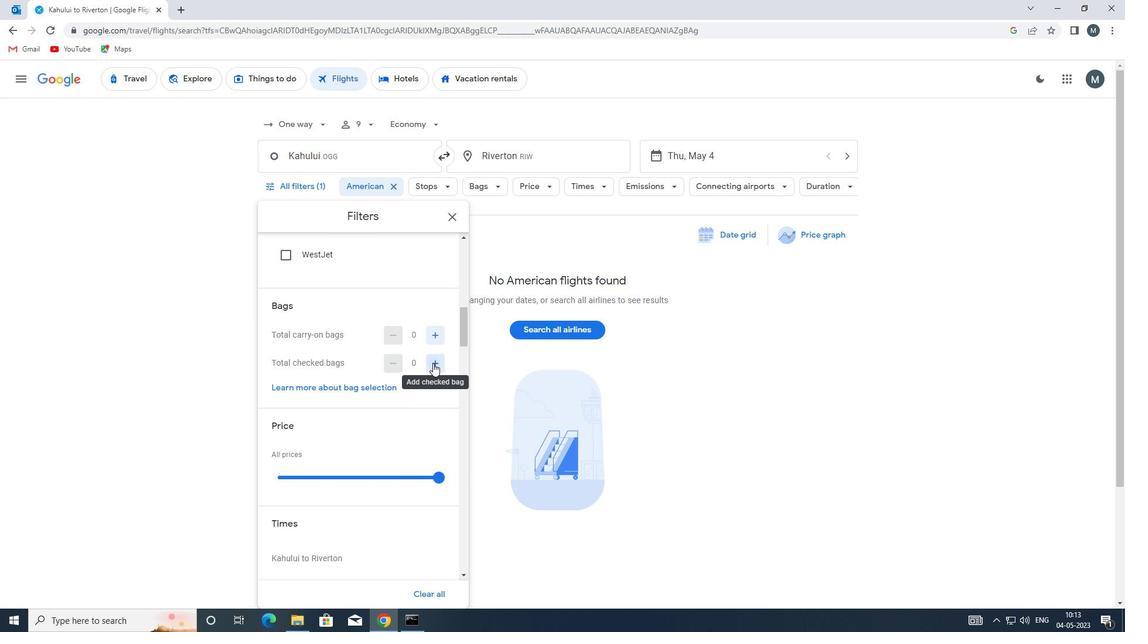 
Action: Mouse pressed left at (433, 363)
Screenshot: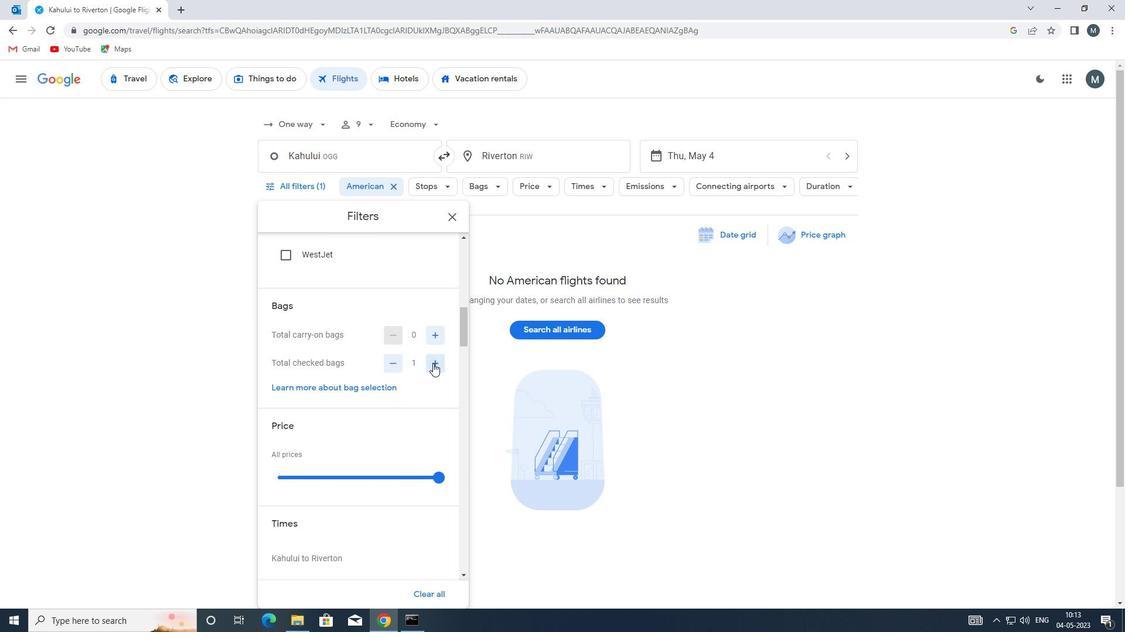 
Action: Mouse pressed left at (433, 363)
Screenshot: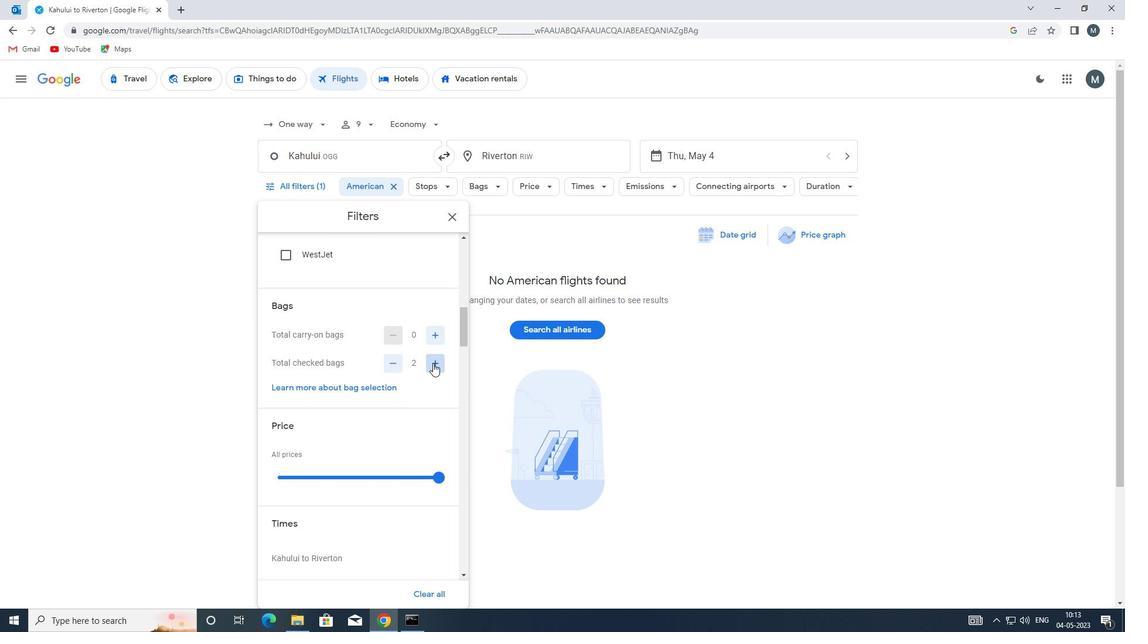 
Action: Mouse pressed left at (433, 363)
Screenshot: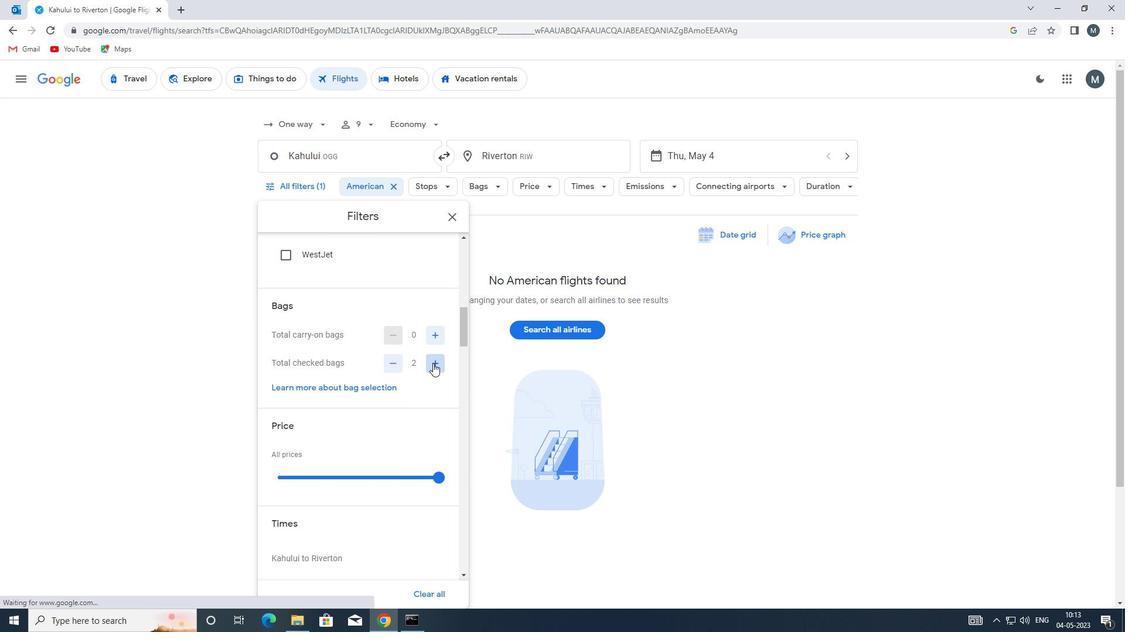 
Action: Mouse pressed left at (433, 363)
Screenshot: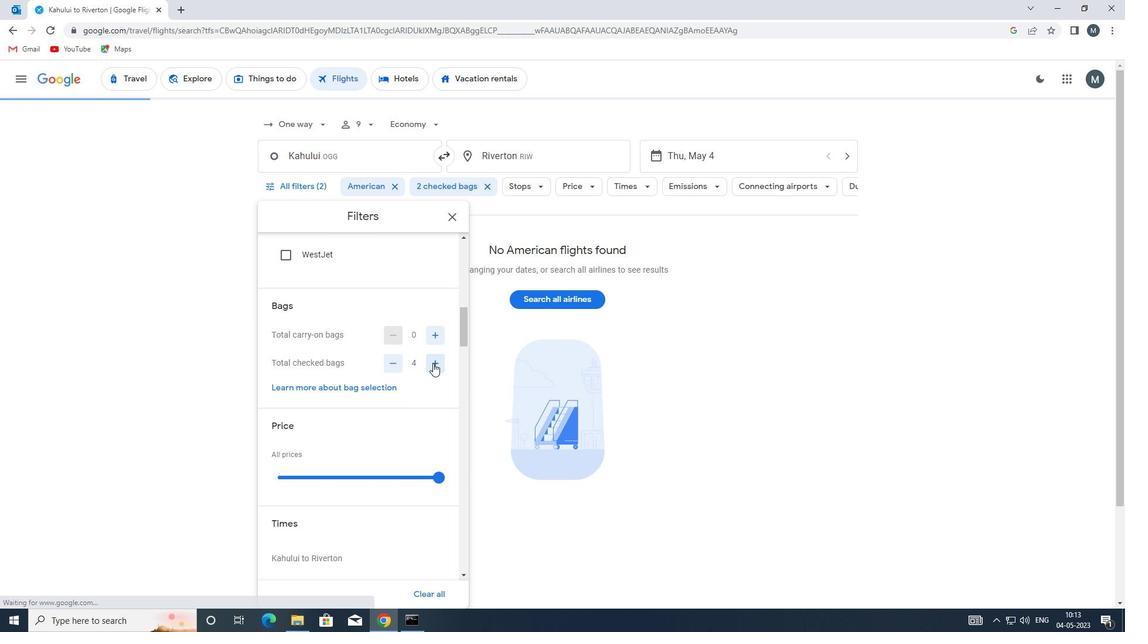 
Action: Mouse pressed left at (433, 363)
Screenshot: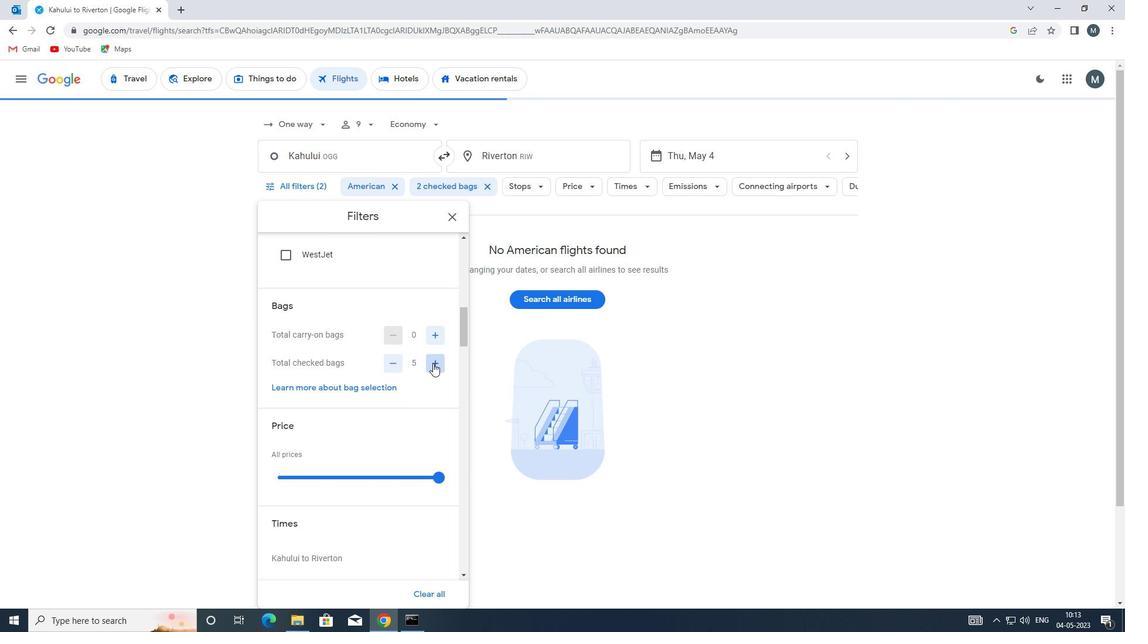 
Action: Mouse pressed left at (433, 363)
Screenshot: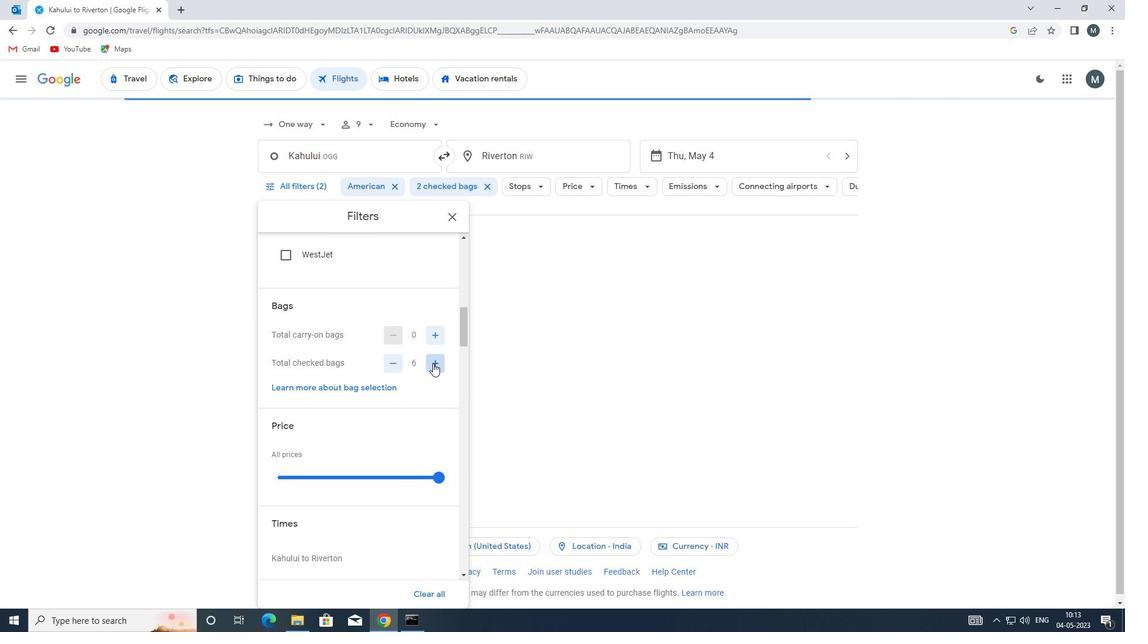 
Action: Mouse pressed left at (433, 363)
Screenshot: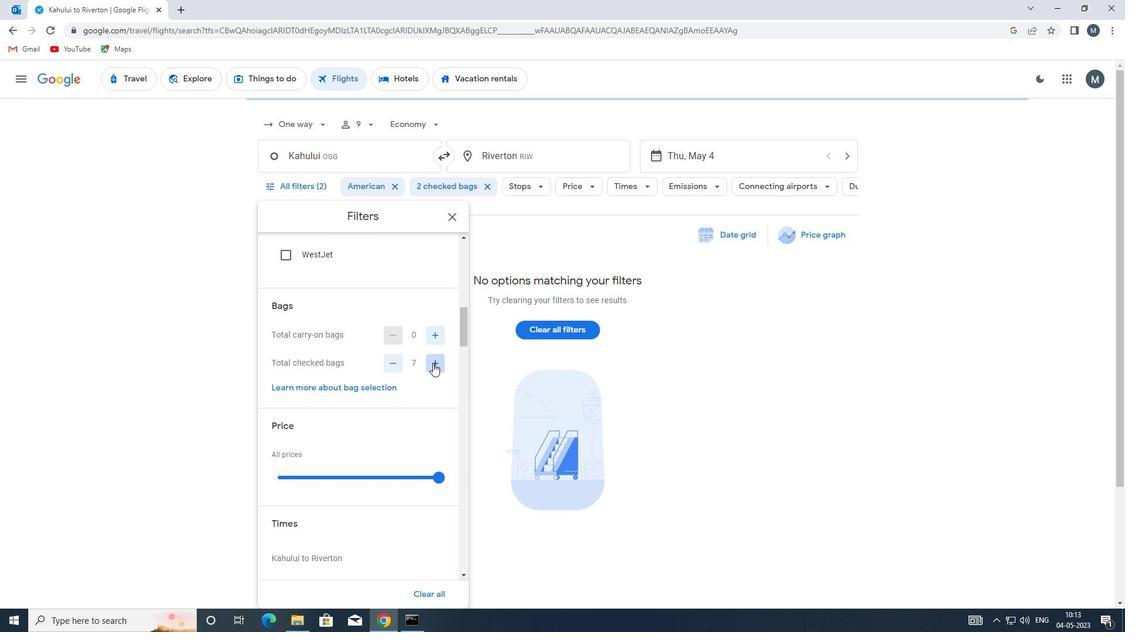 
Action: Mouse pressed left at (433, 363)
Screenshot: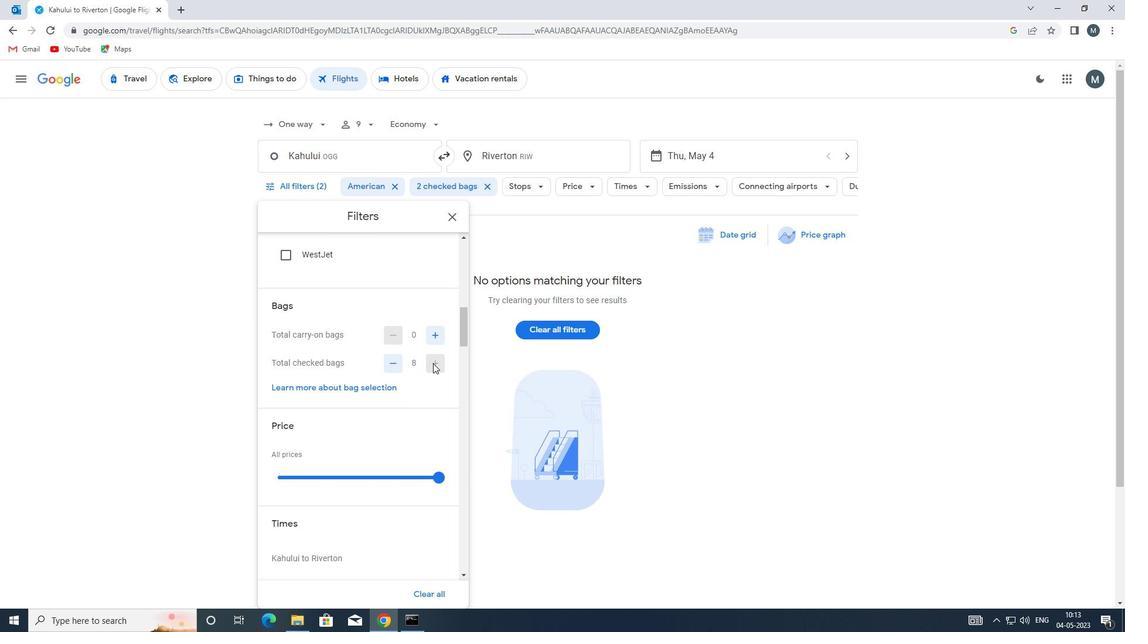 
Action: Mouse moved to (355, 378)
Screenshot: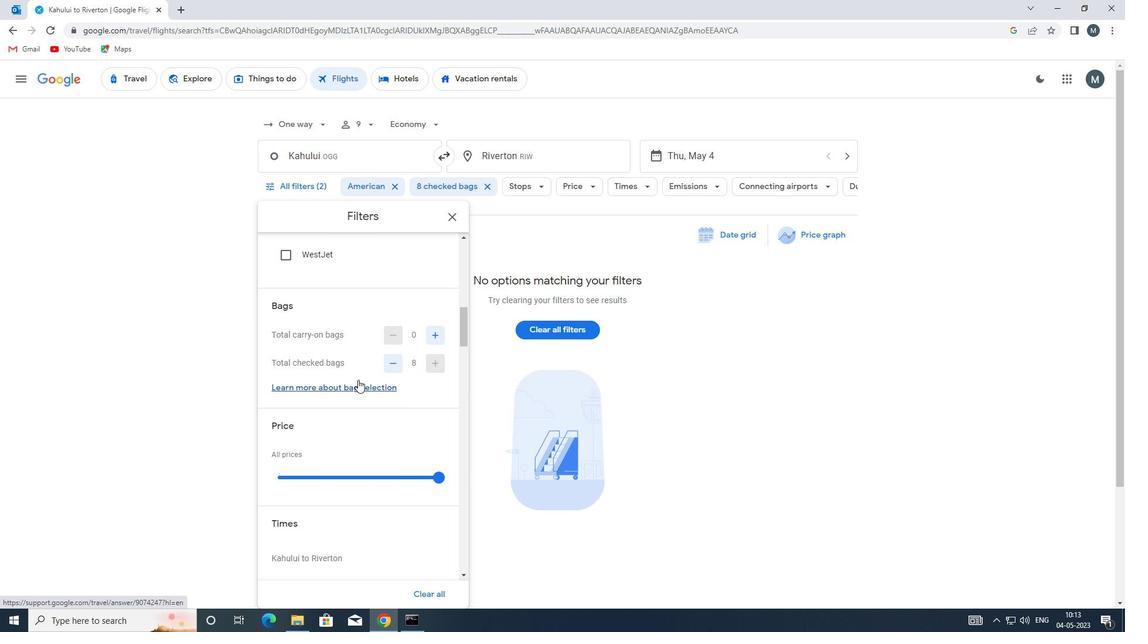 
Action: Mouse scrolled (355, 378) with delta (0, 0)
Screenshot: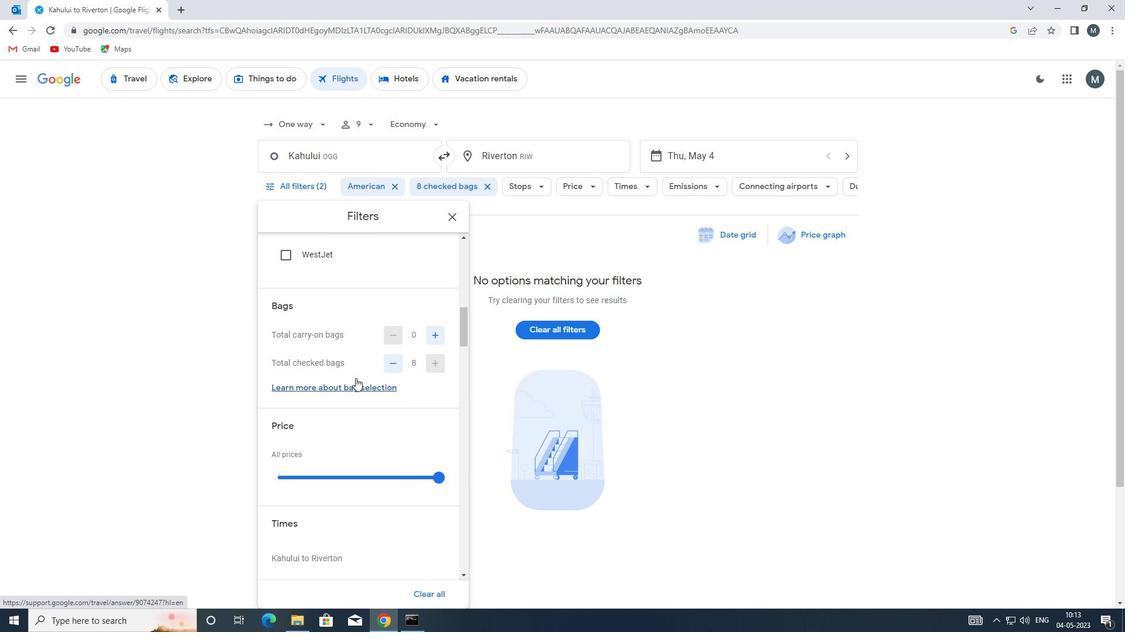 
Action: Mouse moved to (354, 378)
Screenshot: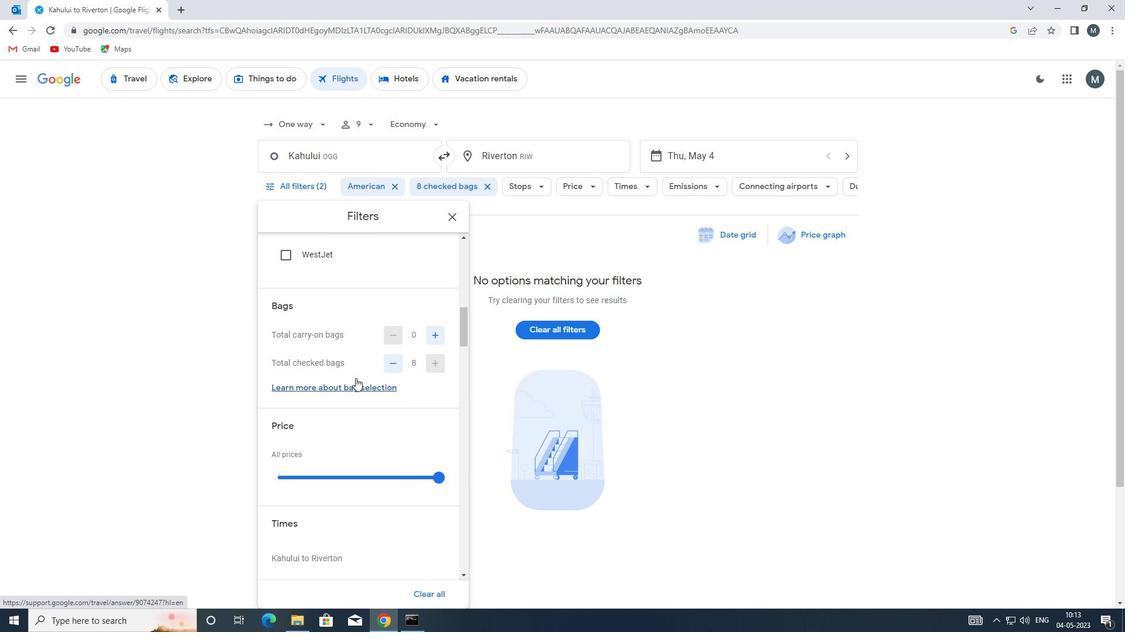 
Action: Mouse scrolled (354, 377) with delta (0, 0)
Screenshot: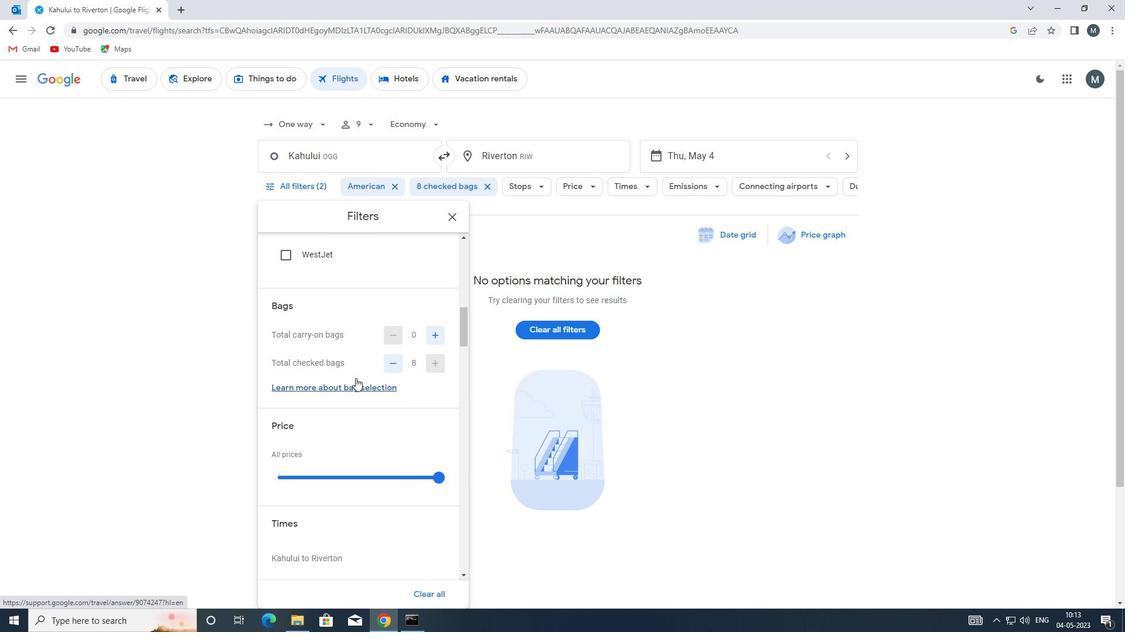 
Action: Mouse moved to (346, 367)
Screenshot: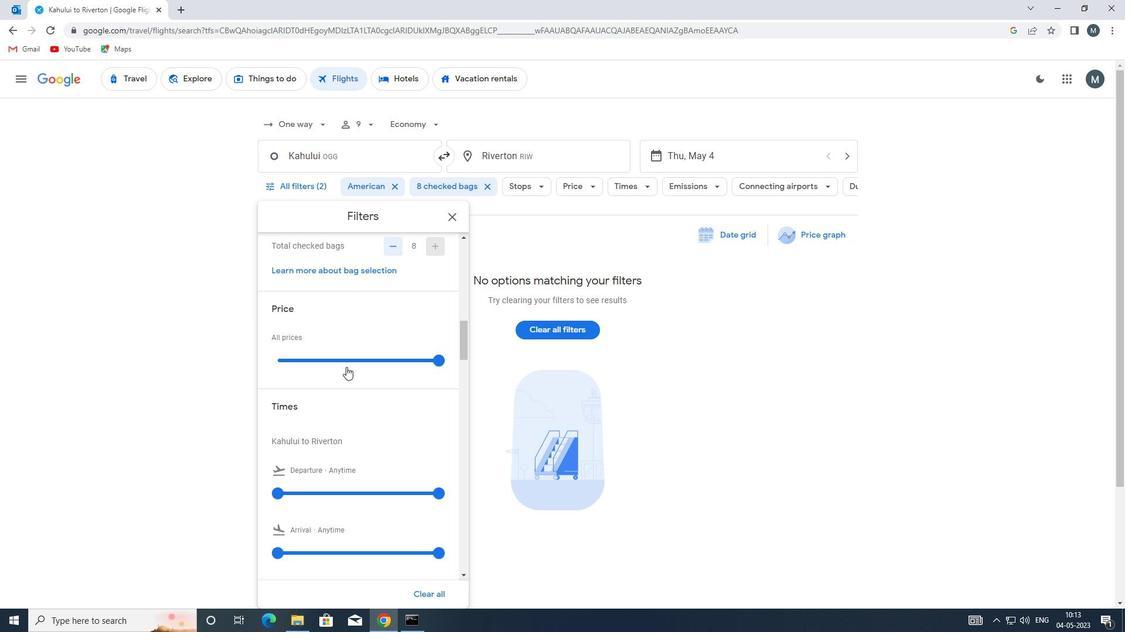 
Action: Mouse pressed left at (346, 367)
Screenshot: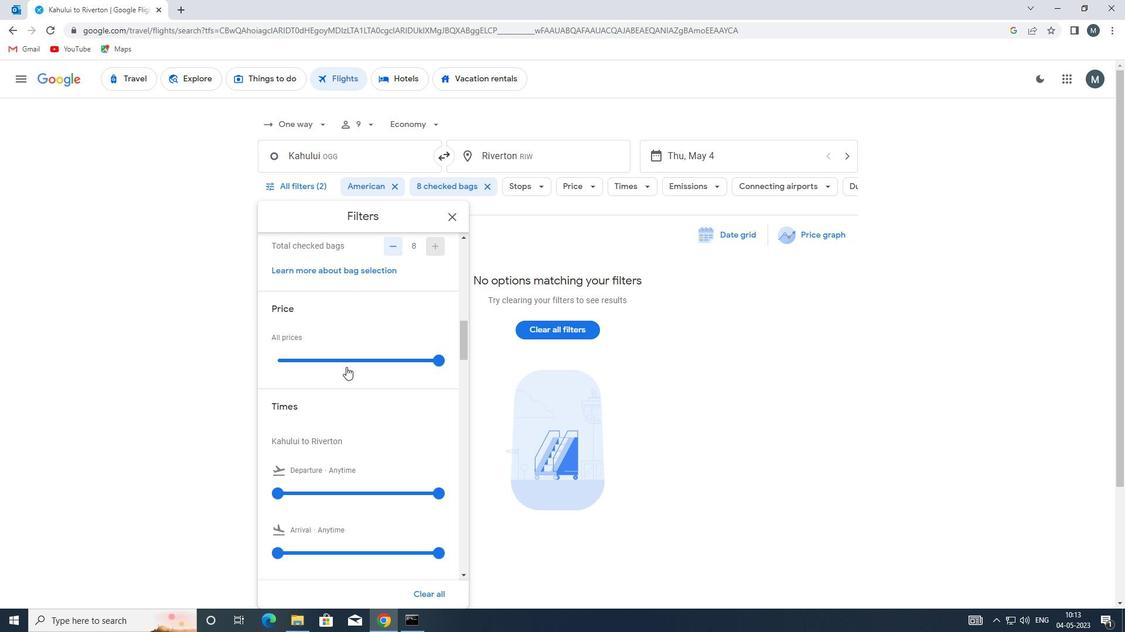 
Action: Mouse pressed left at (346, 367)
Screenshot: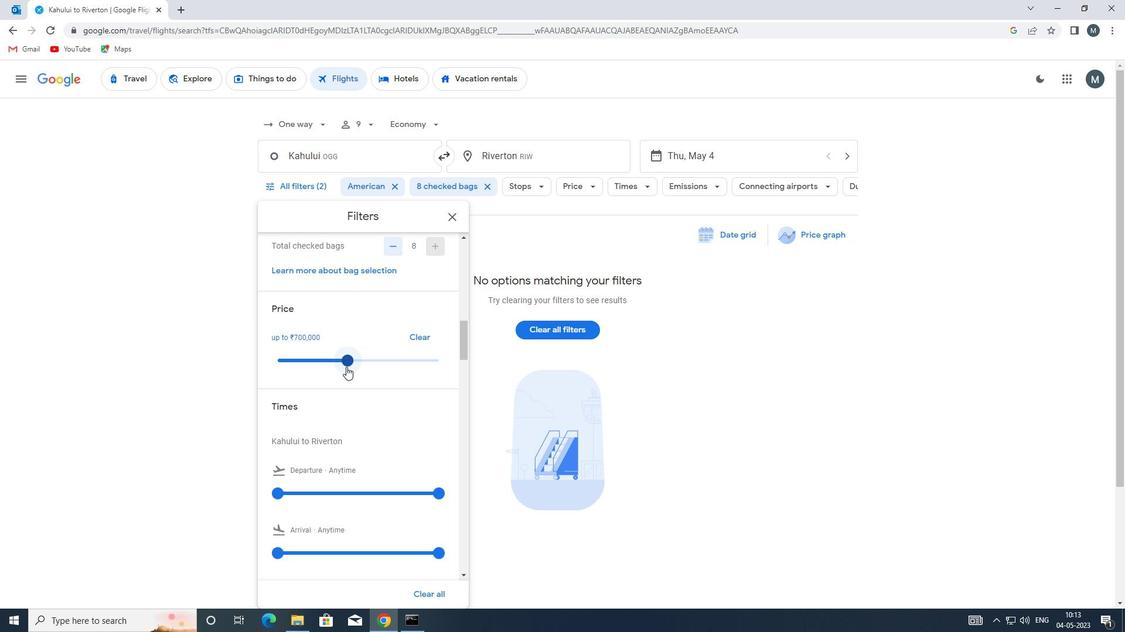 
Action: Mouse moved to (321, 369)
Screenshot: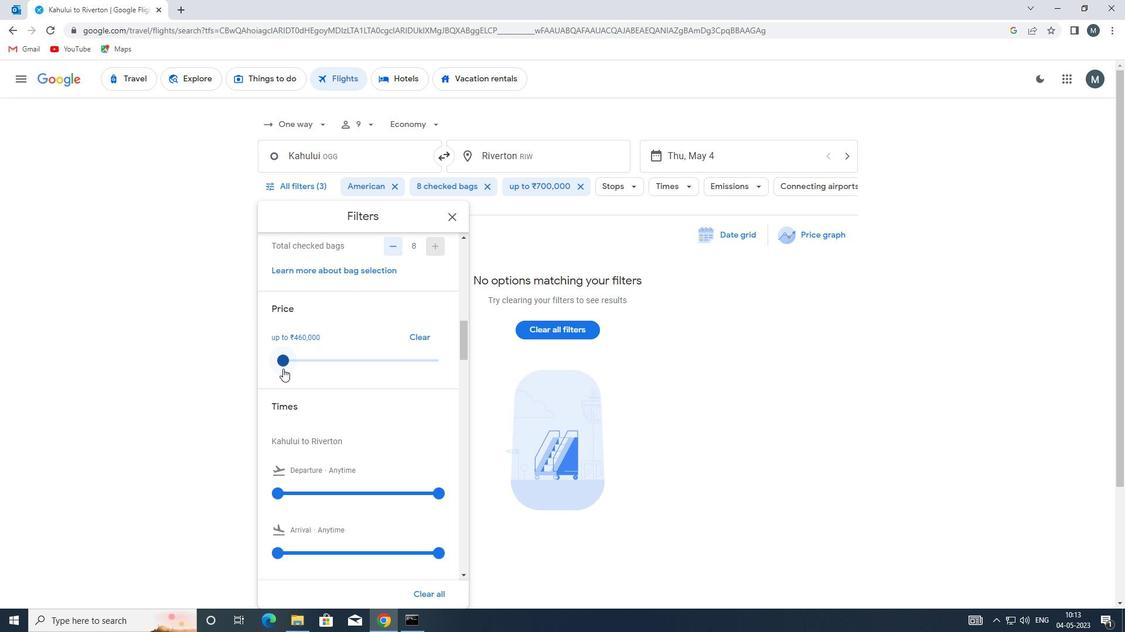 
Action: Mouse scrolled (321, 369) with delta (0, 0)
Screenshot: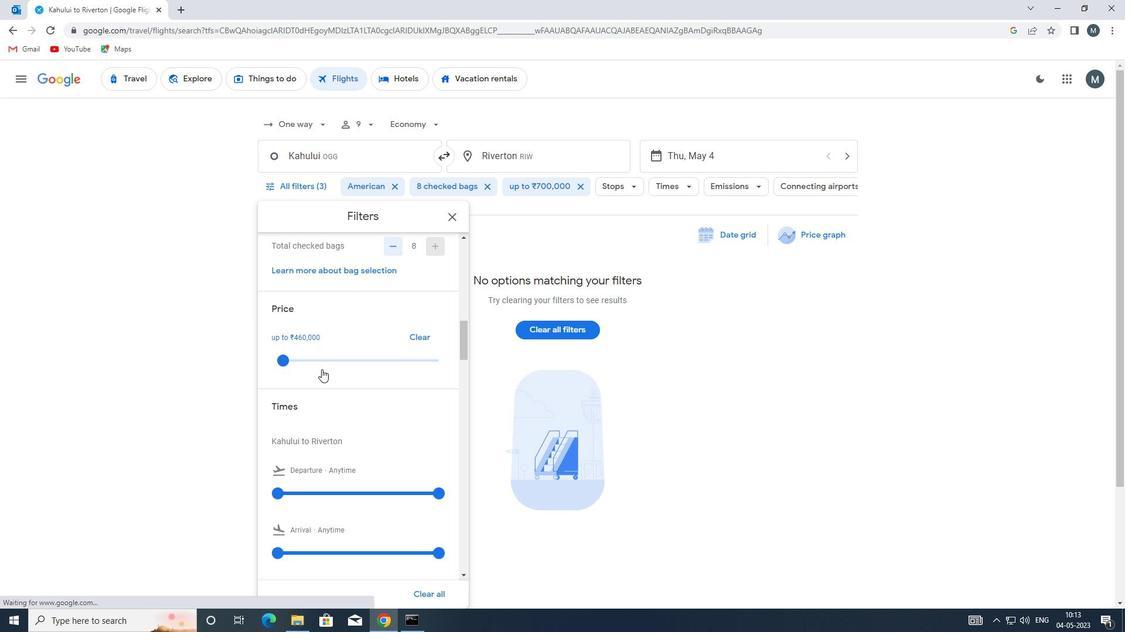 
Action: Mouse moved to (321, 369)
Screenshot: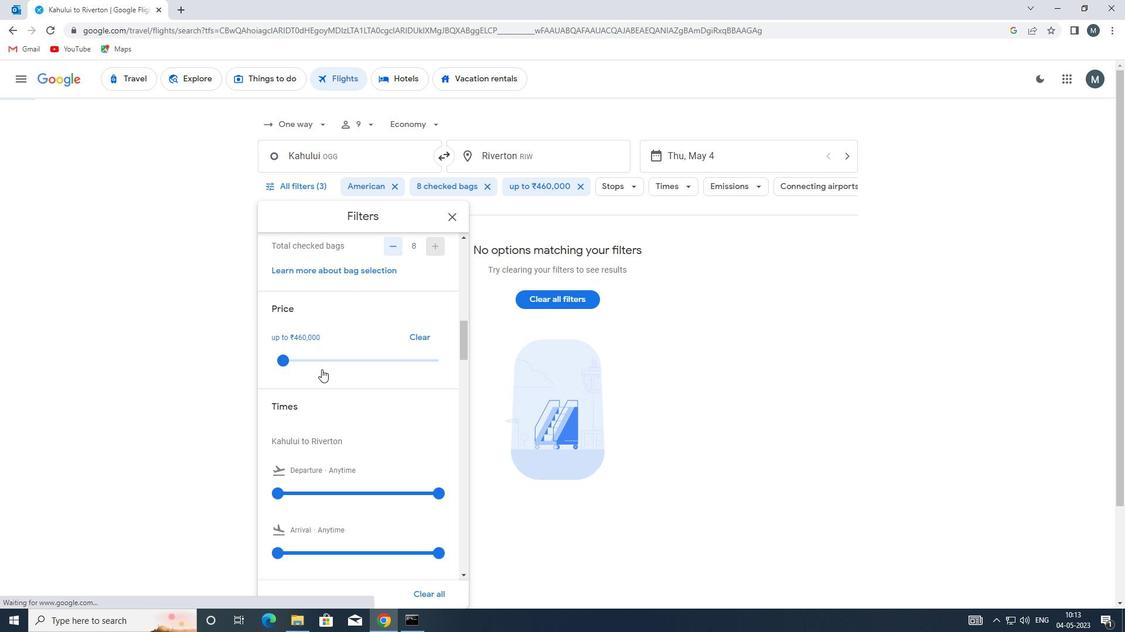 
Action: Mouse scrolled (321, 369) with delta (0, 0)
Screenshot: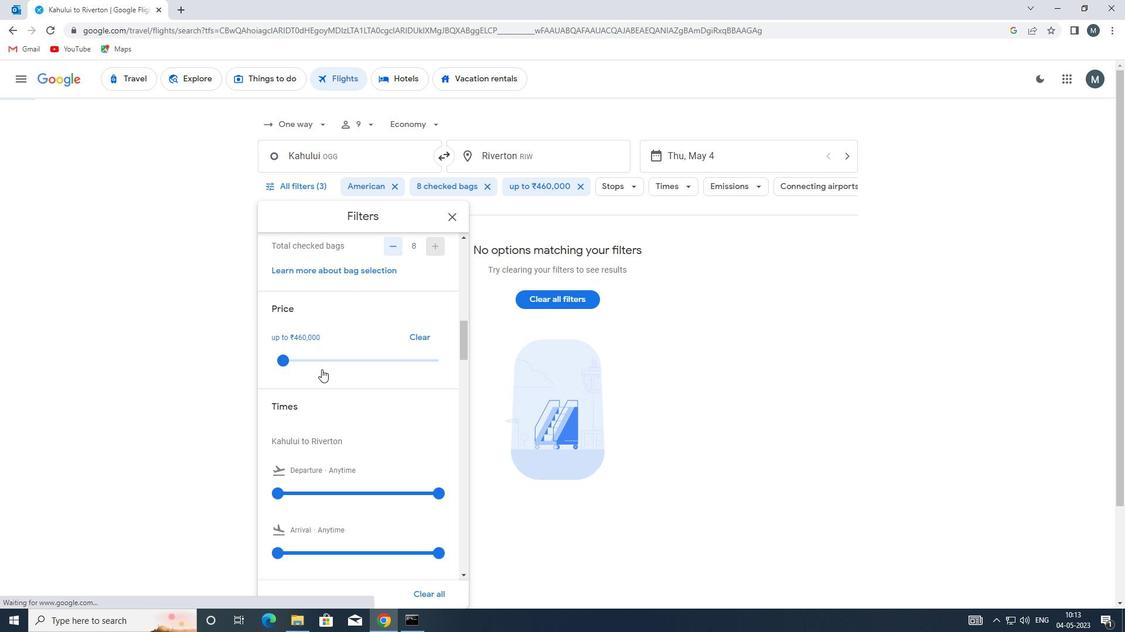 
Action: Mouse moved to (318, 362)
Screenshot: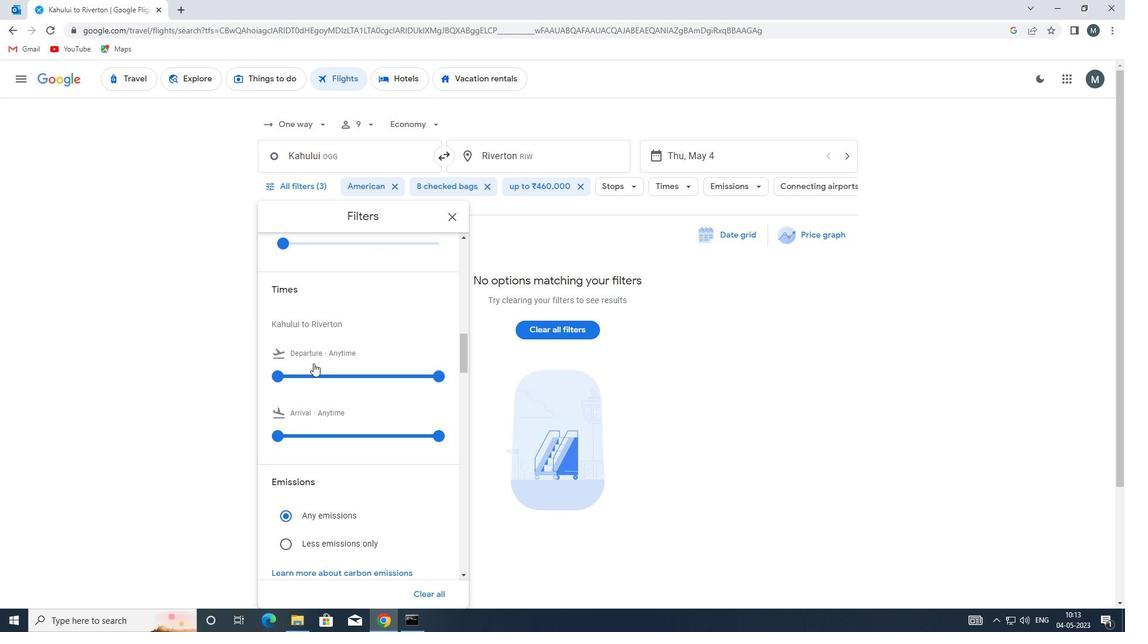 
Action: Mouse scrolled (318, 361) with delta (0, 0)
Screenshot: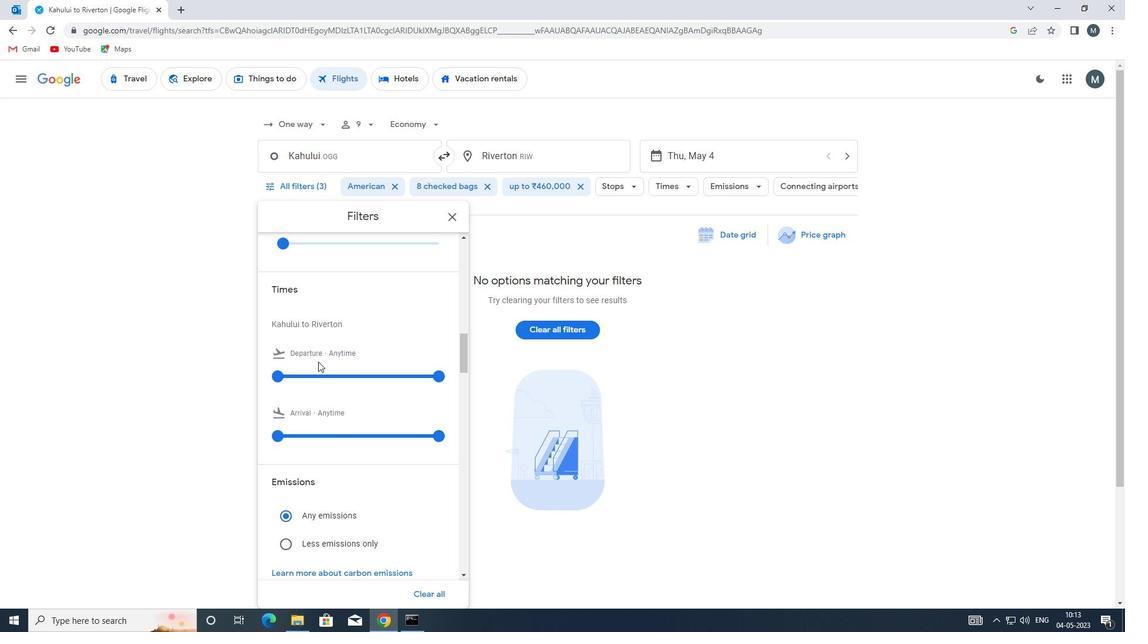 
Action: Mouse moved to (276, 315)
Screenshot: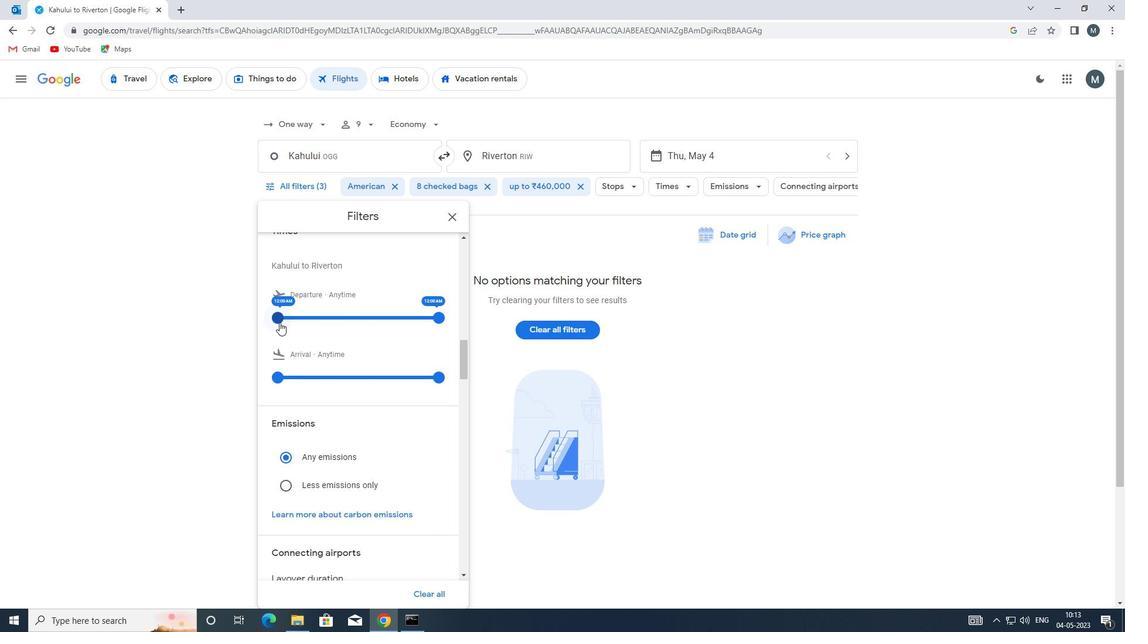 
Action: Mouse pressed left at (276, 315)
Screenshot: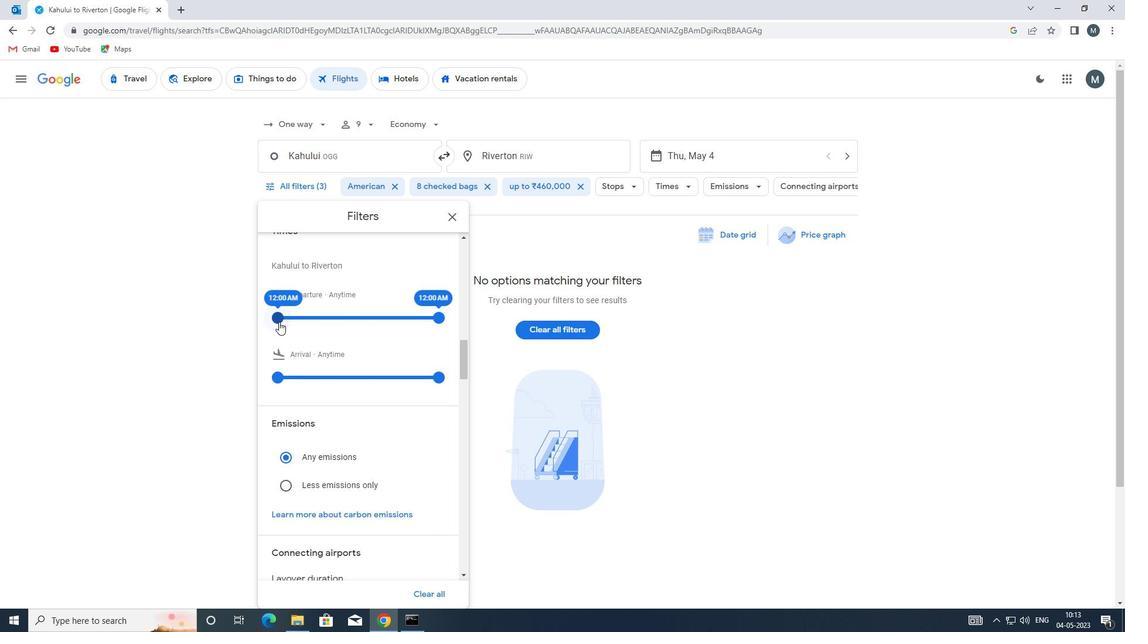 
Action: Mouse moved to (433, 315)
Screenshot: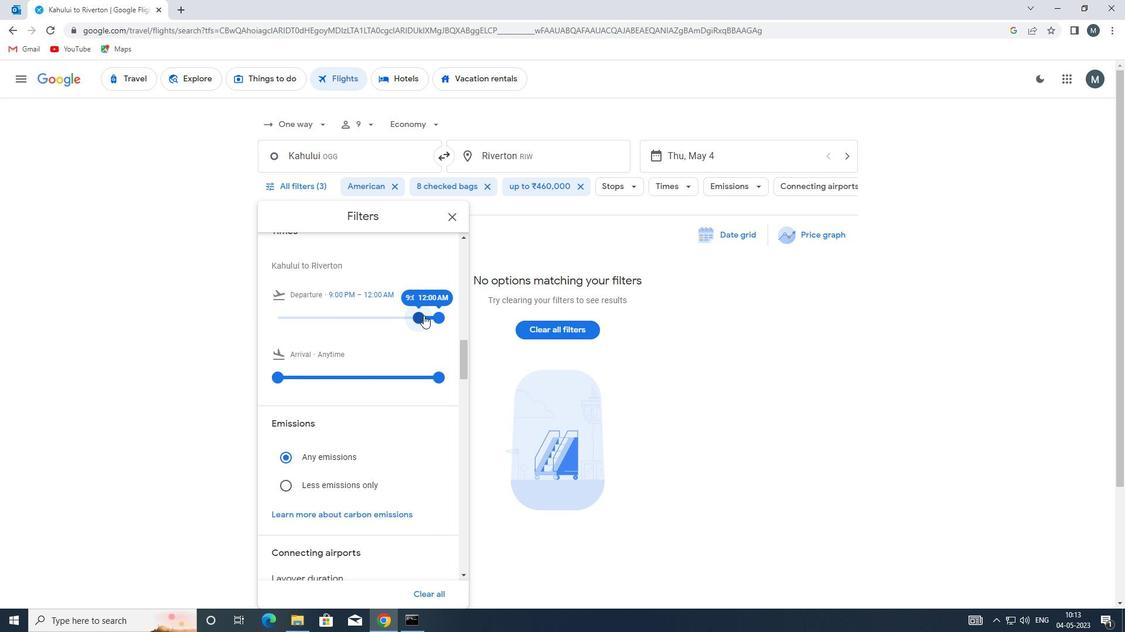 
Action: Mouse pressed left at (433, 315)
Screenshot: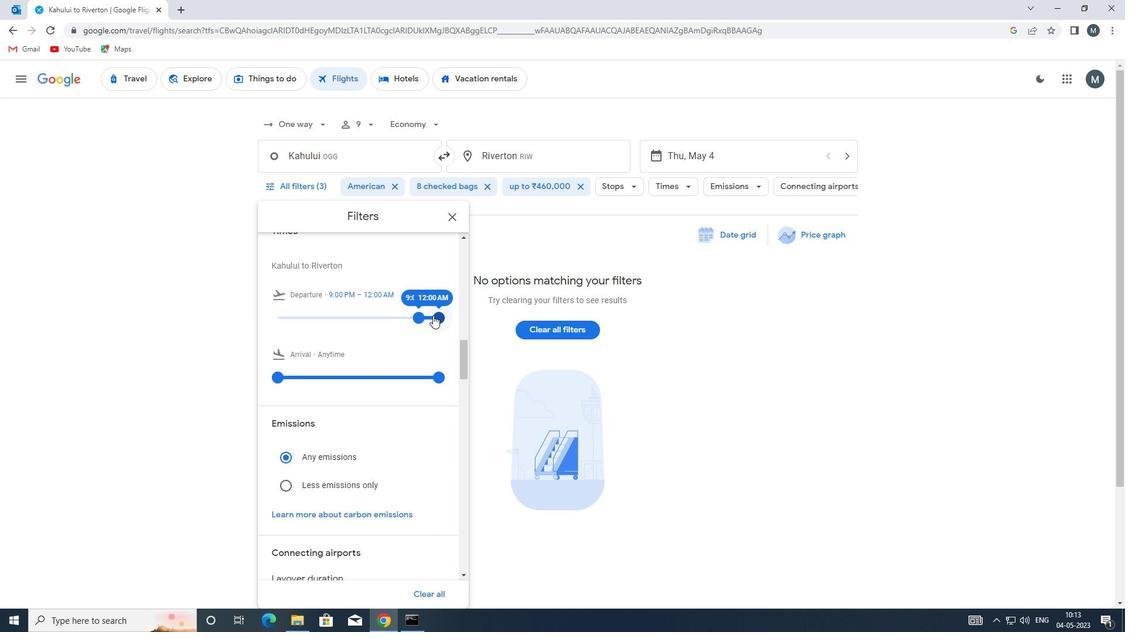 
Action: Mouse moved to (418, 315)
Screenshot: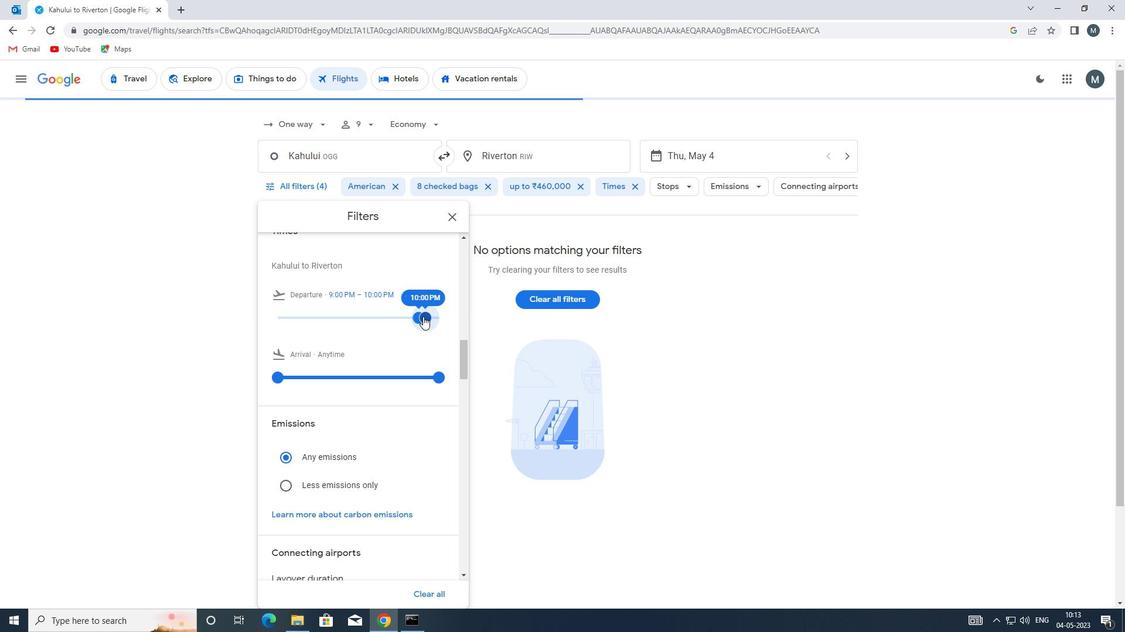 
Action: Mouse scrolled (418, 314) with delta (0, 0)
Screenshot: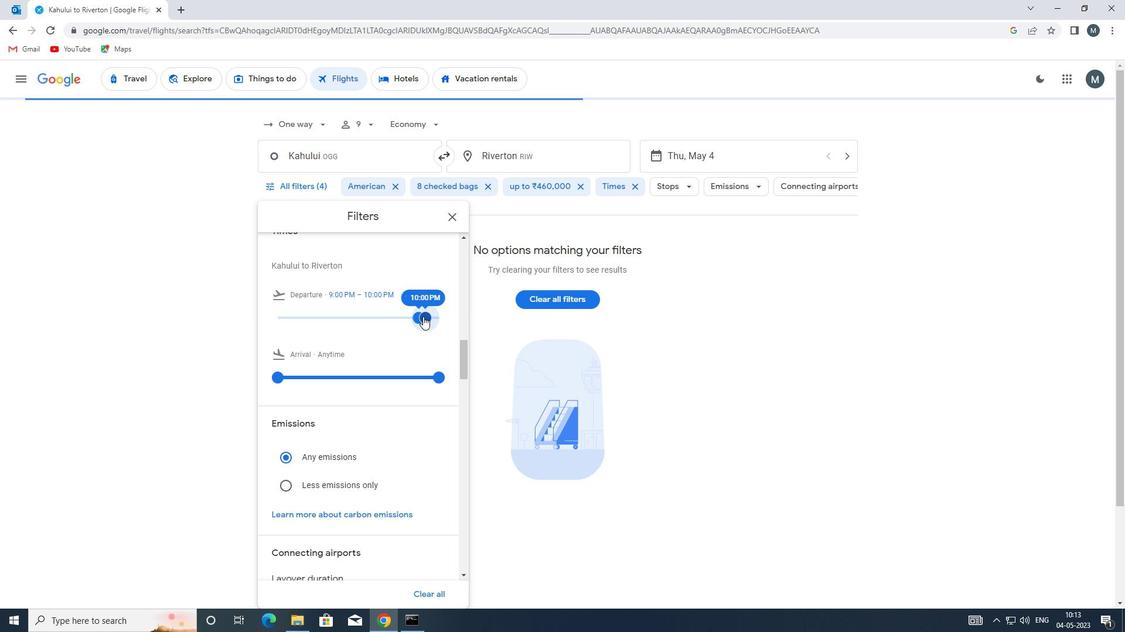 
Action: Mouse moved to (416, 316)
Screenshot: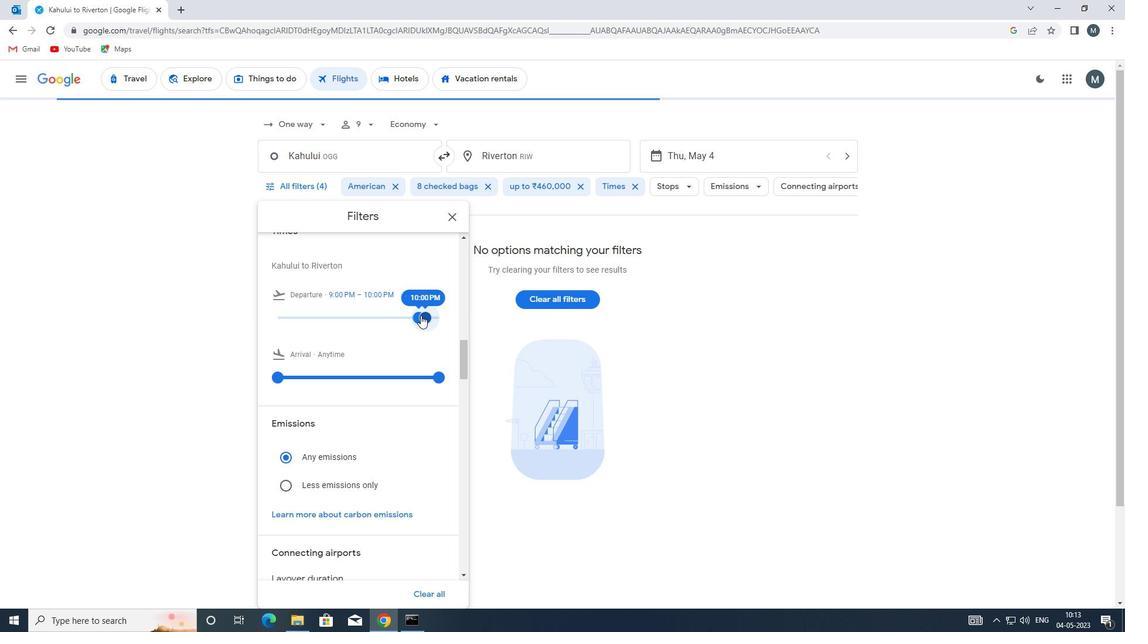 
Action: Mouse scrolled (416, 315) with delta (0, 0)
Screenshot: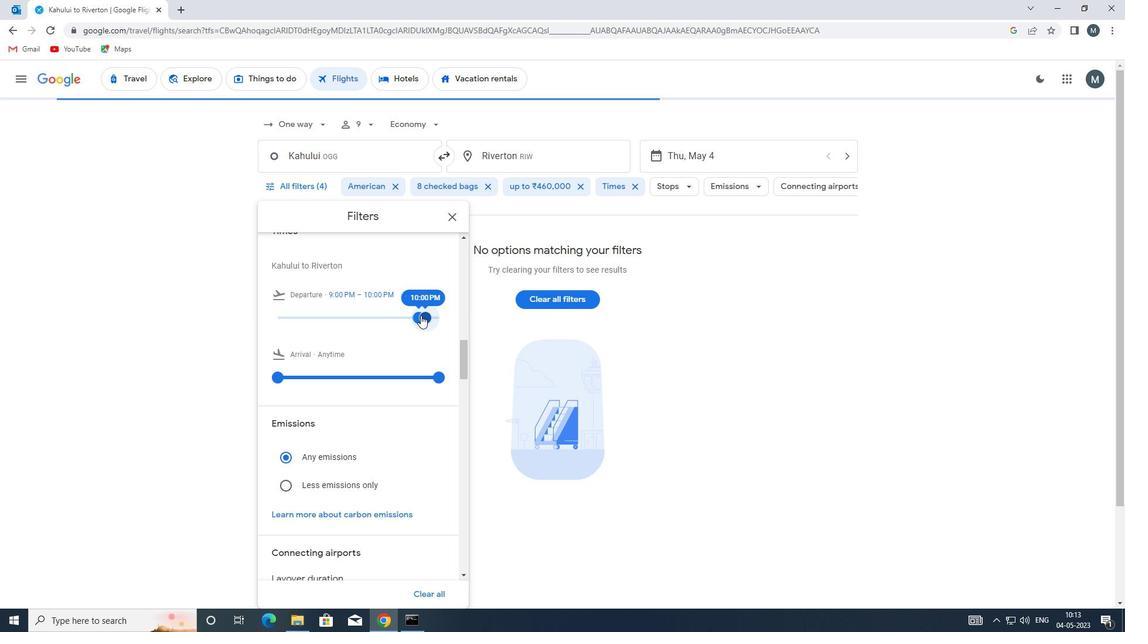 
Action: Mouse moved to (454, 219)
Screenshot: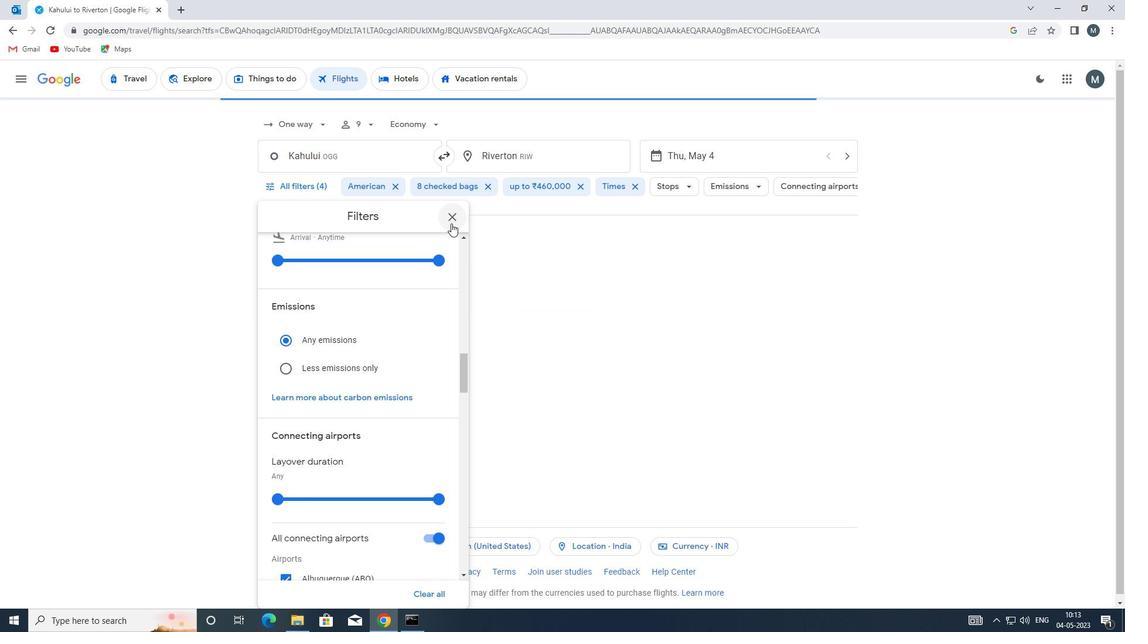 
Action: Mouse pressed left at (454, 219)
Screenshot: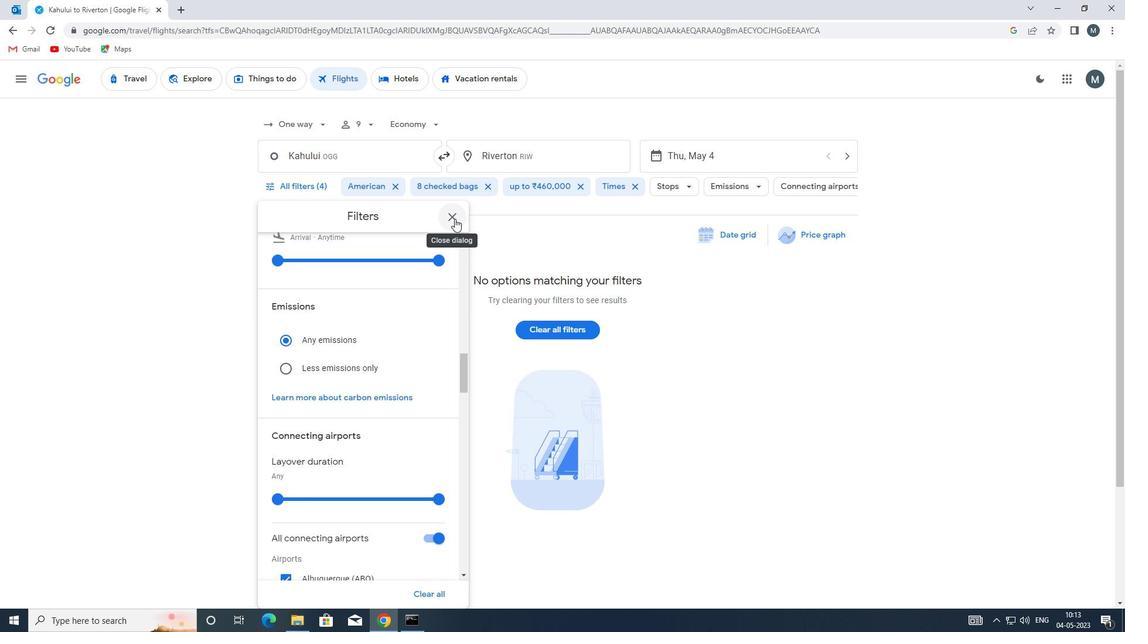 
